 Task: Set up a customer satisfaction survey in Jira Service Management.
Action: Mouse moved to (336, 140)
Screenshot: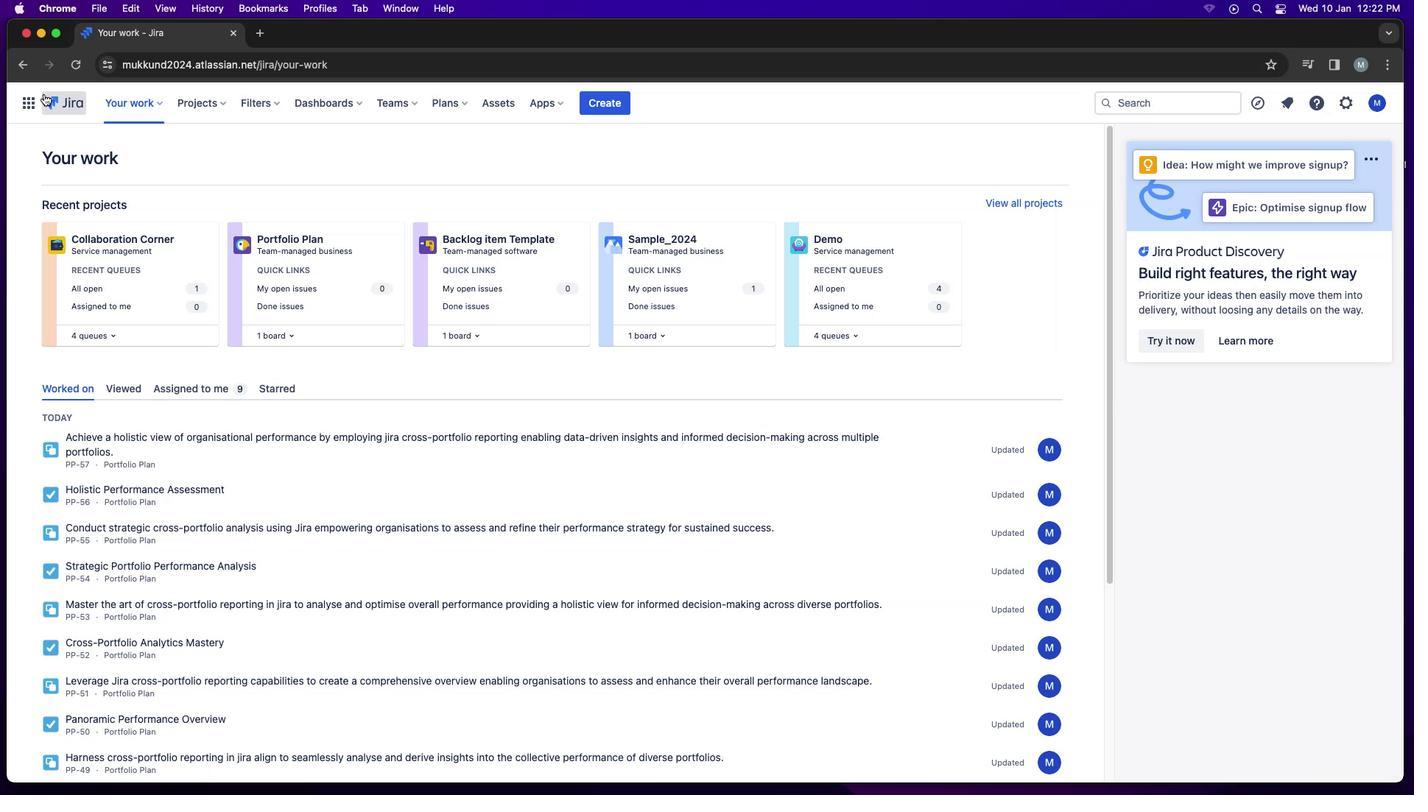
Action: Mouse pressed left at (336, 140)
Screenshot: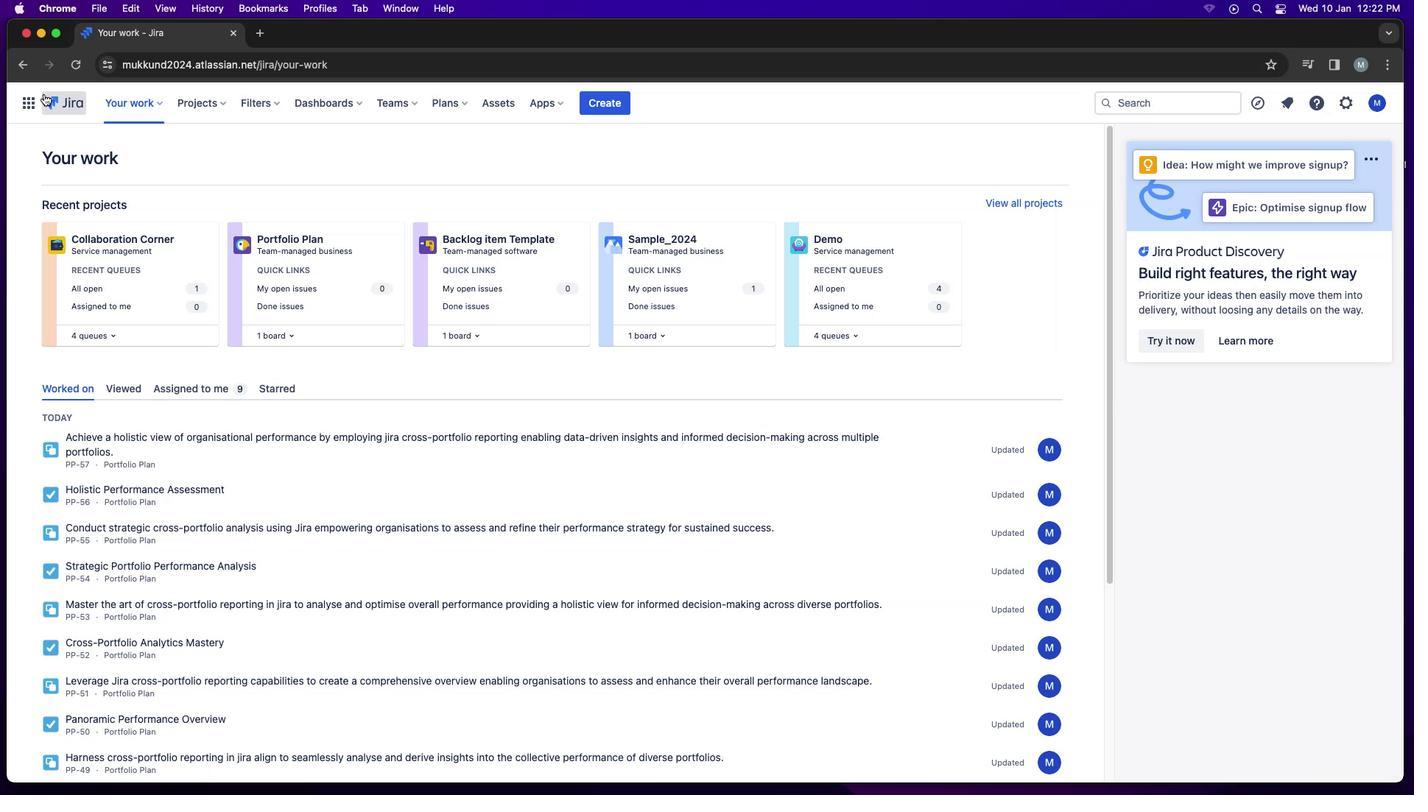 
Action: Mouse moved to (33, 101)
Screenshot: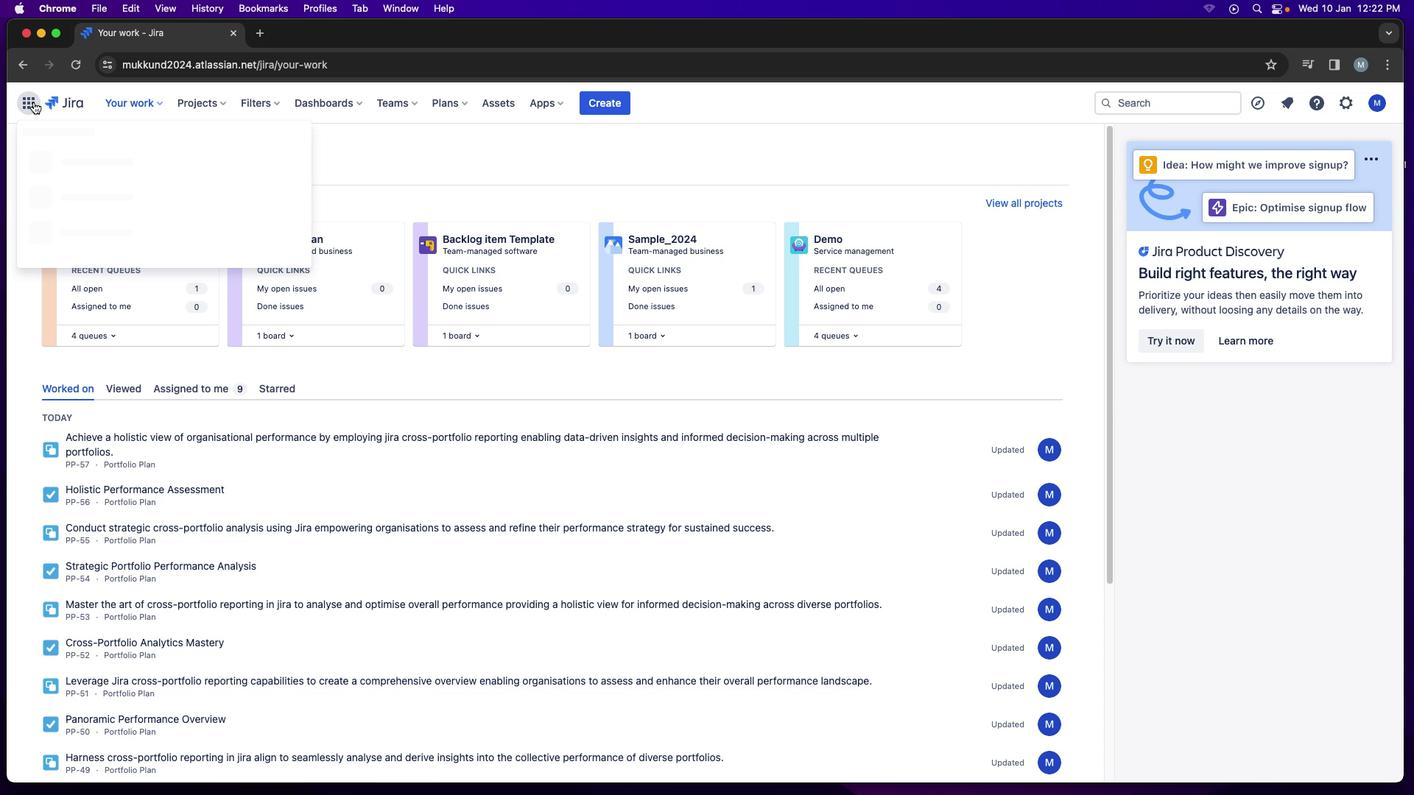 
Action: Mouse pressed left at (33, 101)
Screenshot: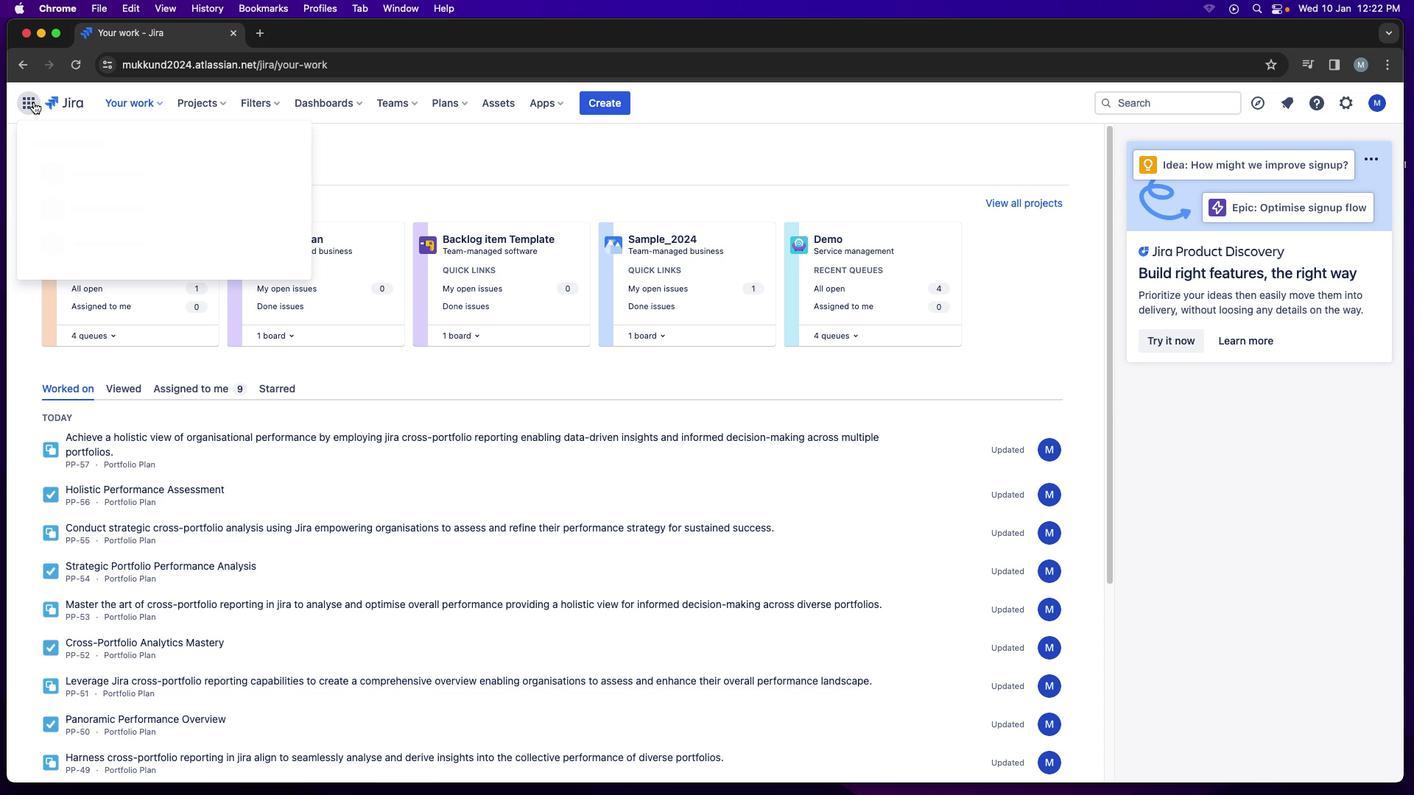 
Action: Mouse moved to (111, 221)
Screenshot: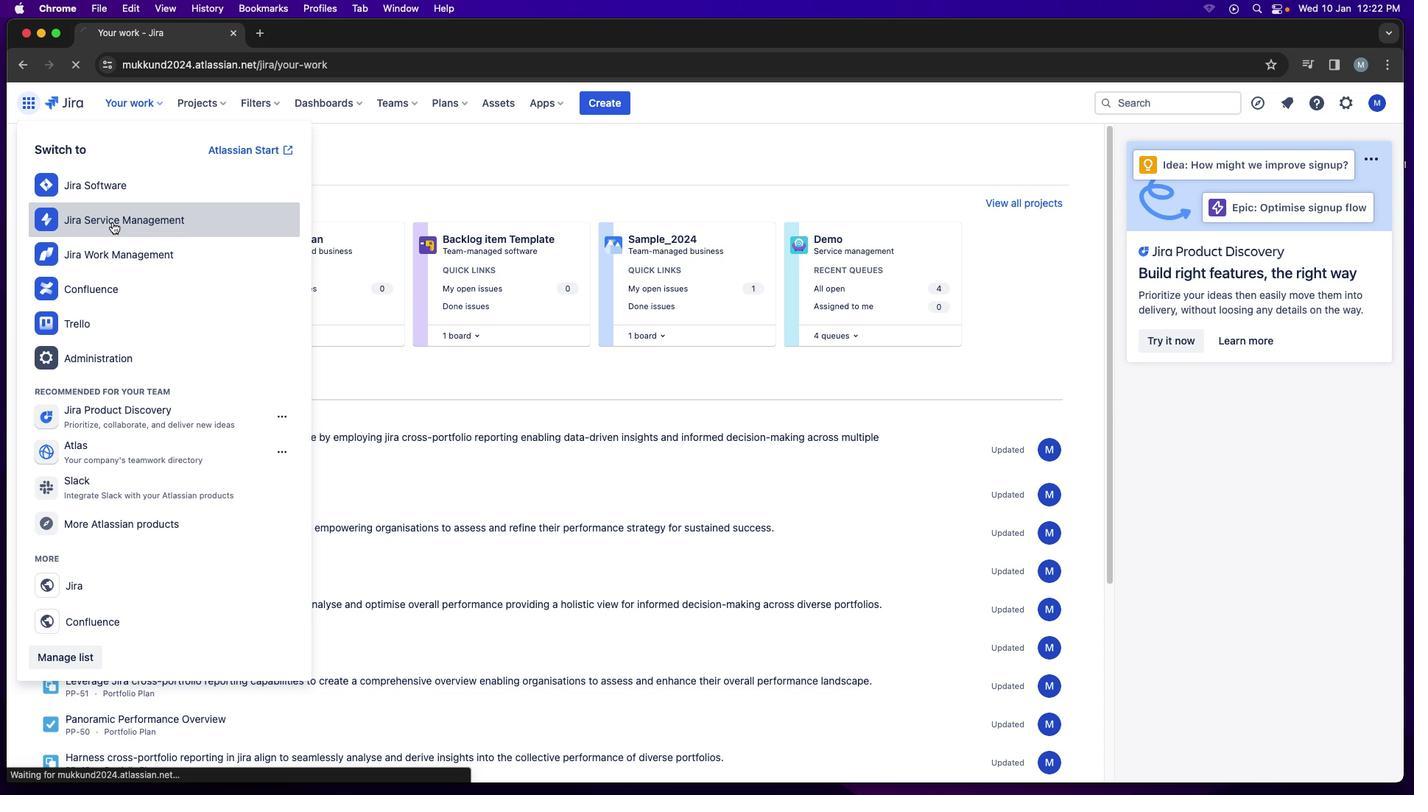 
Action: Mouse pressed left at (111, 221)
Screenshot: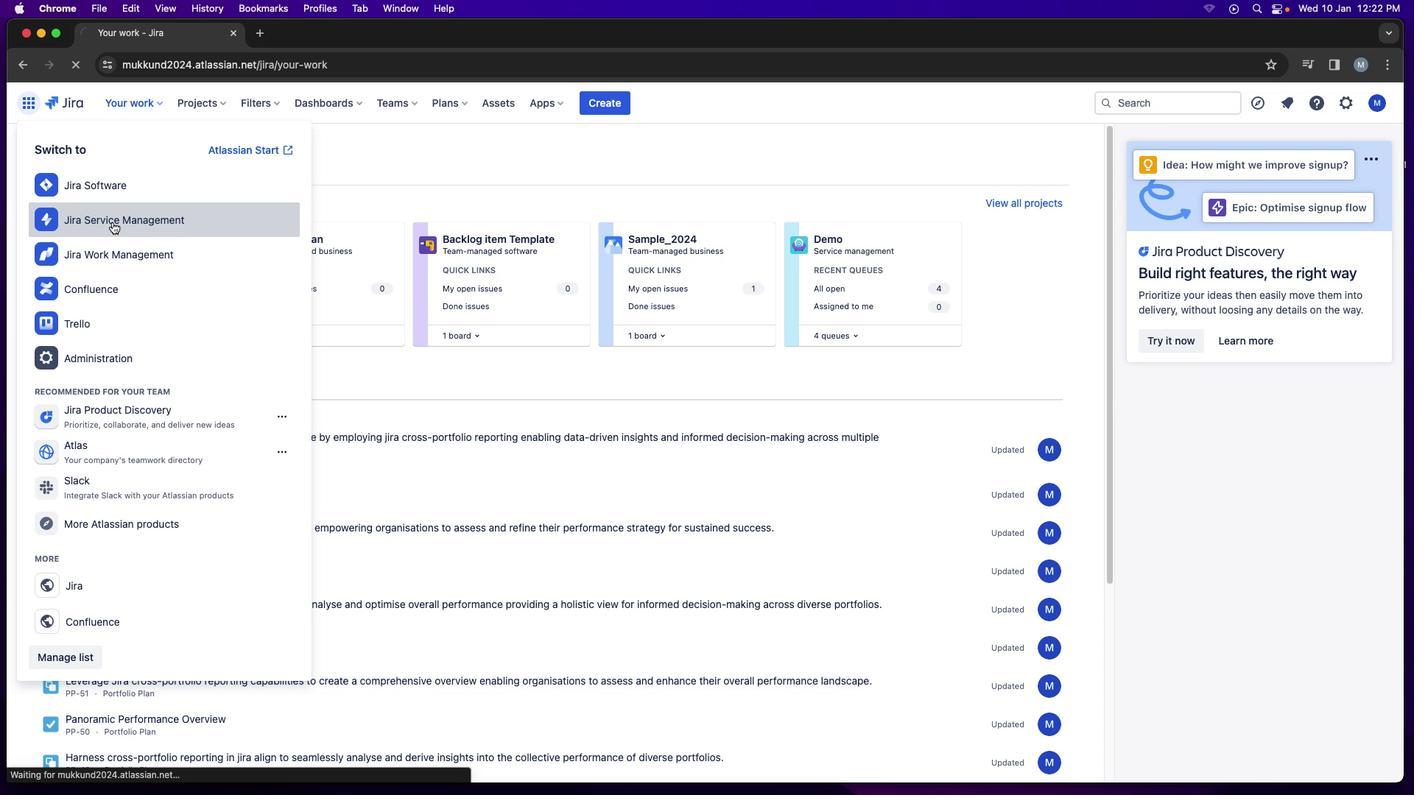 
Action: Mouse moved to (545, 166)
Screenshot: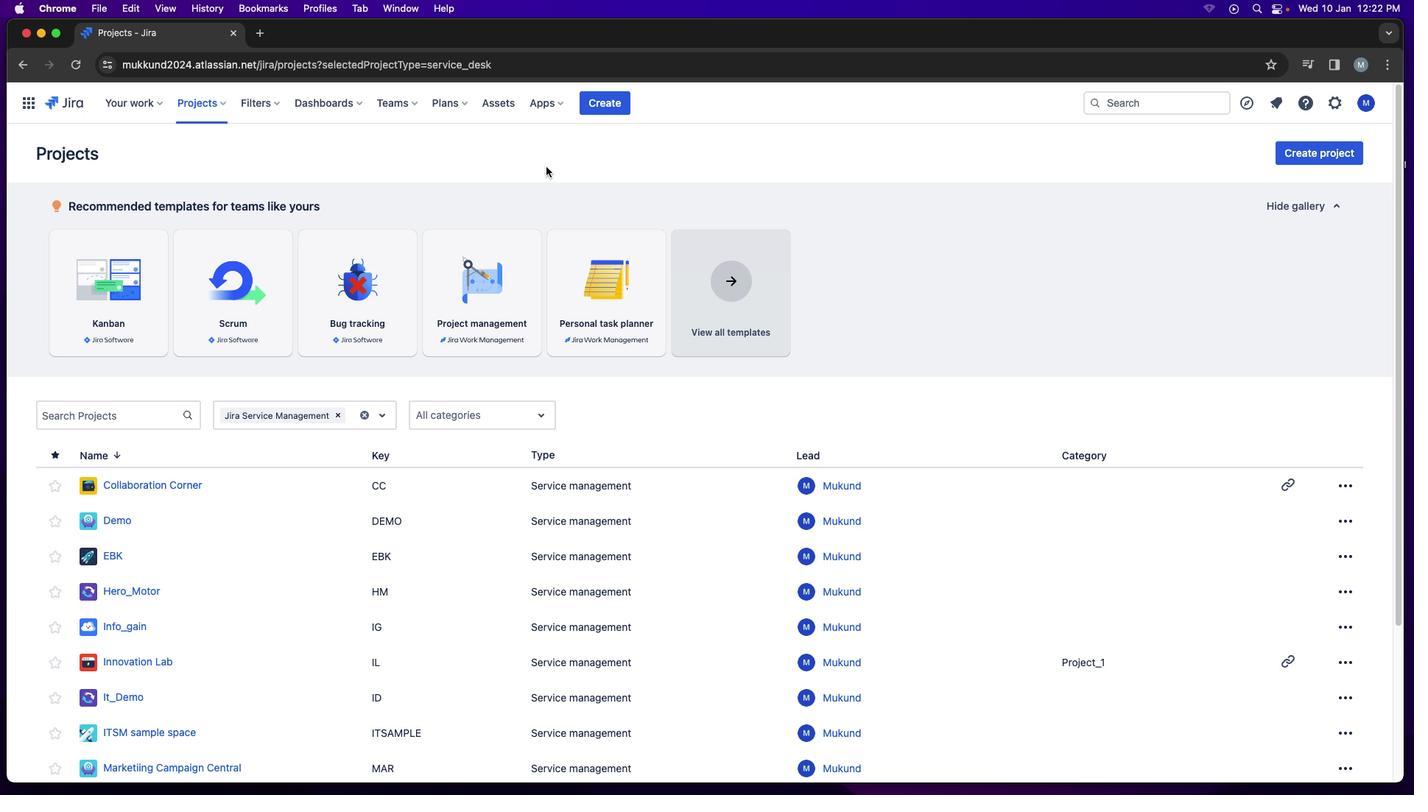 
Action: Mouse pressed left at (545, 166)
Screenshot: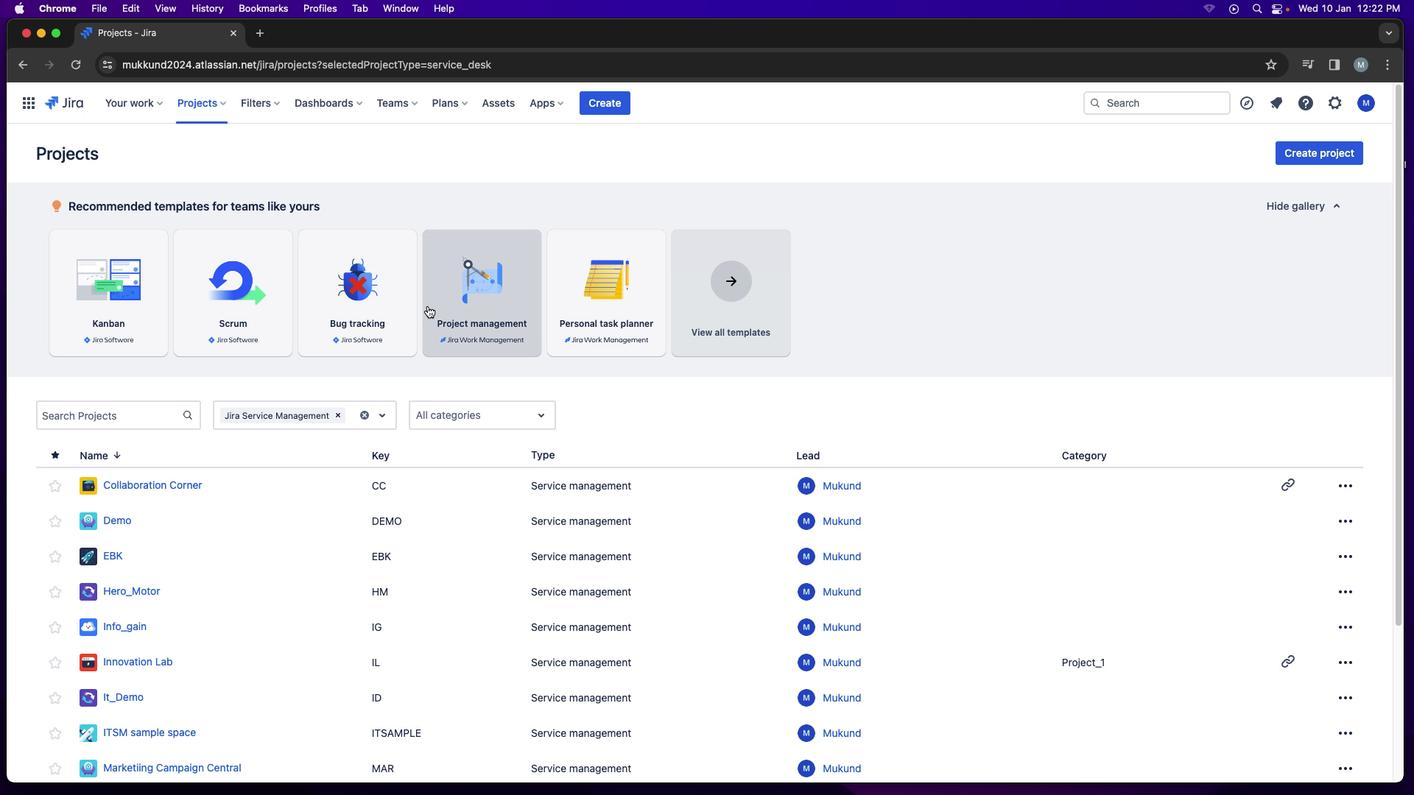 
Action: Mouse moved to (173, 487)
Screenshot: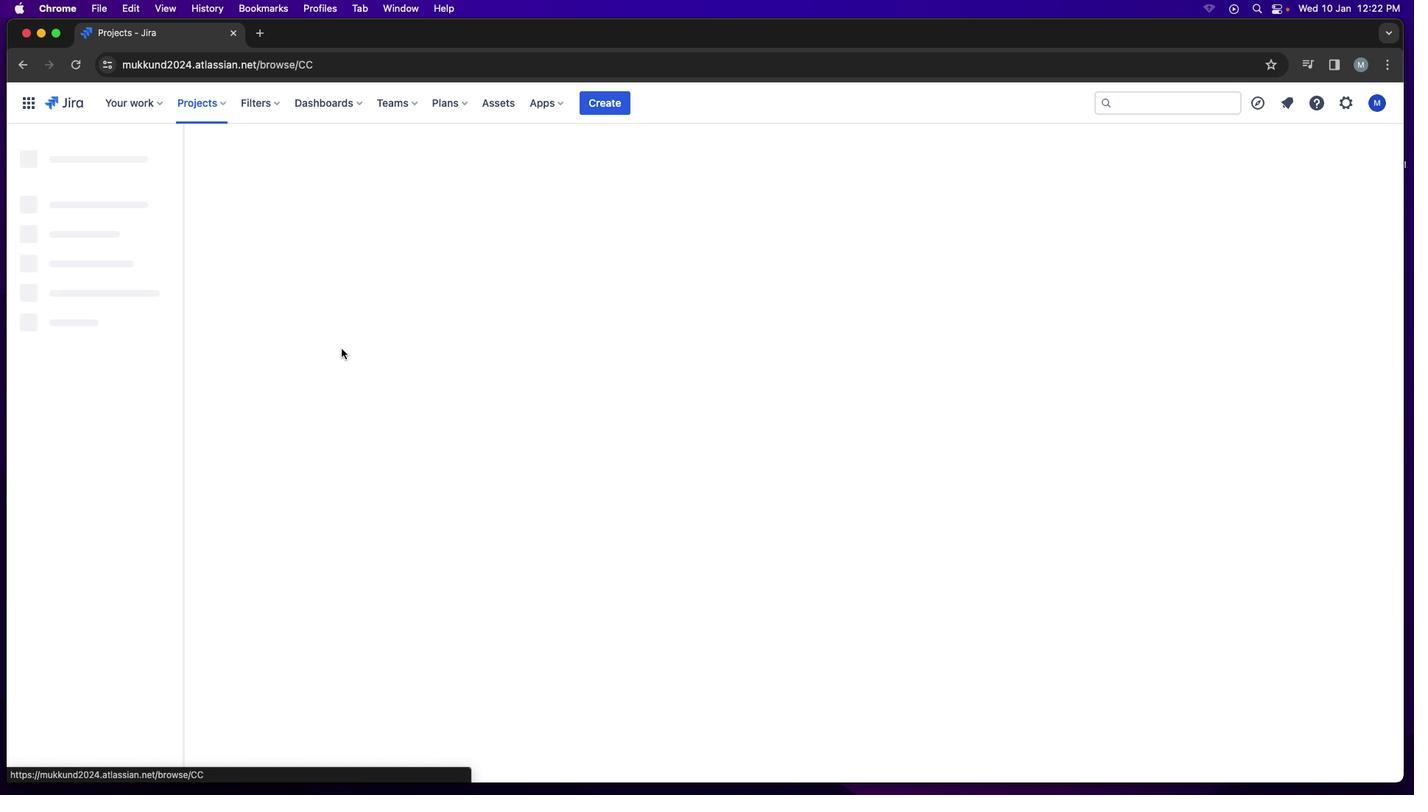 
Action: Mouse pressed left at (173, 487)
Screenshot: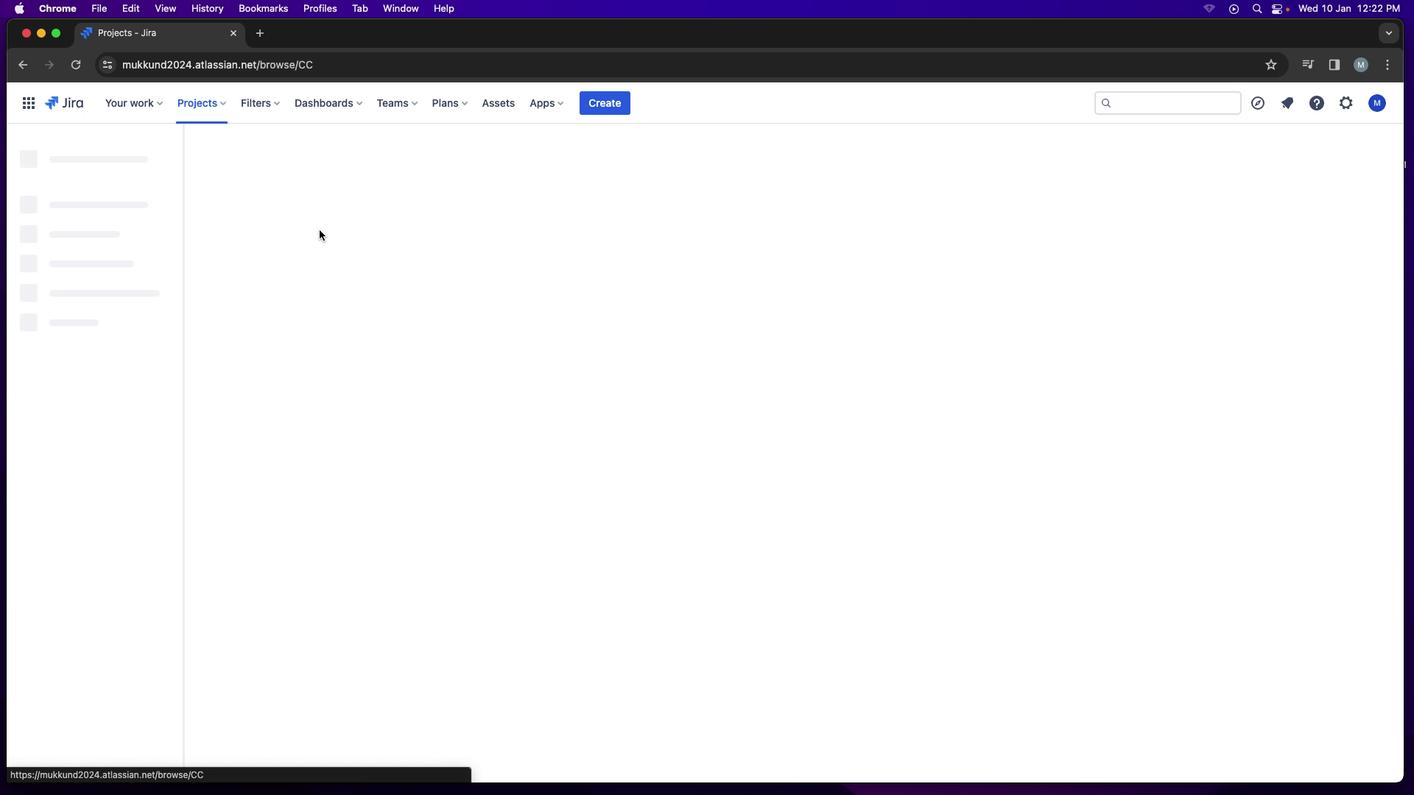 
Action: Mouse moved to (134, 468)
Screenshot: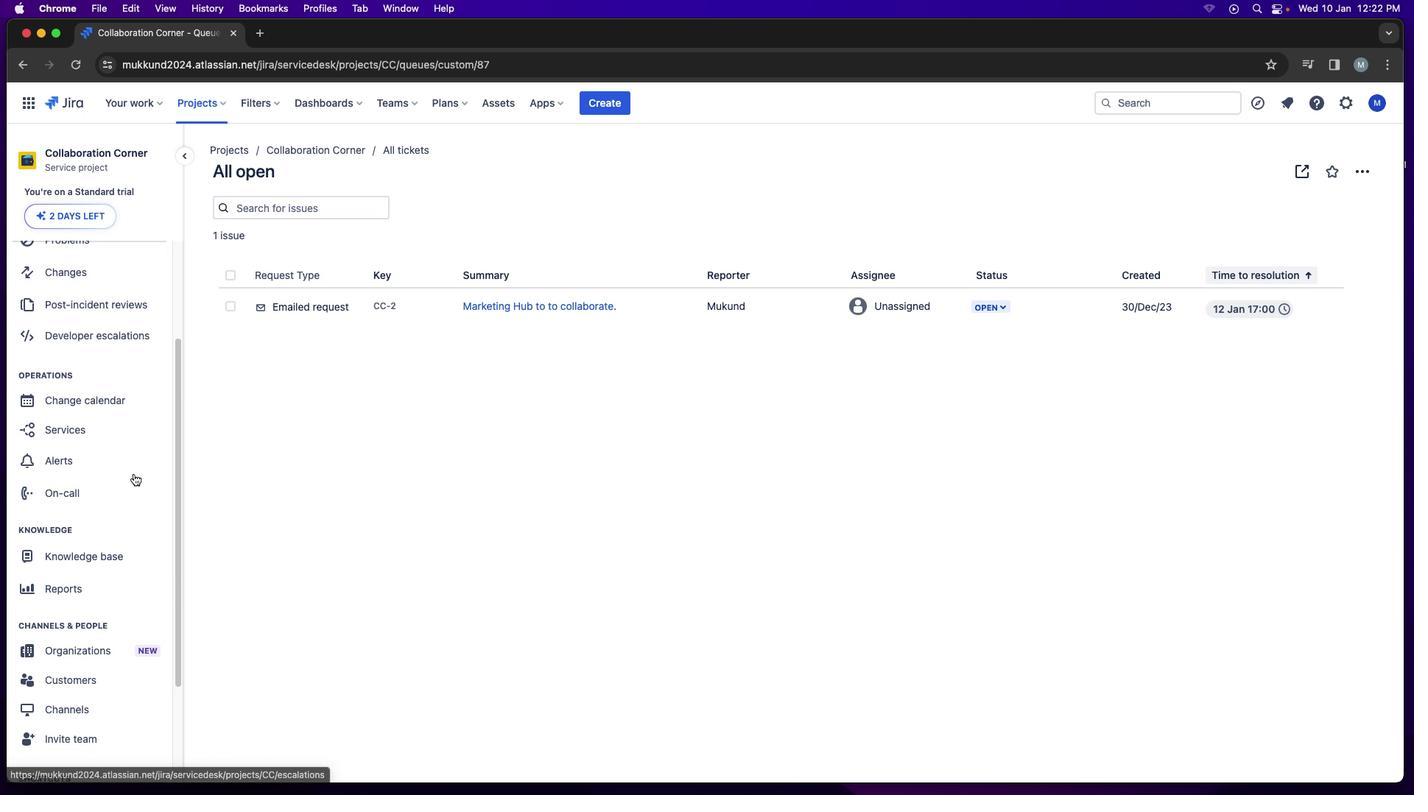 
Action: Mouse scrolled (134, 468) with delta (0, 0)
Screenshot: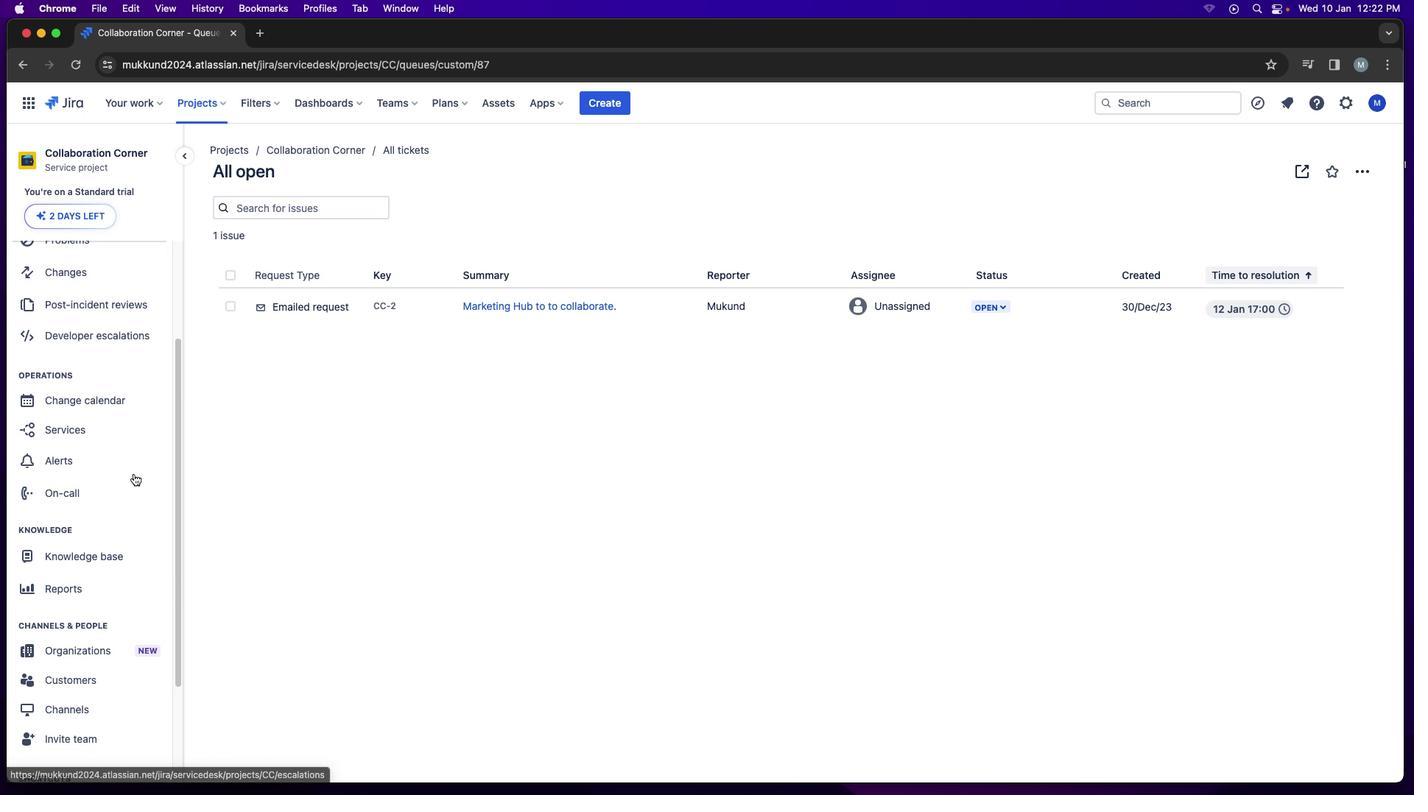 
Action: Mouse moved to (134, 470)
Screenshot: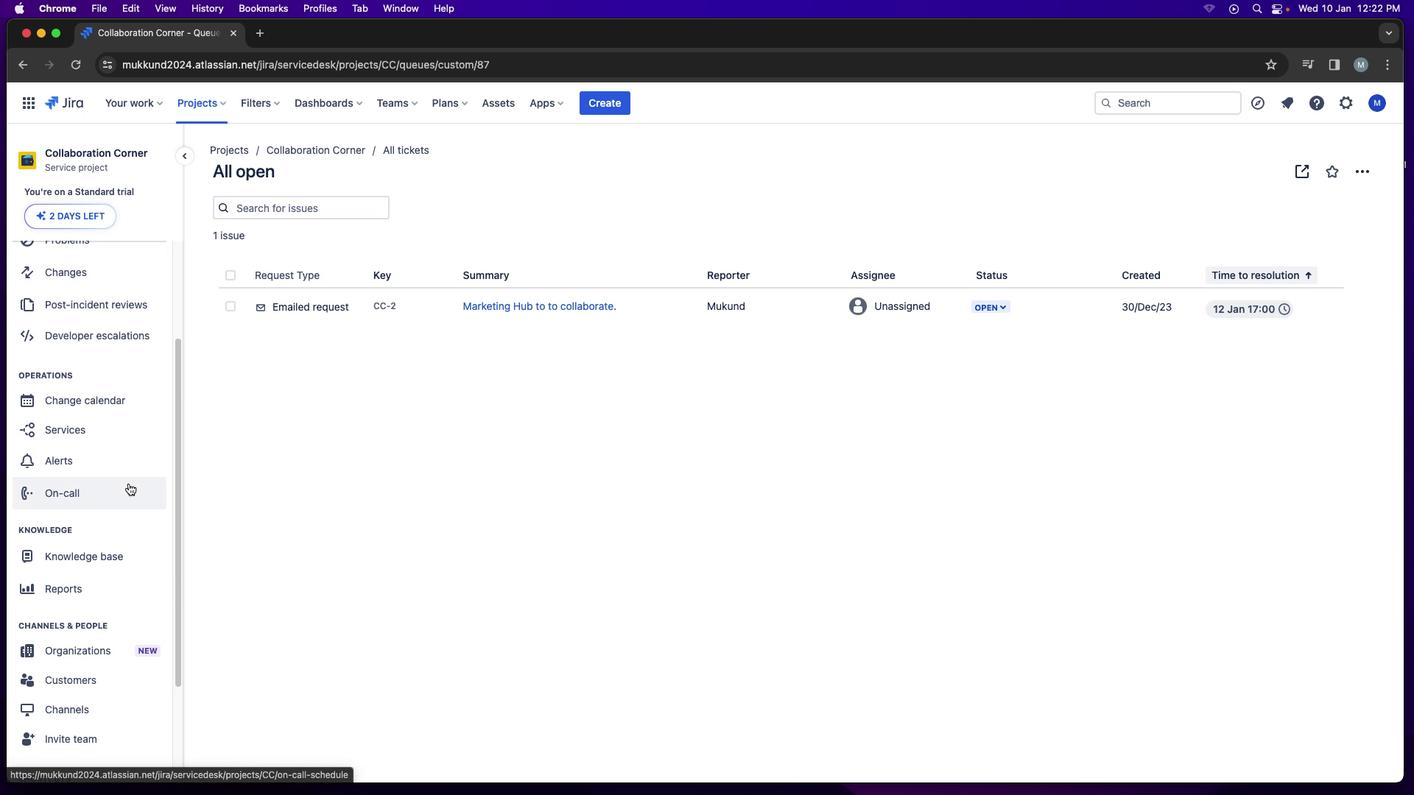 
Action: Mouse scrolled (134, 470) with delta (0, 0)
Screenshot: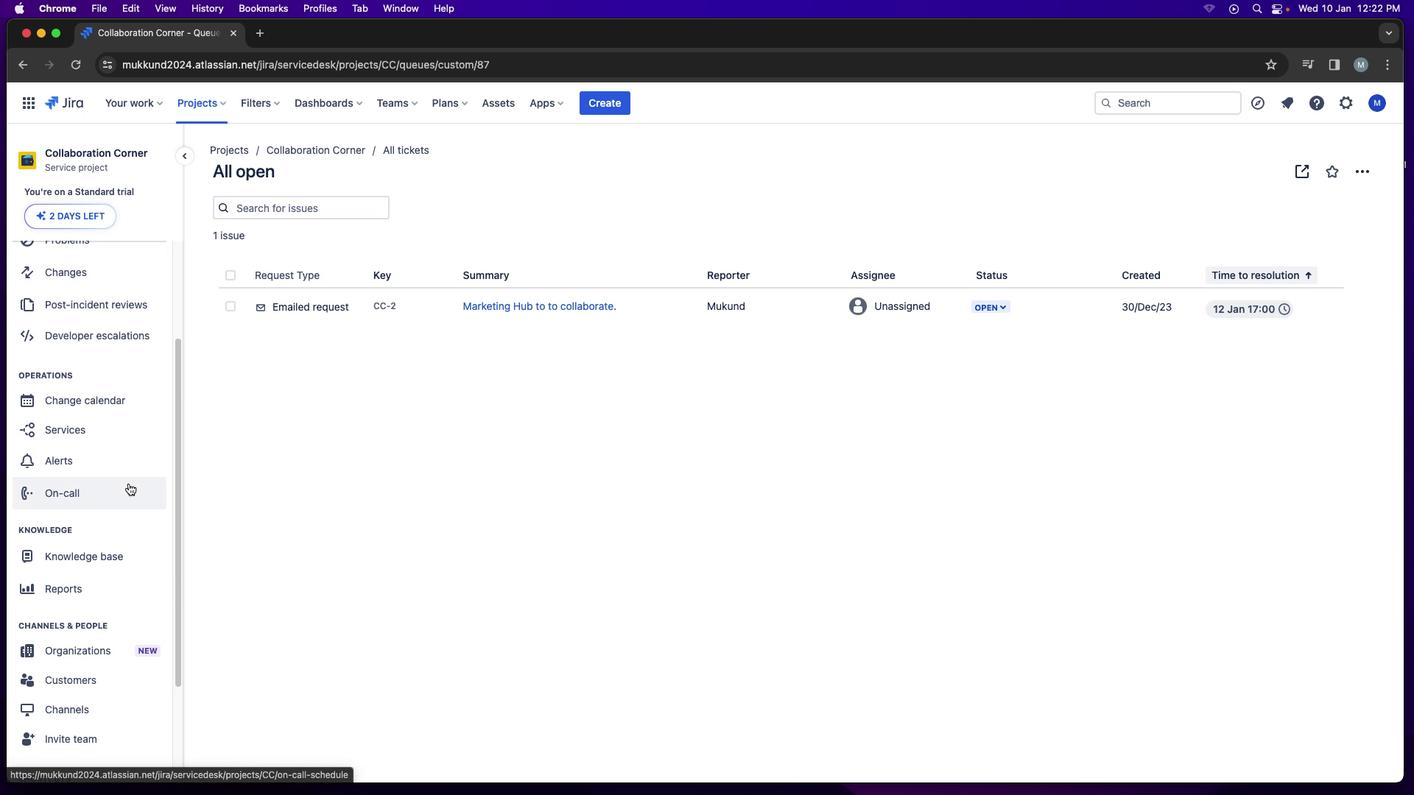
Action: Mouse scrolled (134, 470) with delta (0, 0)
Screenshot: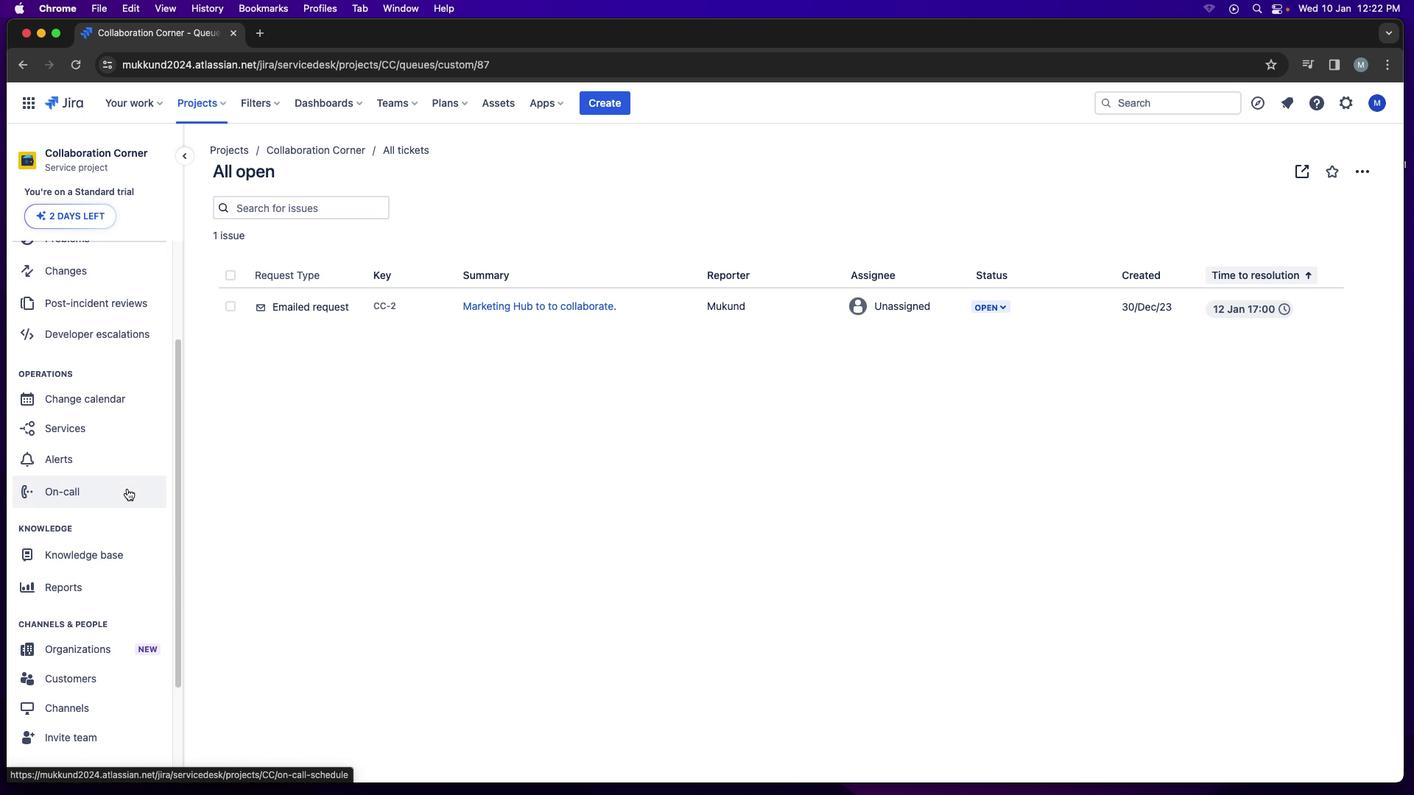 
Action: Mouse moved to (134, 471)
Screenshot: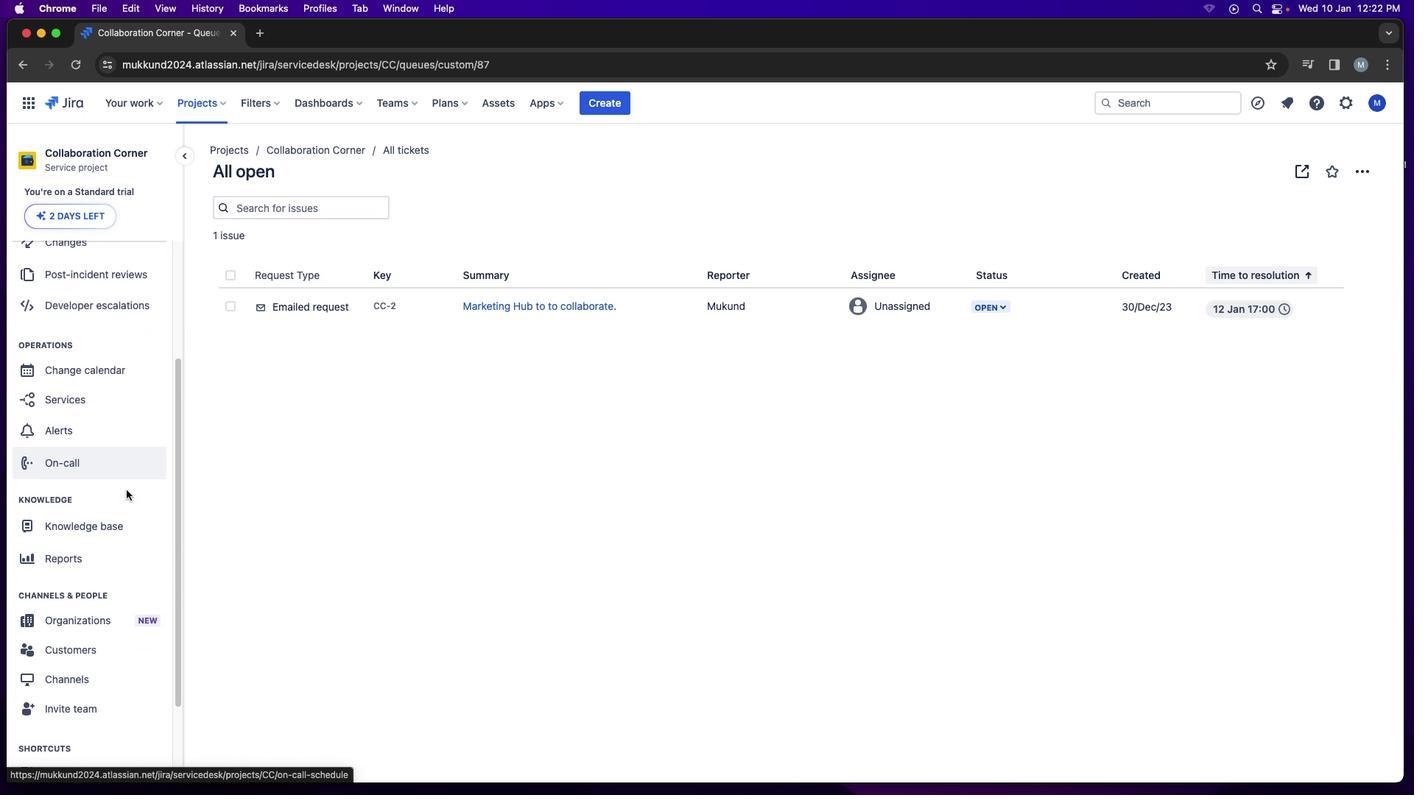 
Action: Mouse scrolled (134, 471) with delta (0, -1)
Screenshot: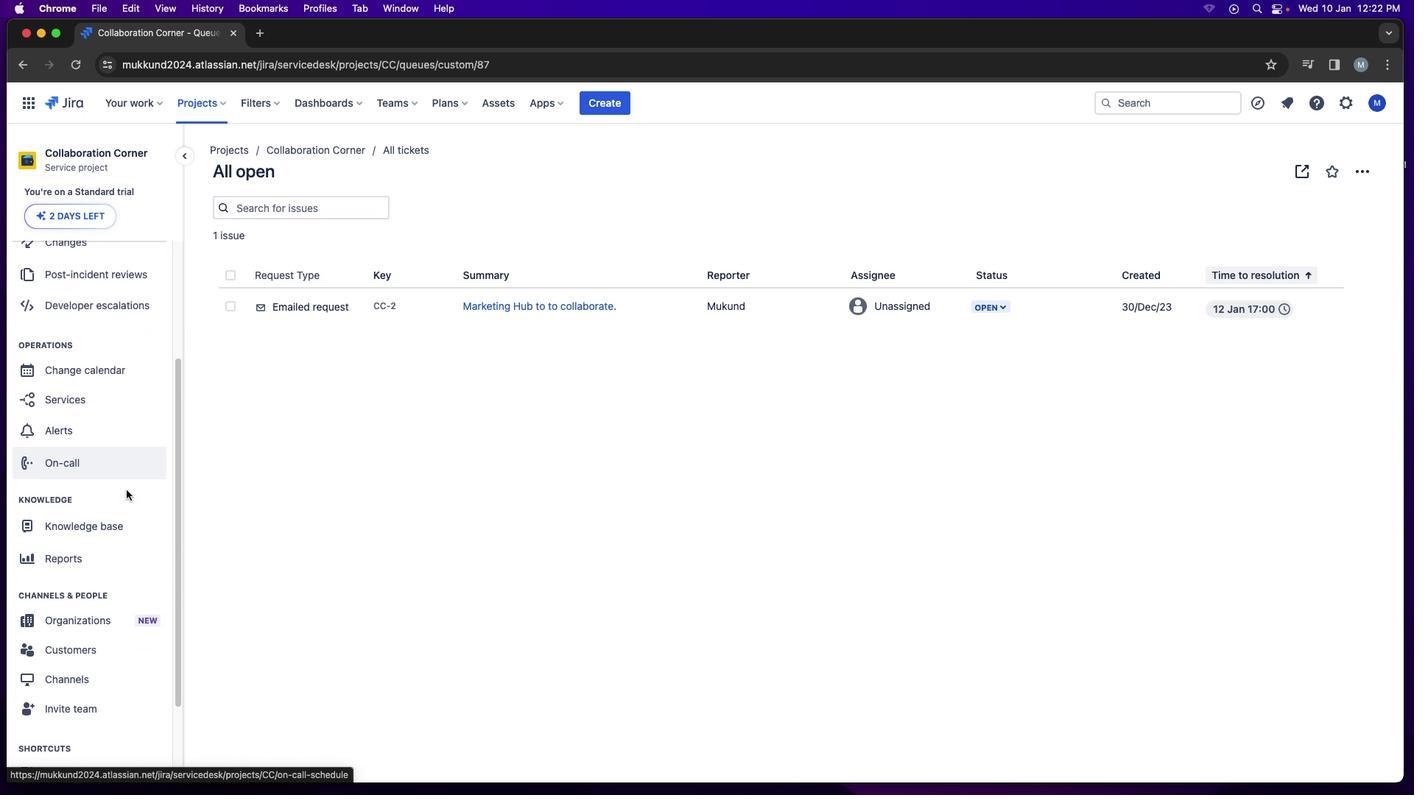 
Action: Mouse moved to (129, 481)
Screenshot: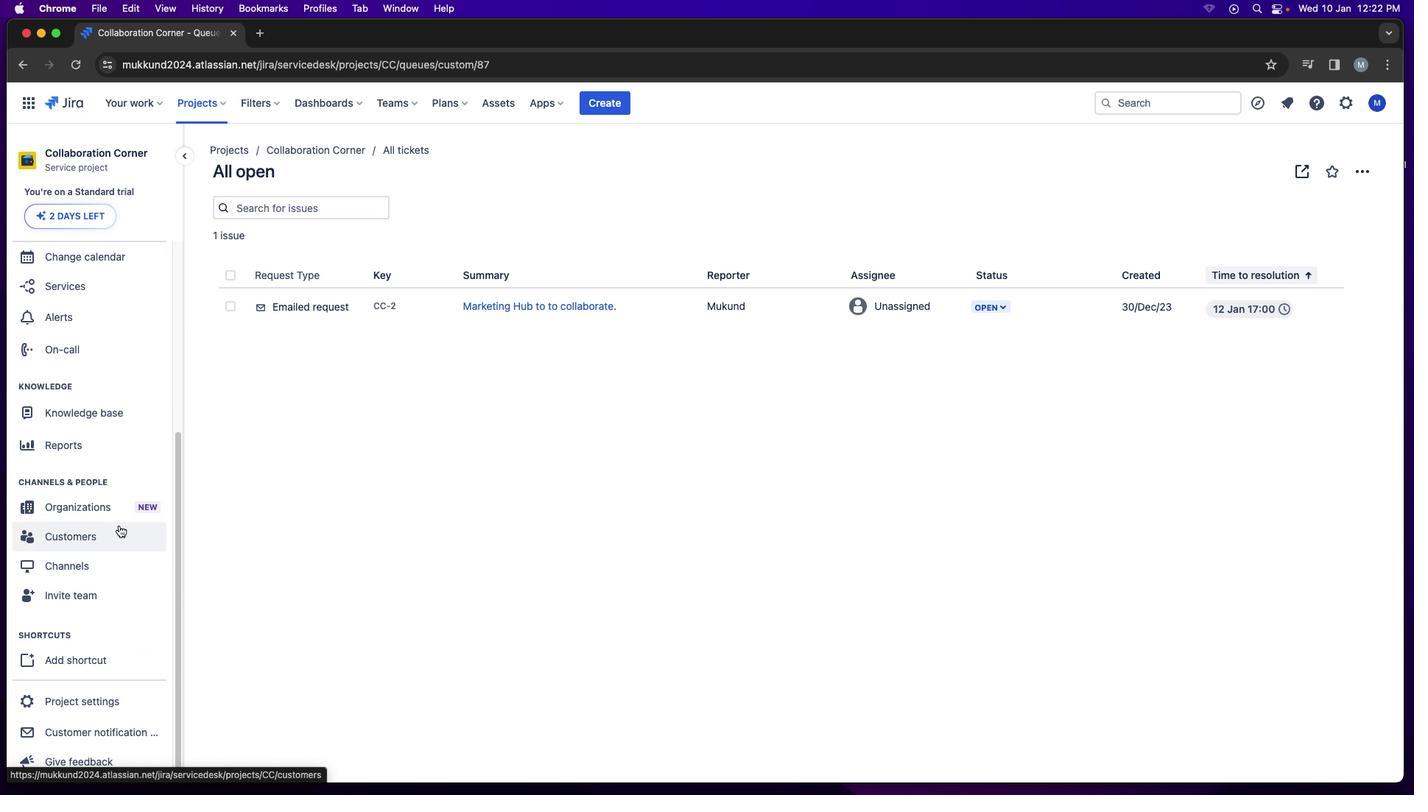 
Action: Mouse scrolled (129, 481) with delta (0, 0)
Screenshot: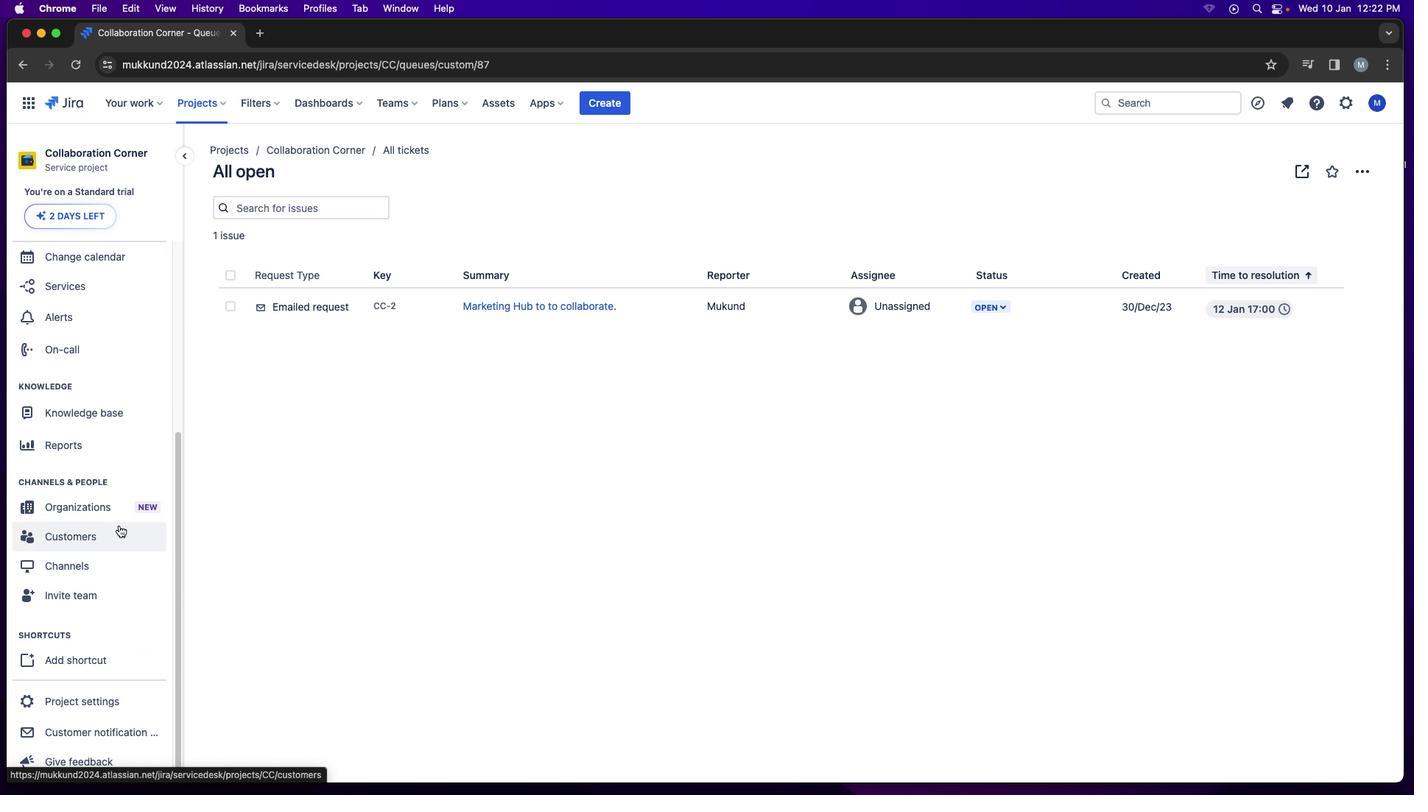 
Action: Mouse moved to (128, 486)
Screenshot: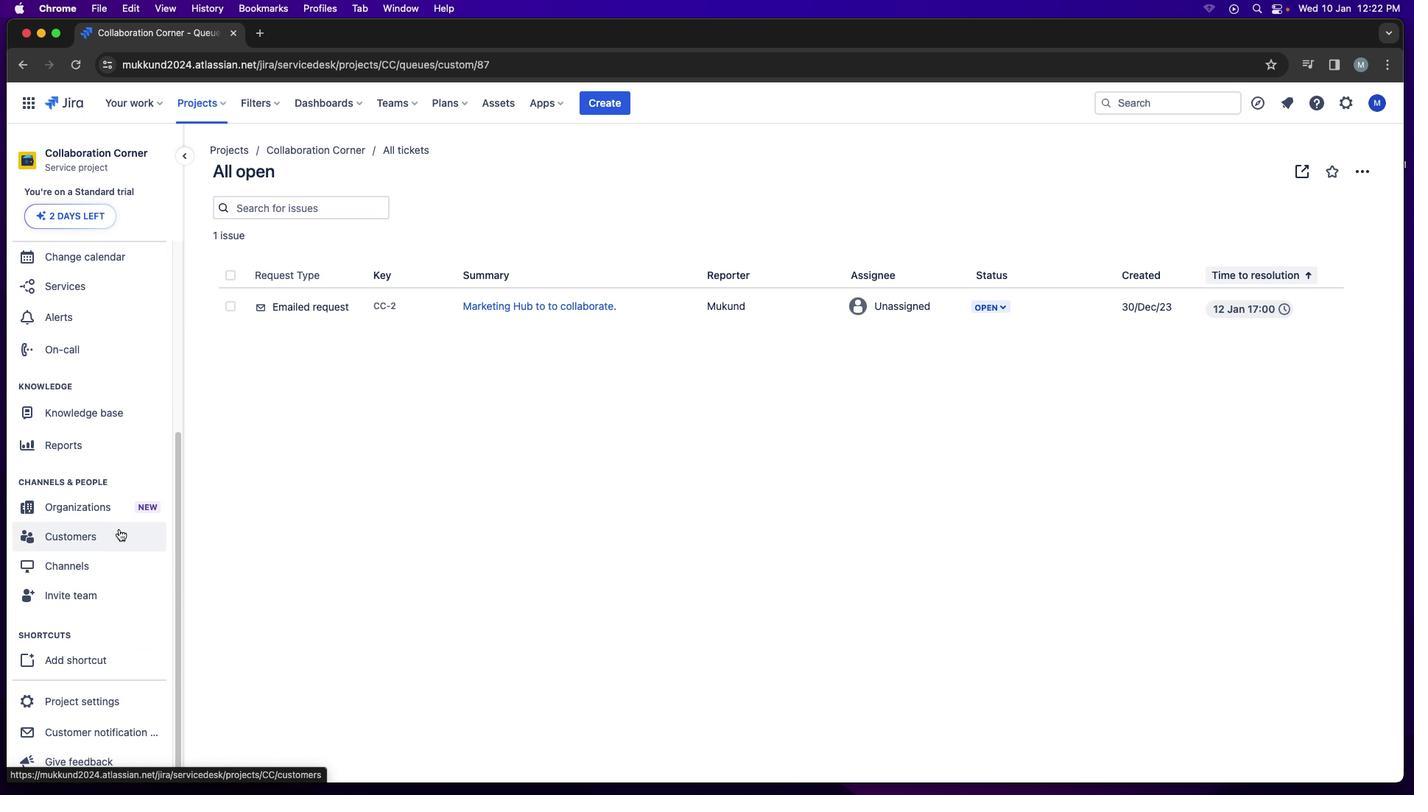 
Action: Mouse scrolled (128, 486) with delta (0, 0)
Screenshot: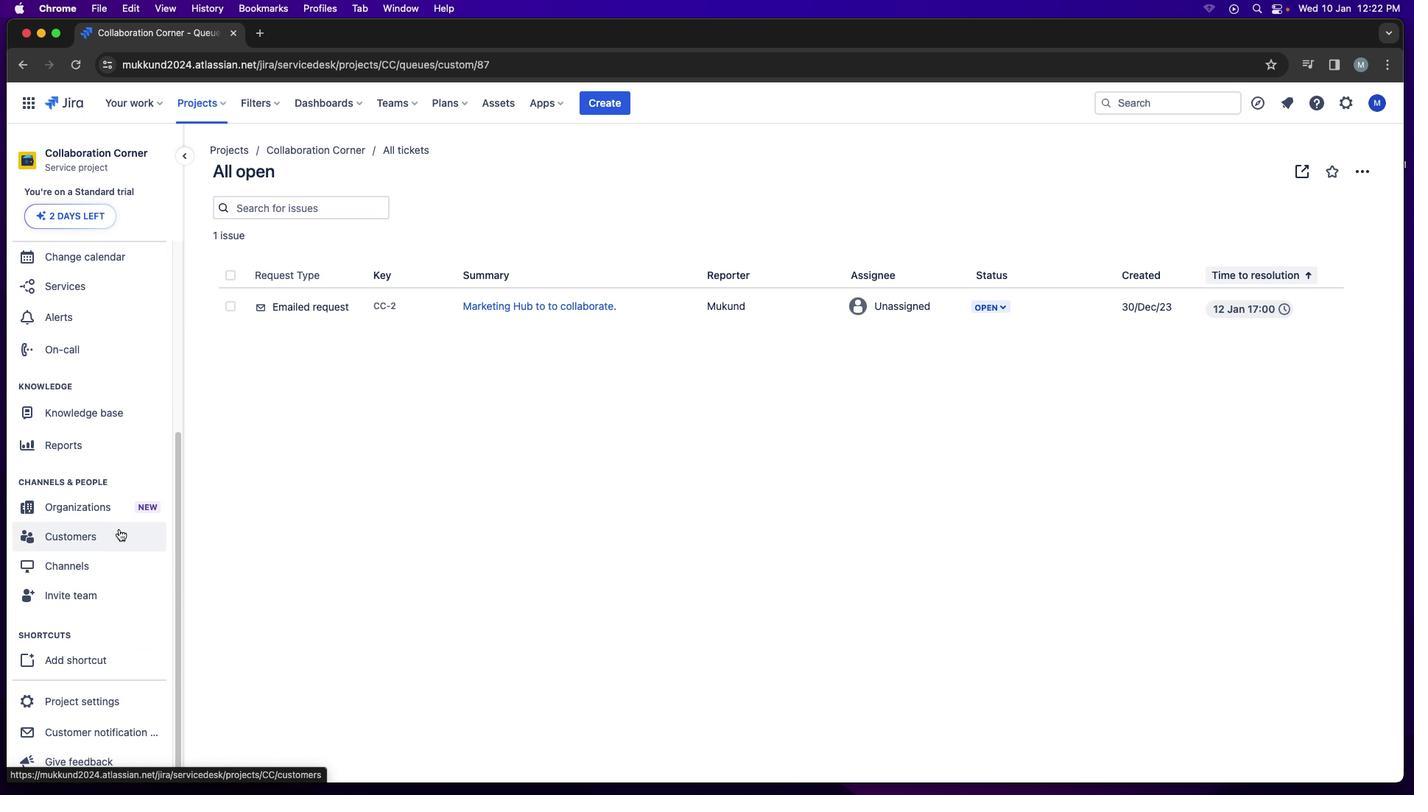 
Action: Mouse moved to (127, 488)
Screenshot: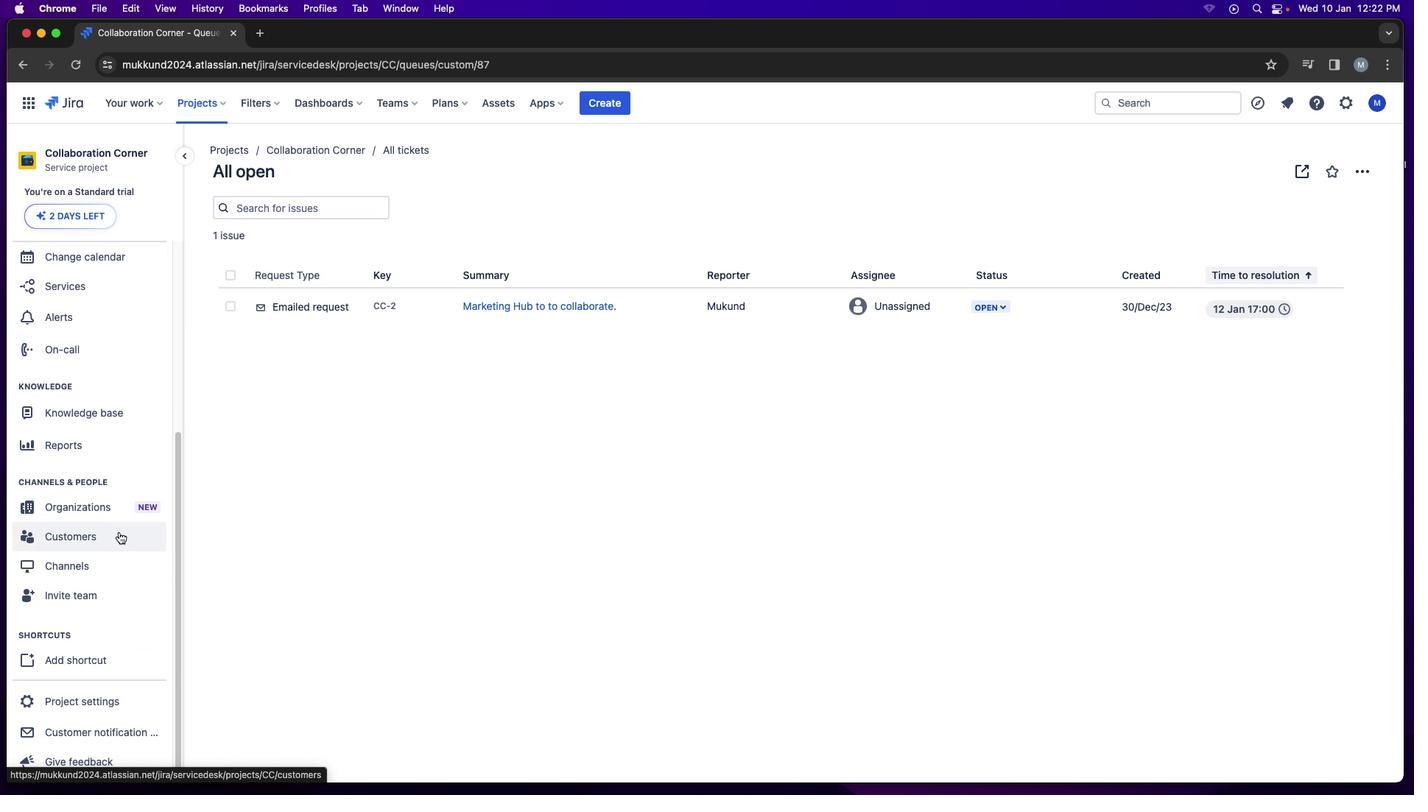 
Action: Mouse scrolled (127, 488) with delta (0, -2)
Screenshot: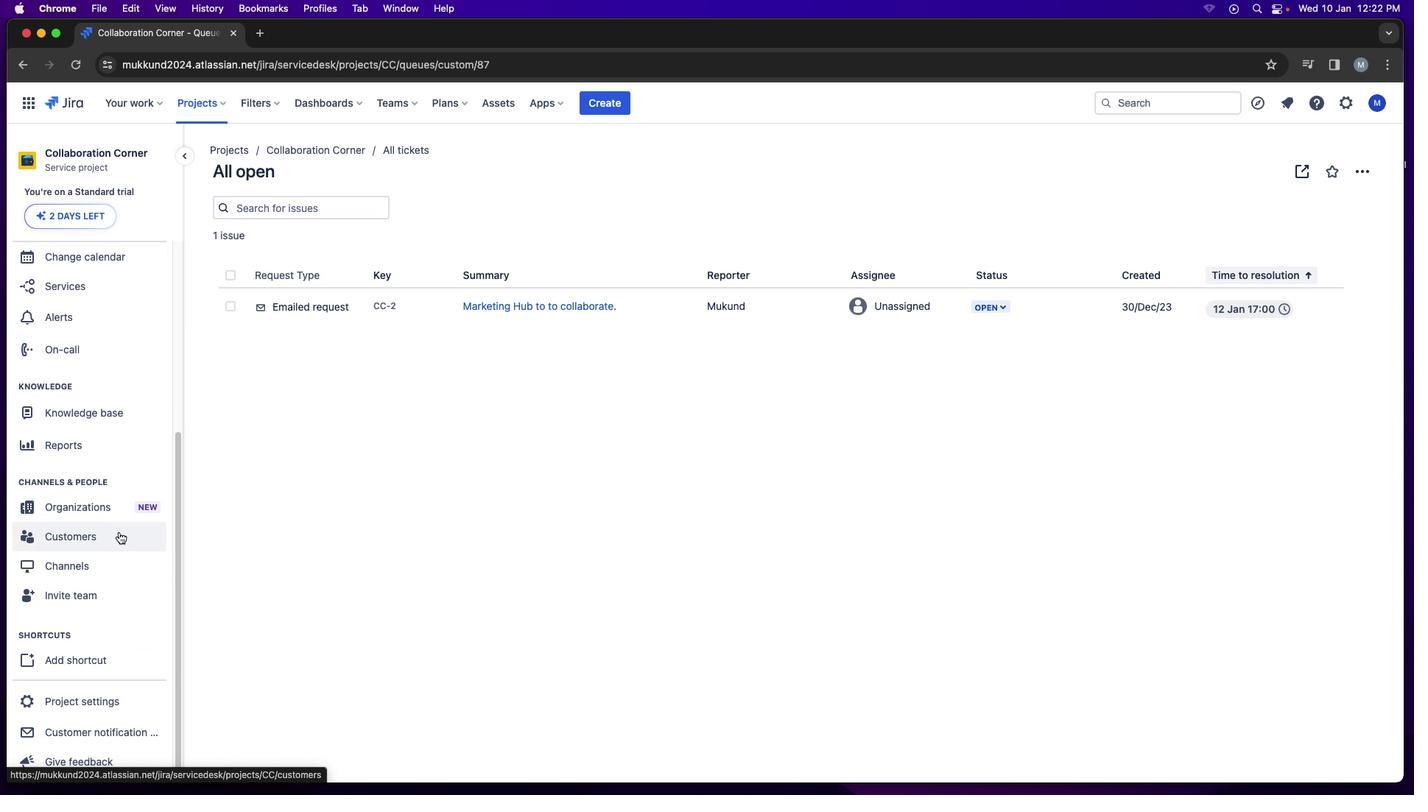 
Action: Mouse moved to (126, 489)
Screenshot: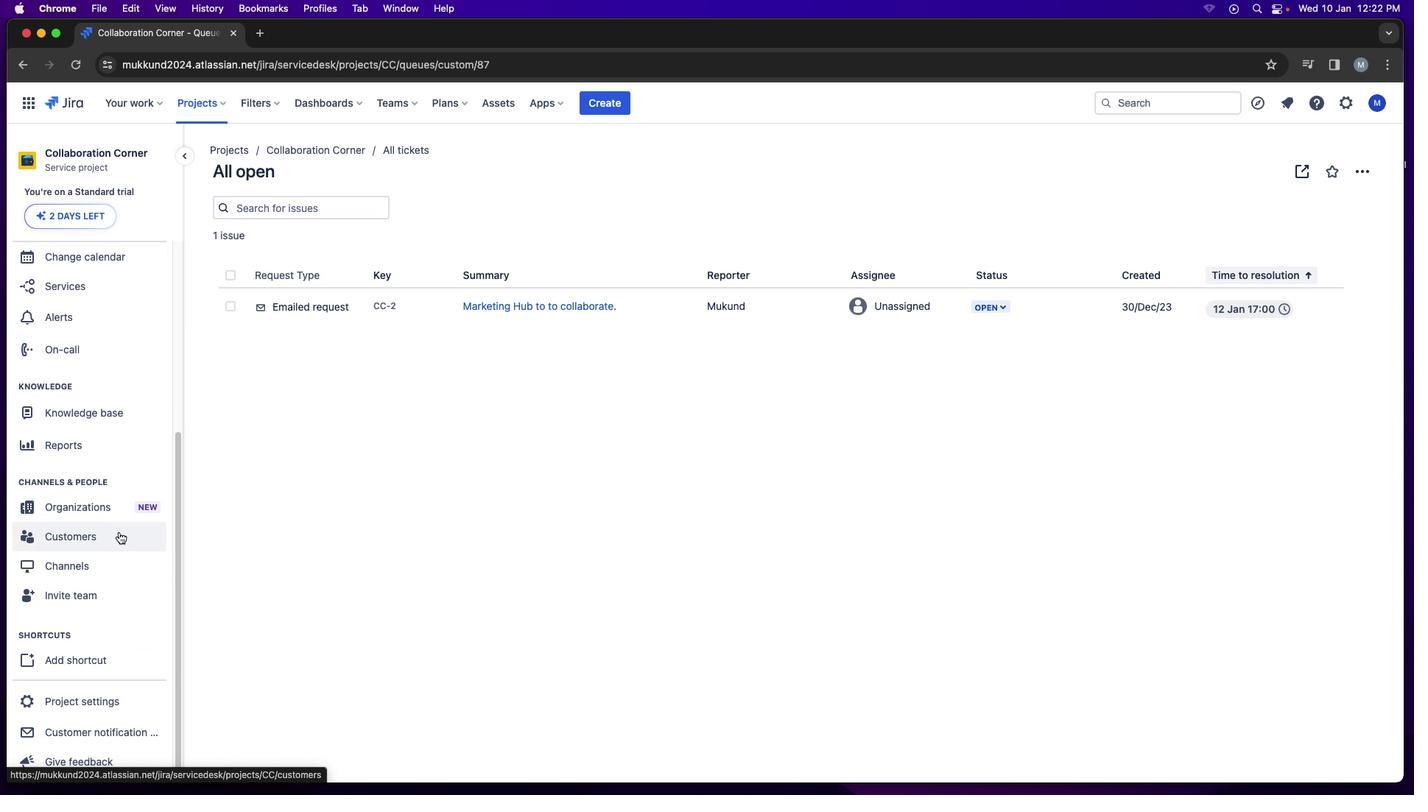 
Action: Mouse scrolled (126, 489) with delta (0, -2)
Screenshot: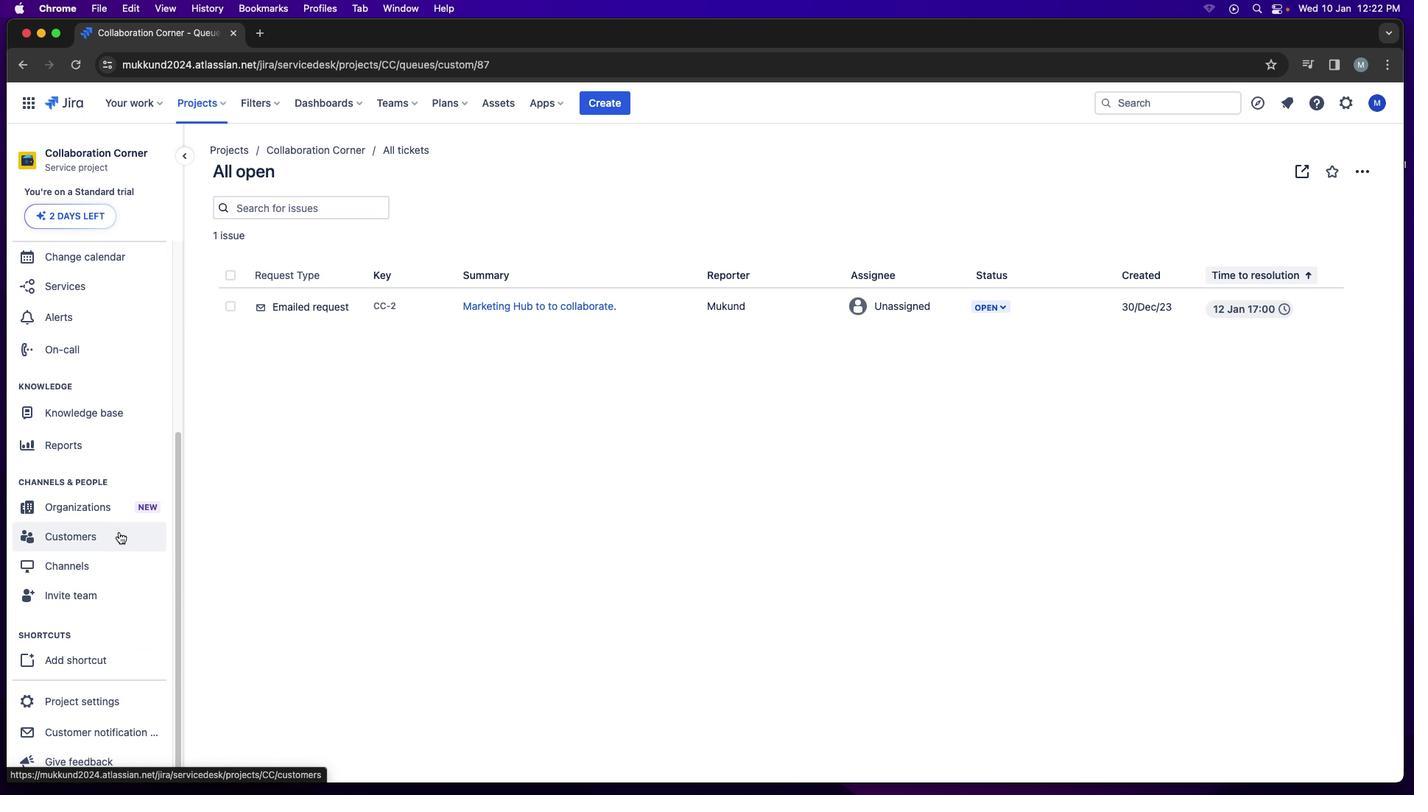 
Action: Mouse moved to (119, 515)
Screenshot: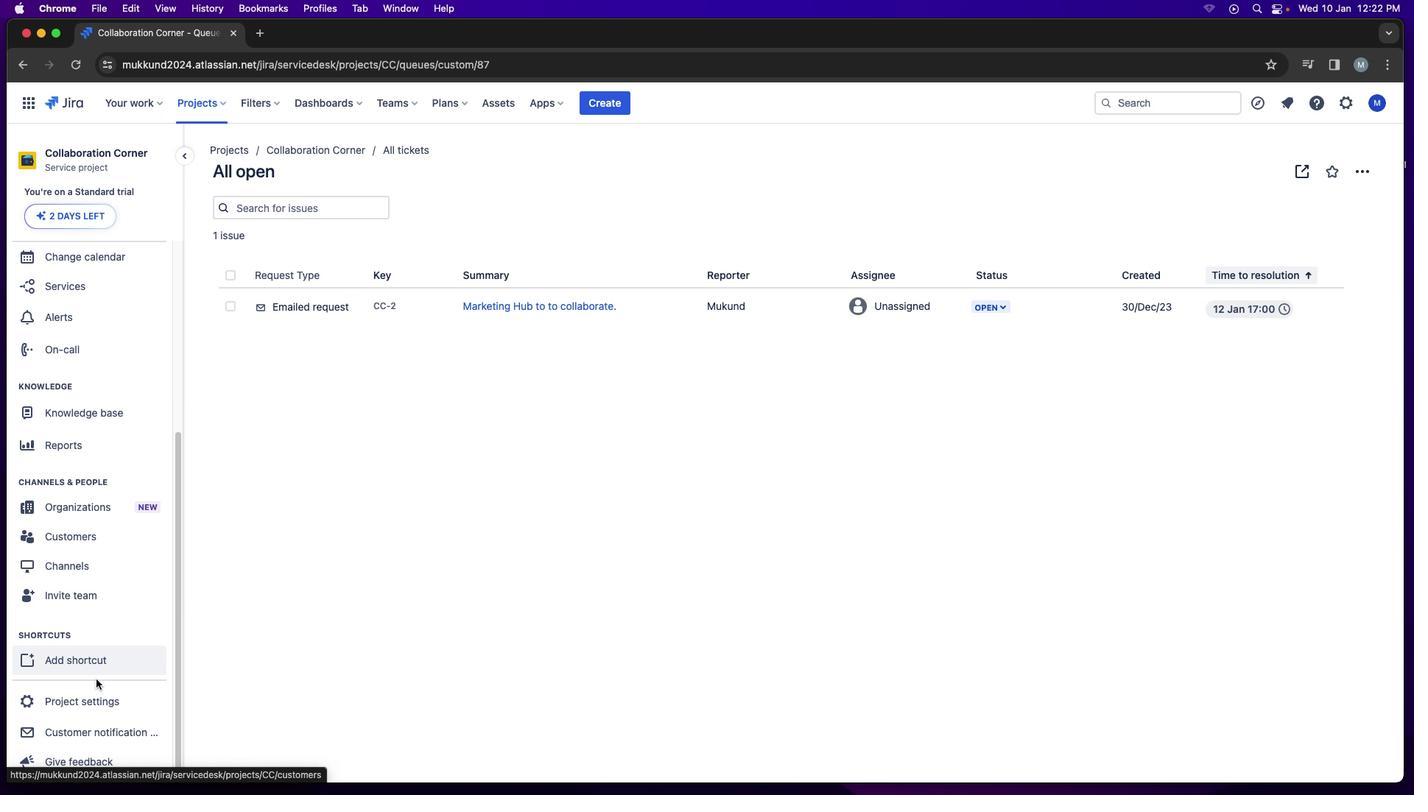 
Action: Mouse scrolled (119, 515) with delta (0, 0)
Screenshot: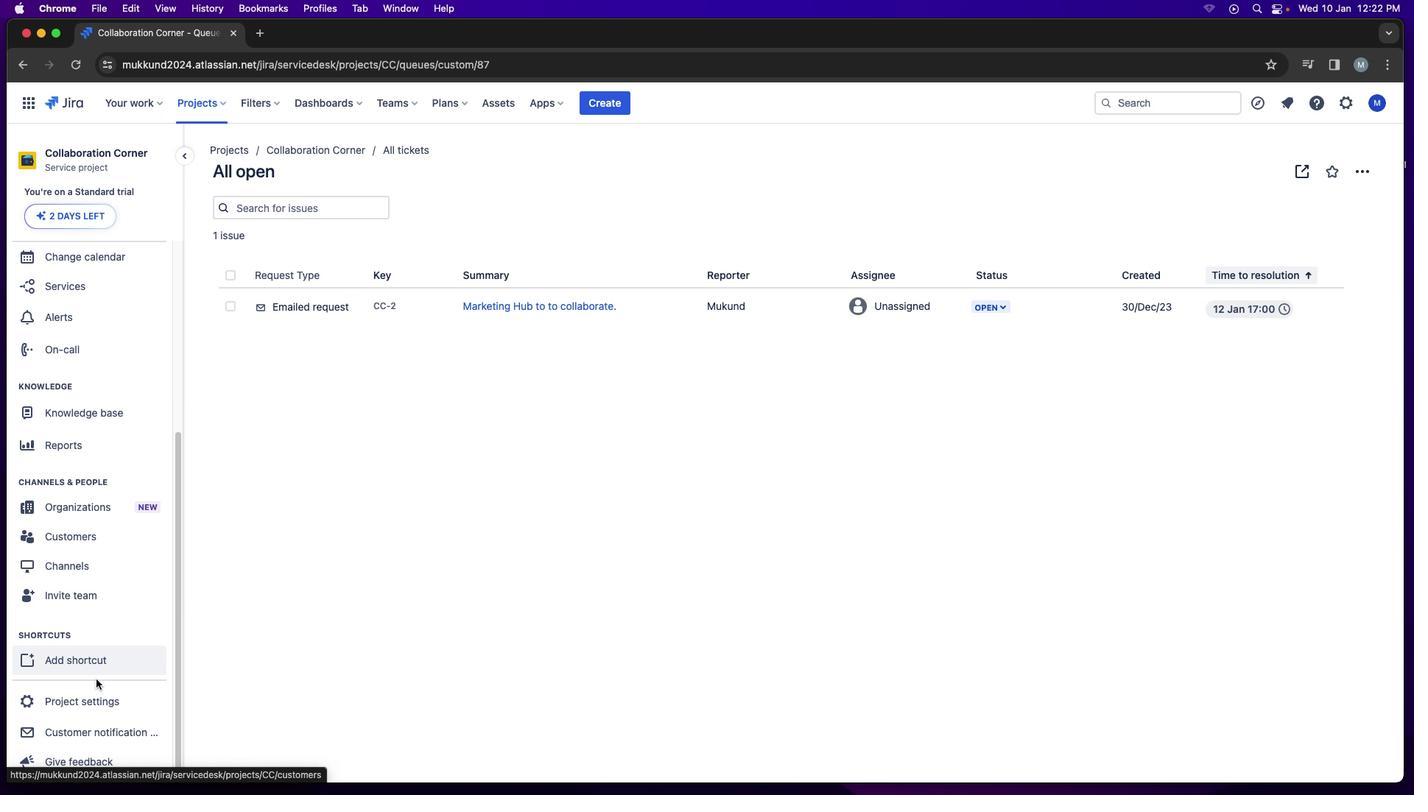 
Action: Mouse moved to (119, 520)
Screenshot: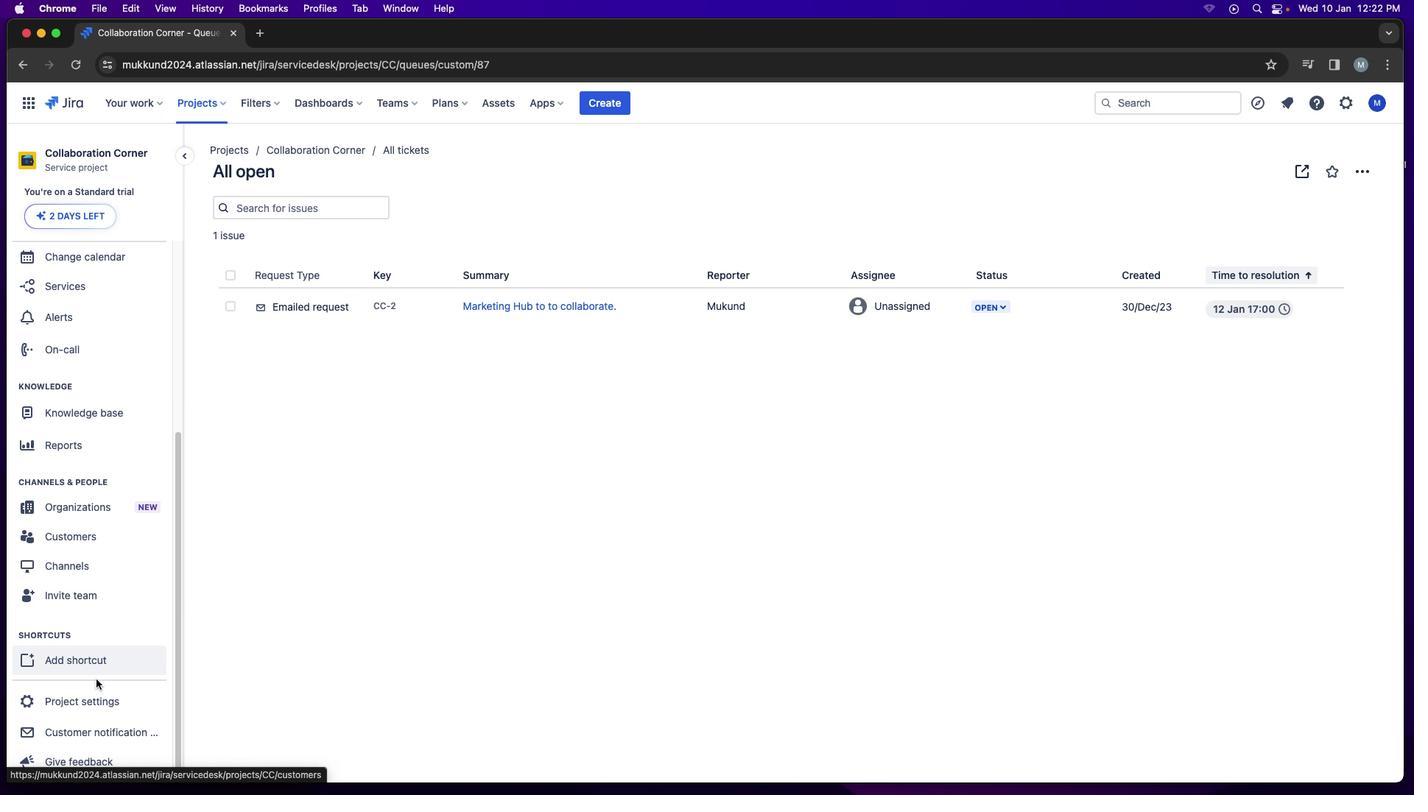 
Action: Mouse scrolled (119, 520) with delta (0, 0)
Screenshot: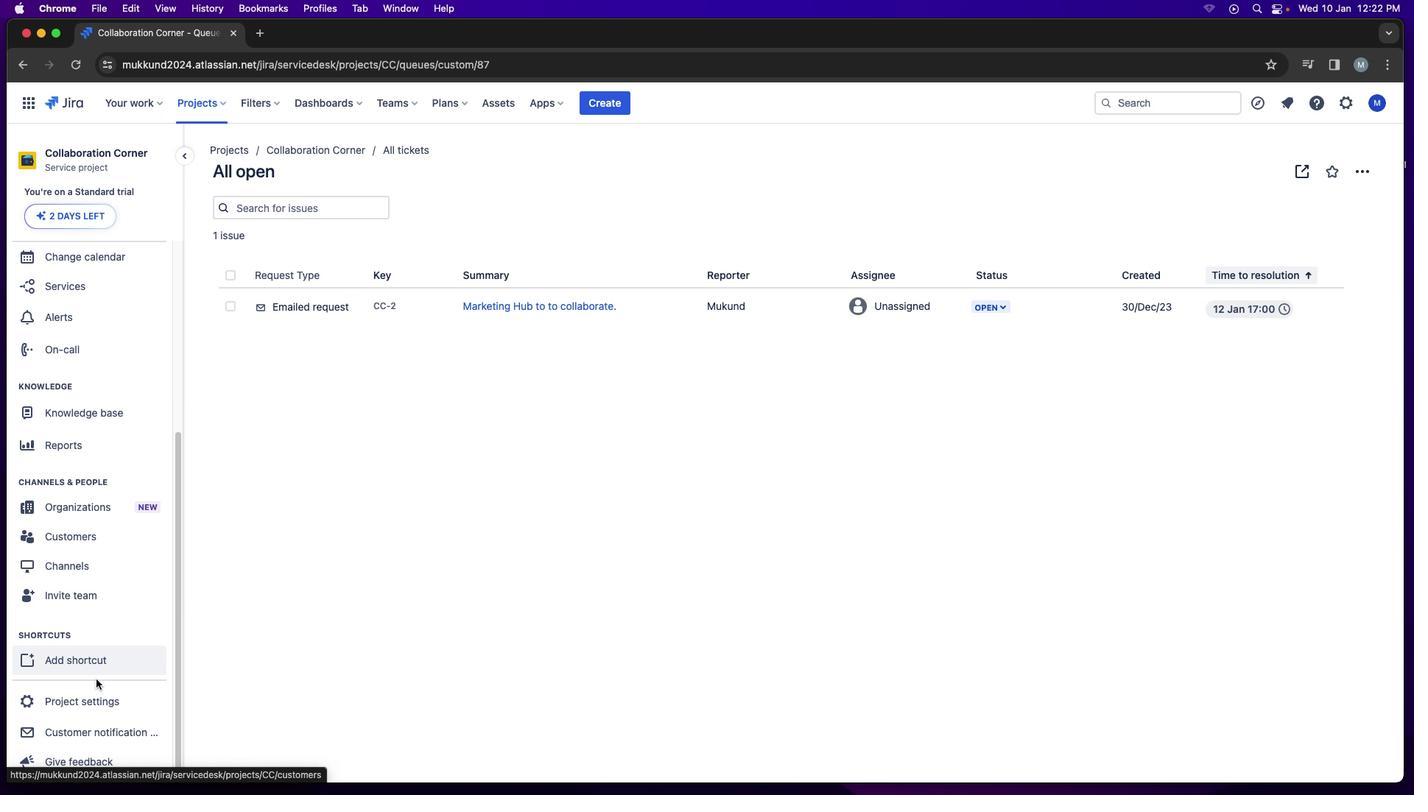 
Action: Mouse moved to (119, 524)
Screenshot: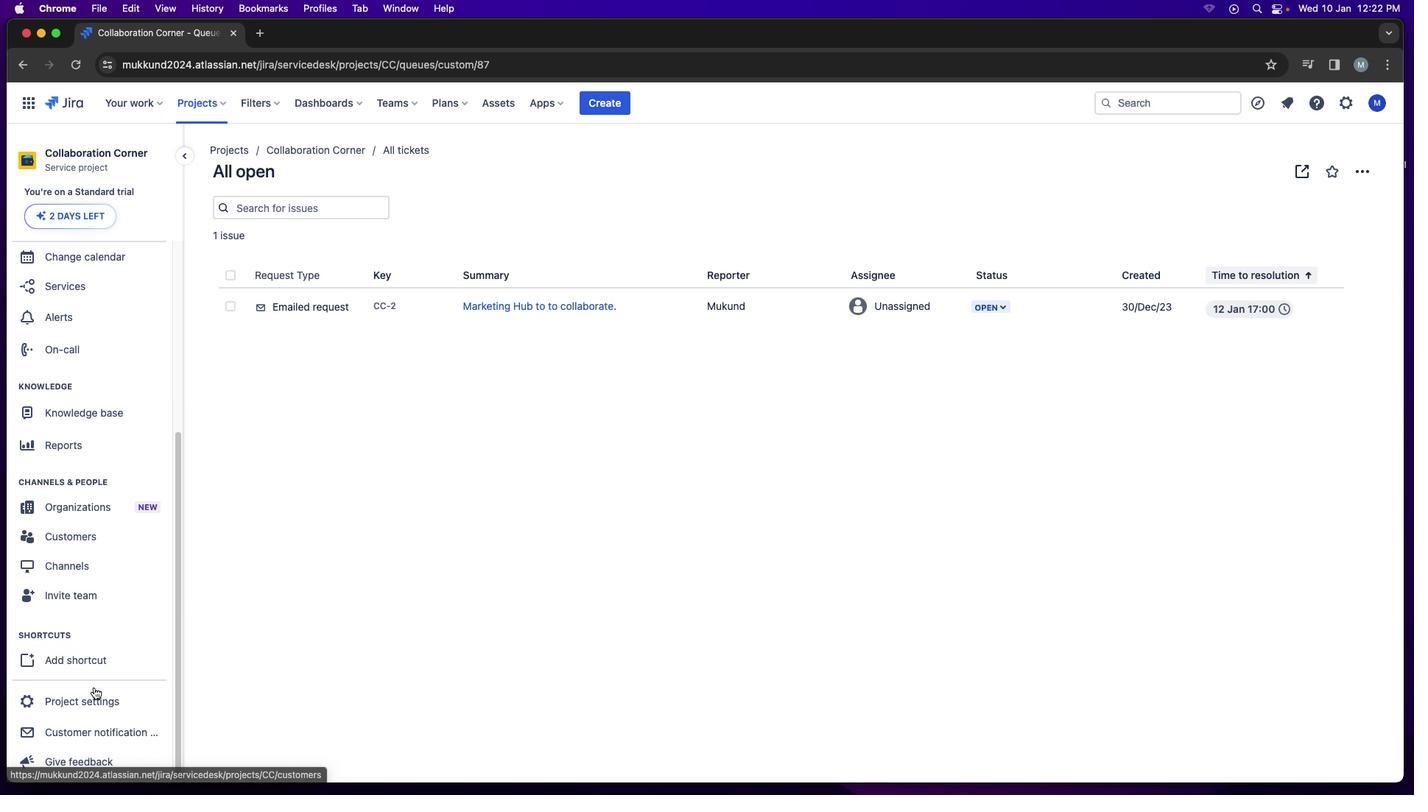 
Action: Mouse scrolled (119, 524) with delta (0, -2)
Screenshot: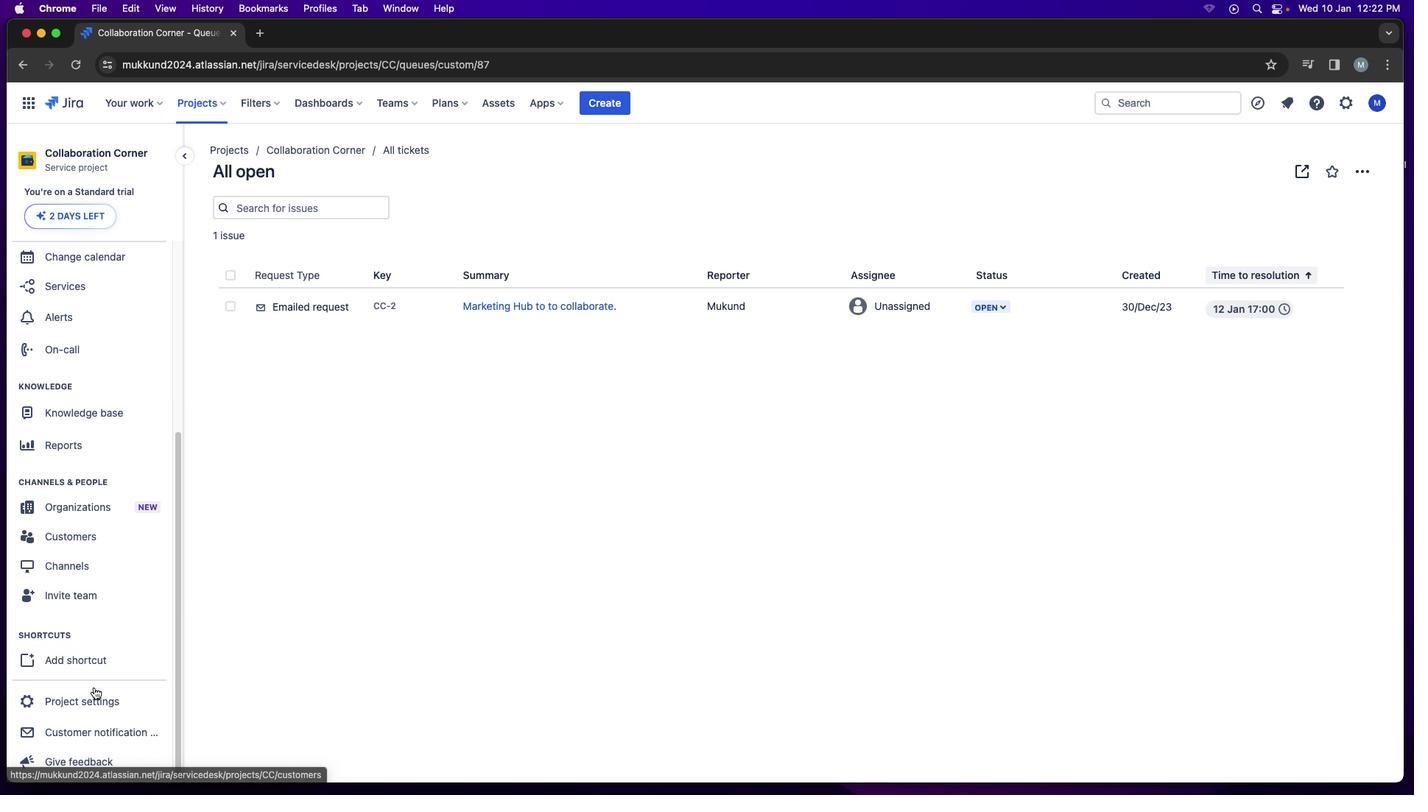 
Action: Mouse moved to (119, 529)
Screenshot: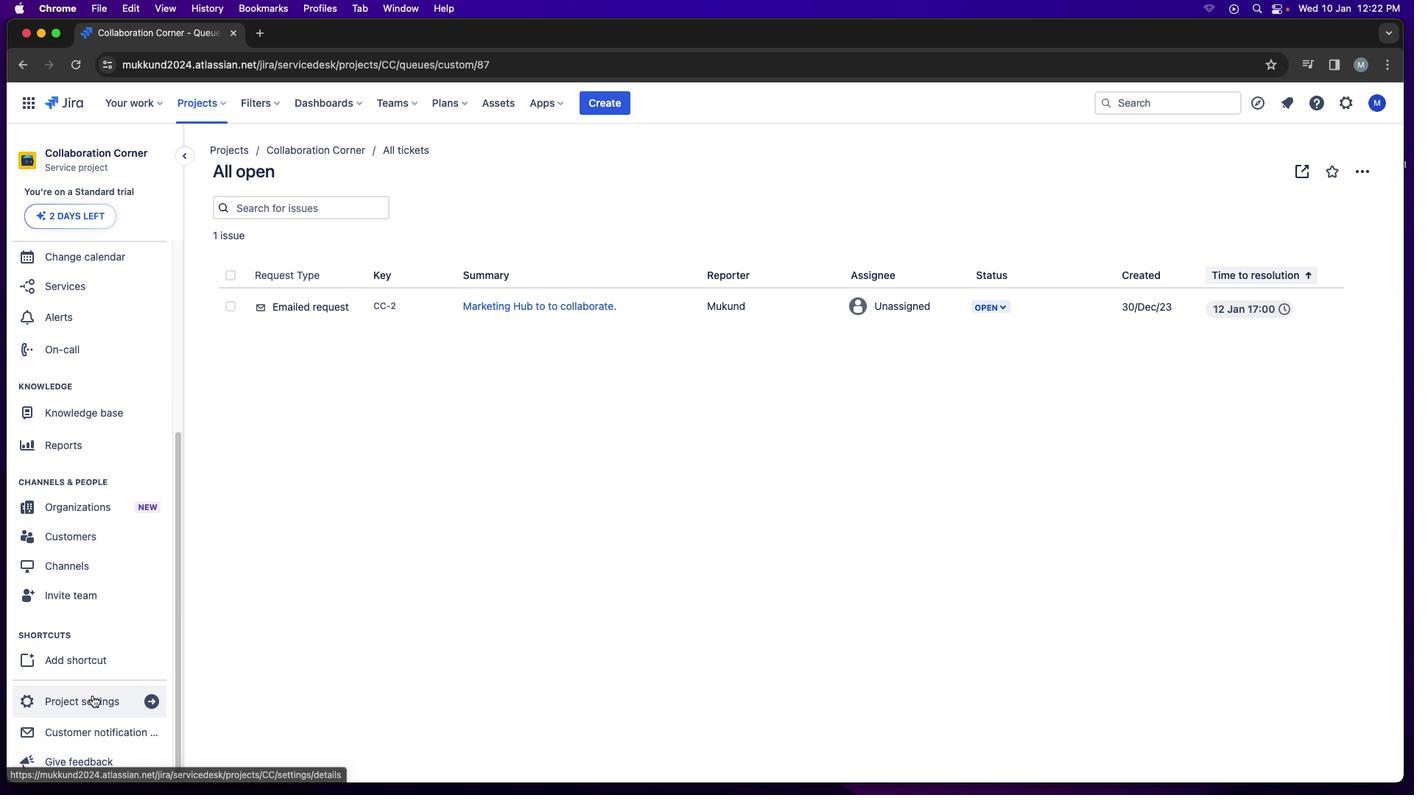 
Action: Mouse scrolled (119, 529) with delta (0, -2)
Screenshot: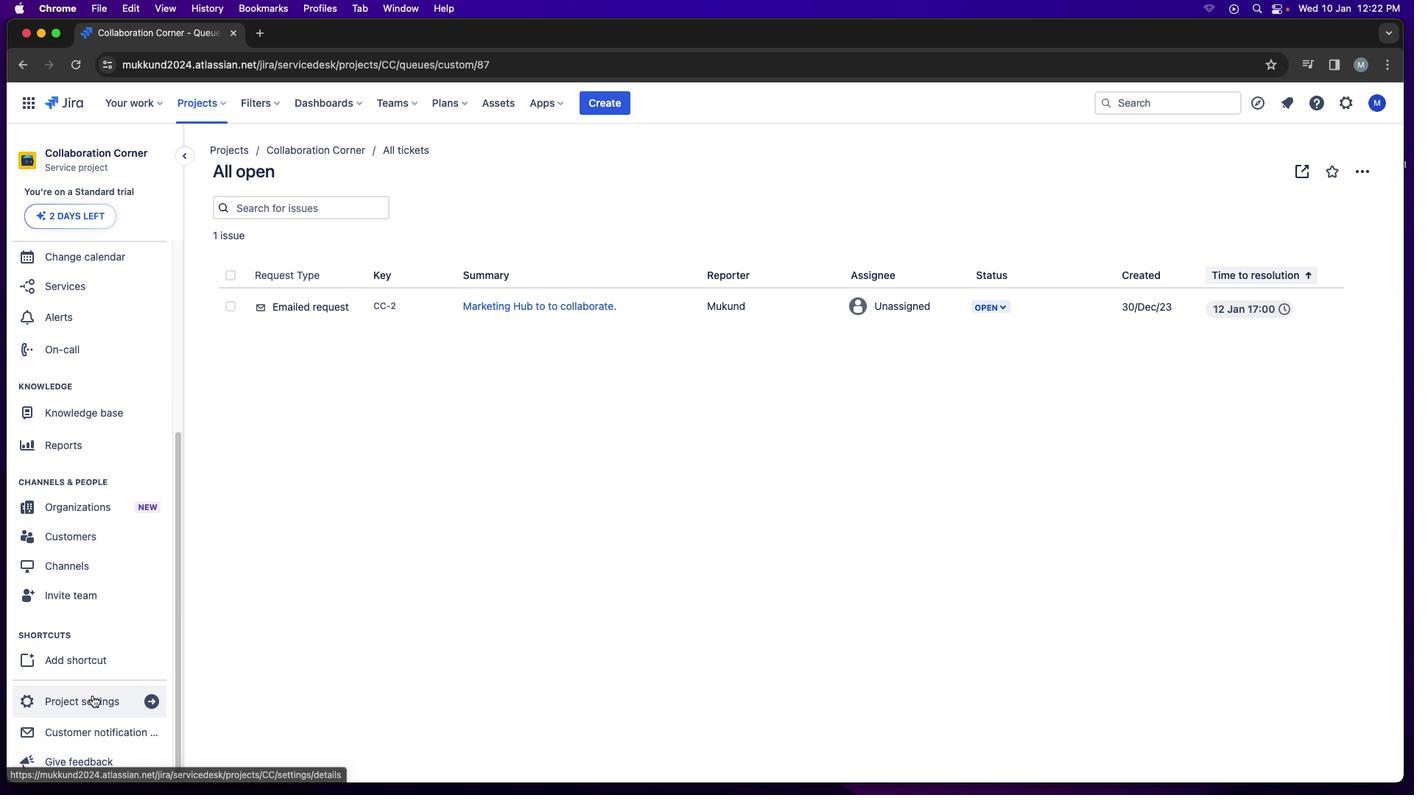 
Action: Mouse moved to (95, 699)
Screenshot: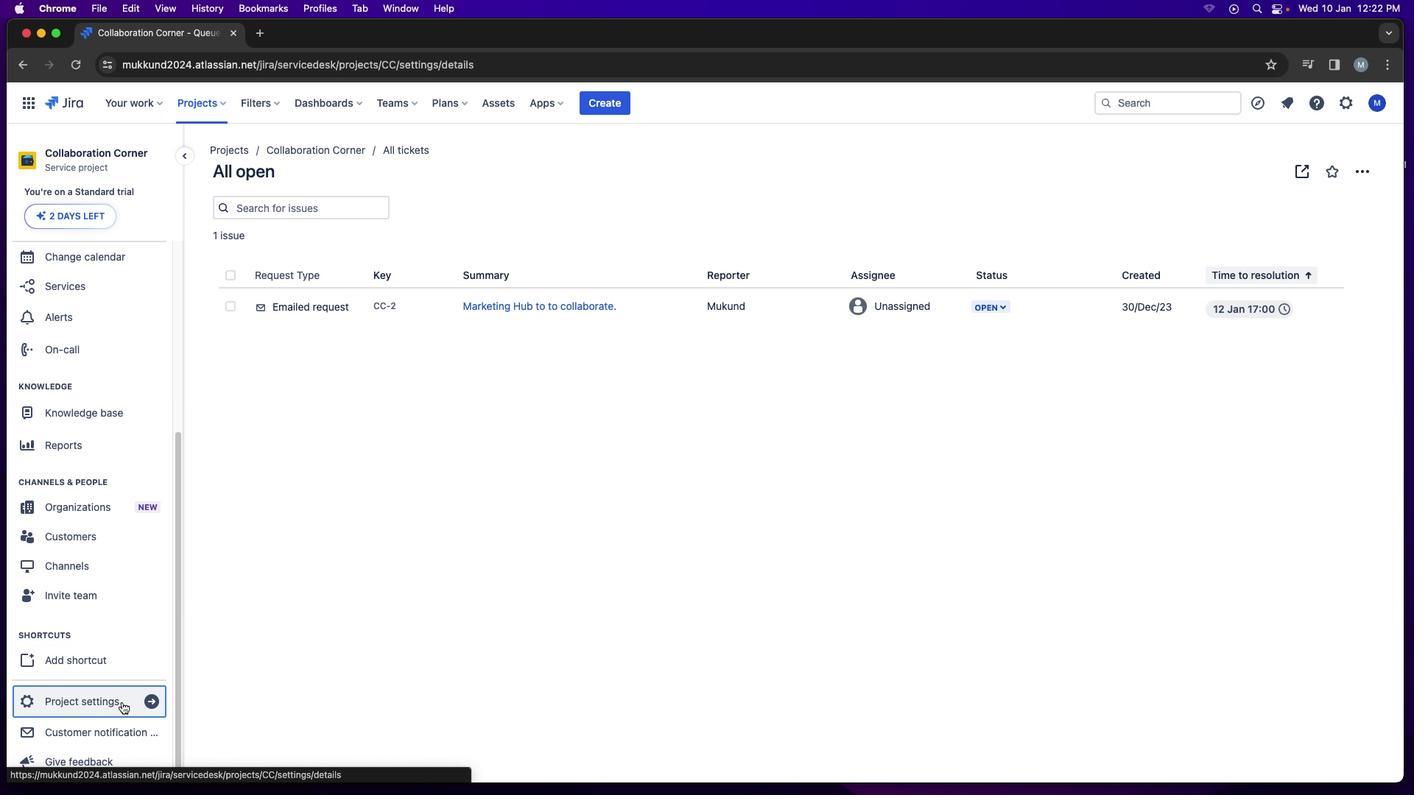 
Action: Mouse pressed left at (95, 699)
Screenshot: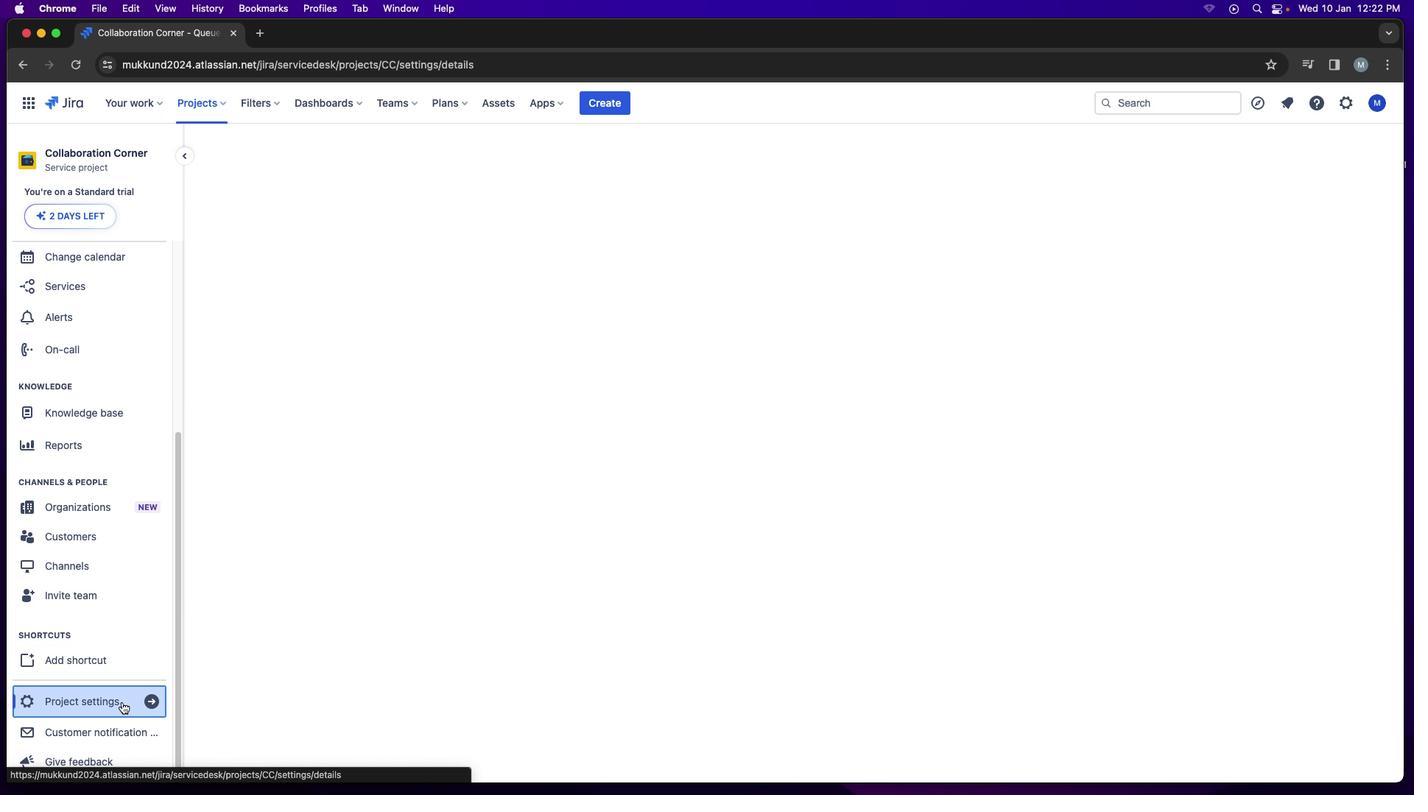
Action: Mouse moved to (153, 604)
Screenshot: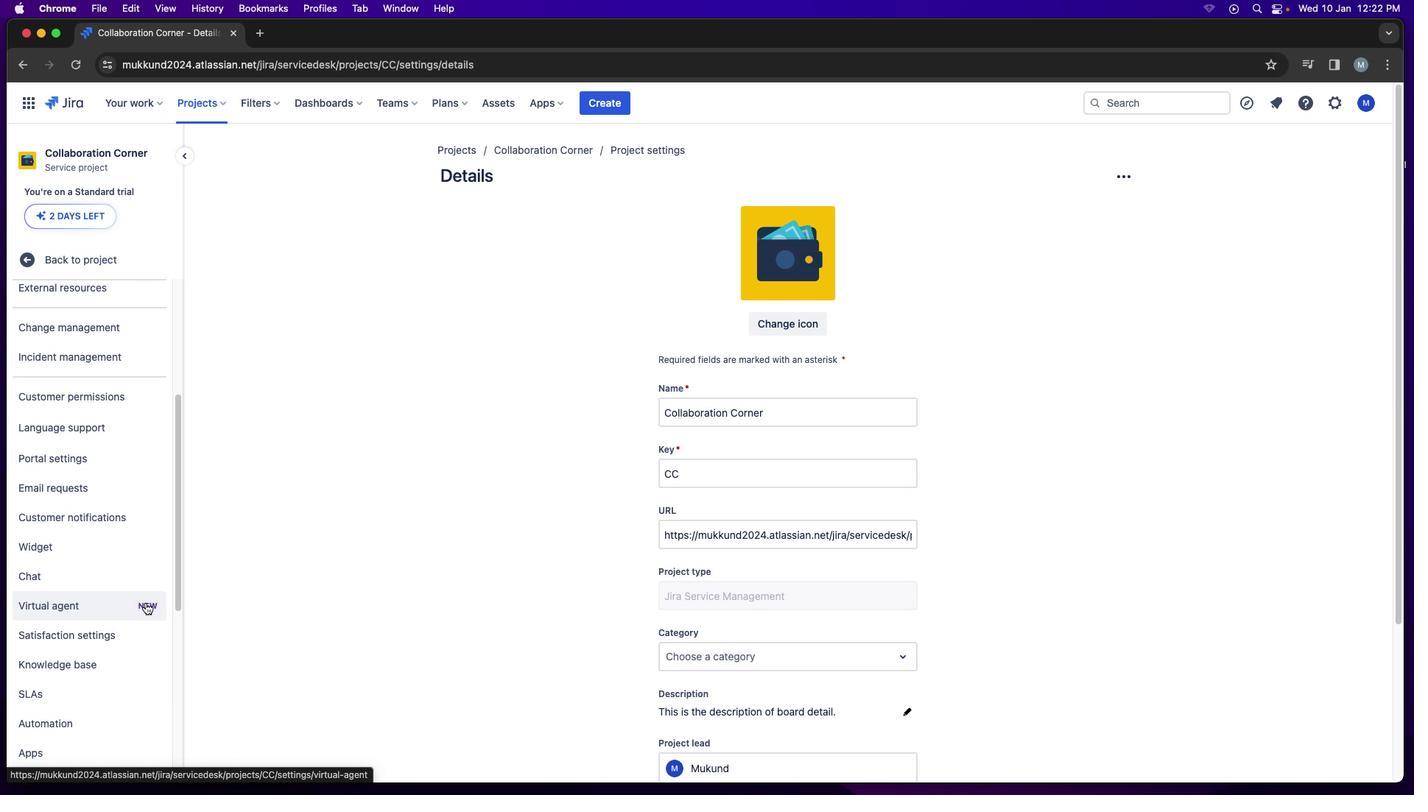 
Action: Mouse scrolled (153, 604) with delta (0, 0)
Screenshot: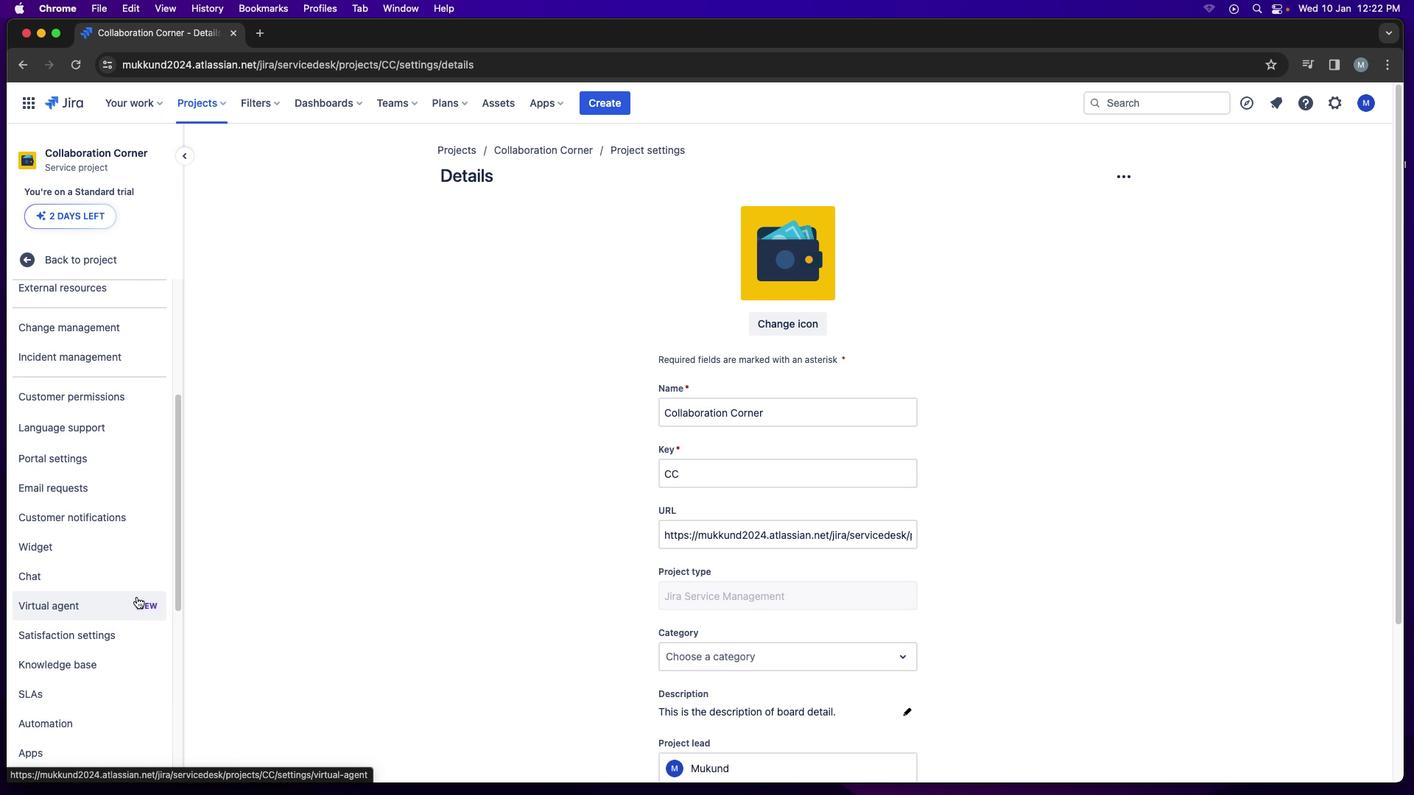 
Action: Mouse moved to (153, 604)
Screenshot: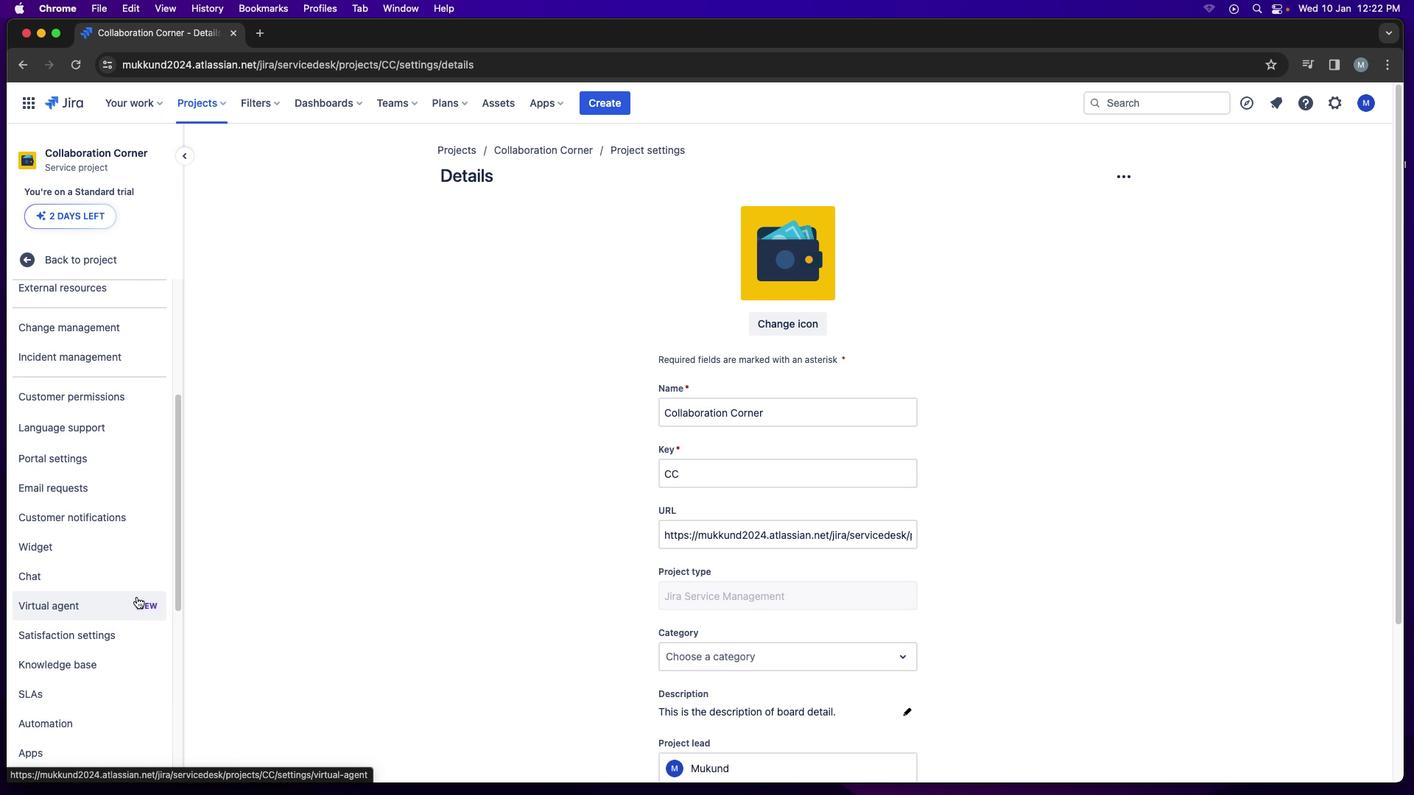 
Action: Mouse scrolled (153, 604) with delta (0, 0)
Screenshot: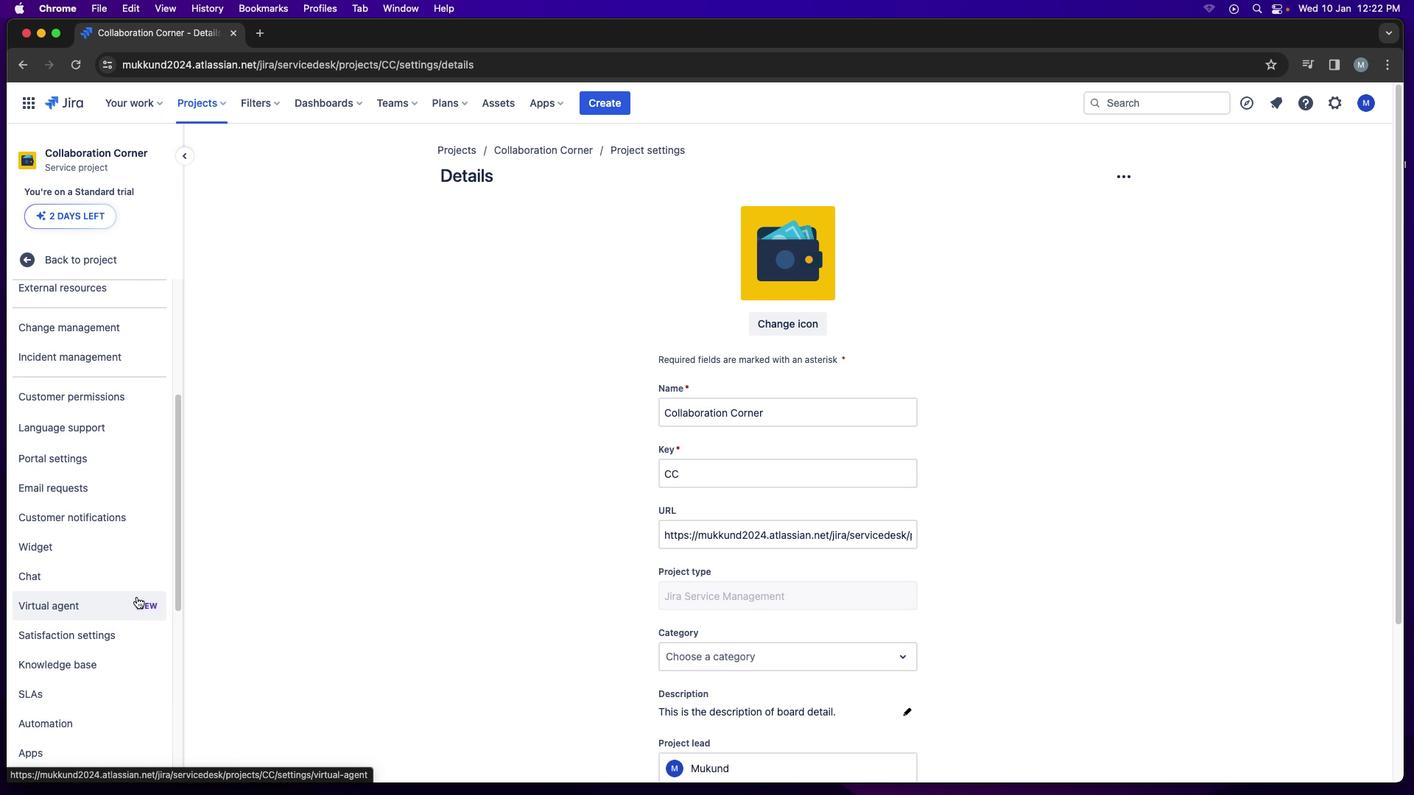 
Action: Mouse scrolled (153, 604) with delta (0, -2)
Screenshot: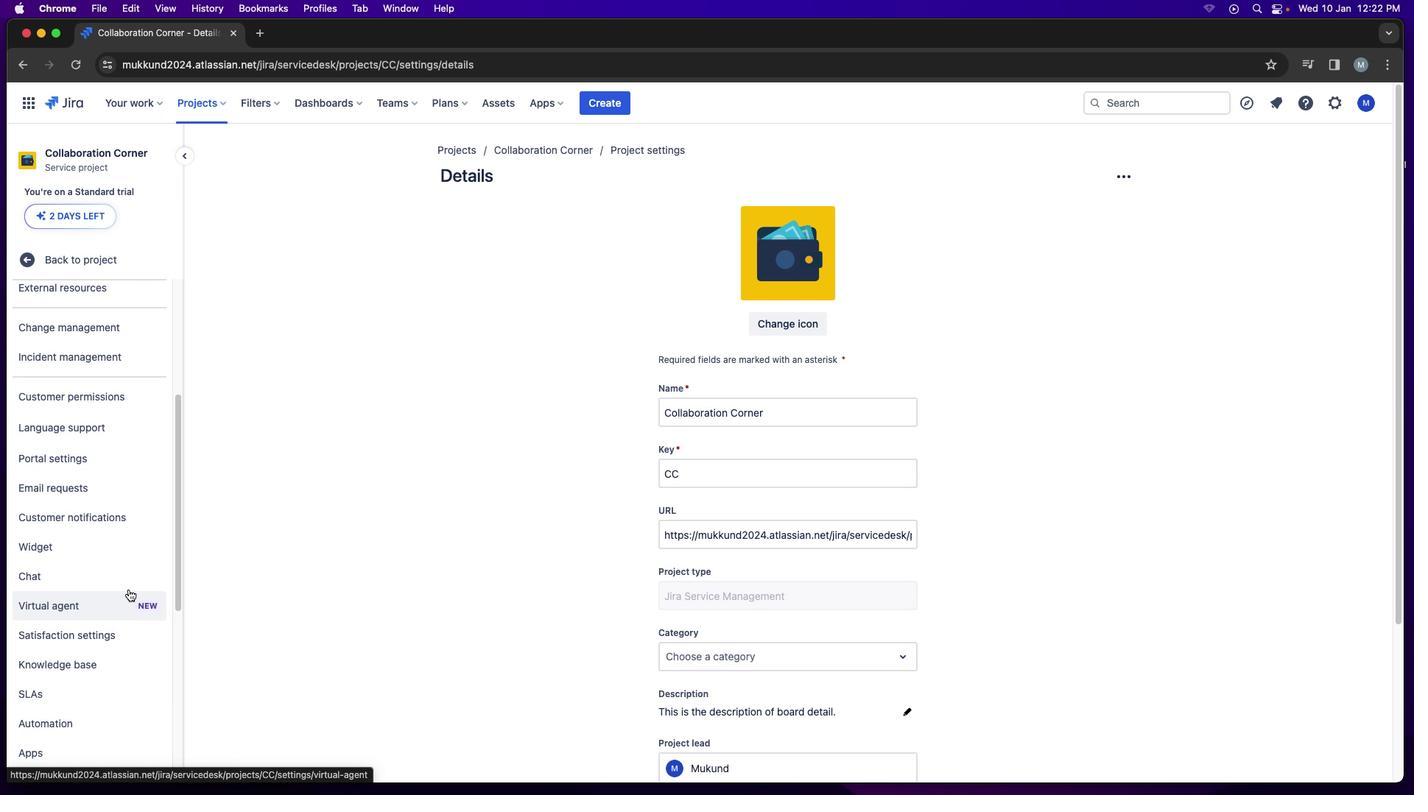 
Action: Mouse scrolled (153, 604) with delta (0, -2)
Screenshot: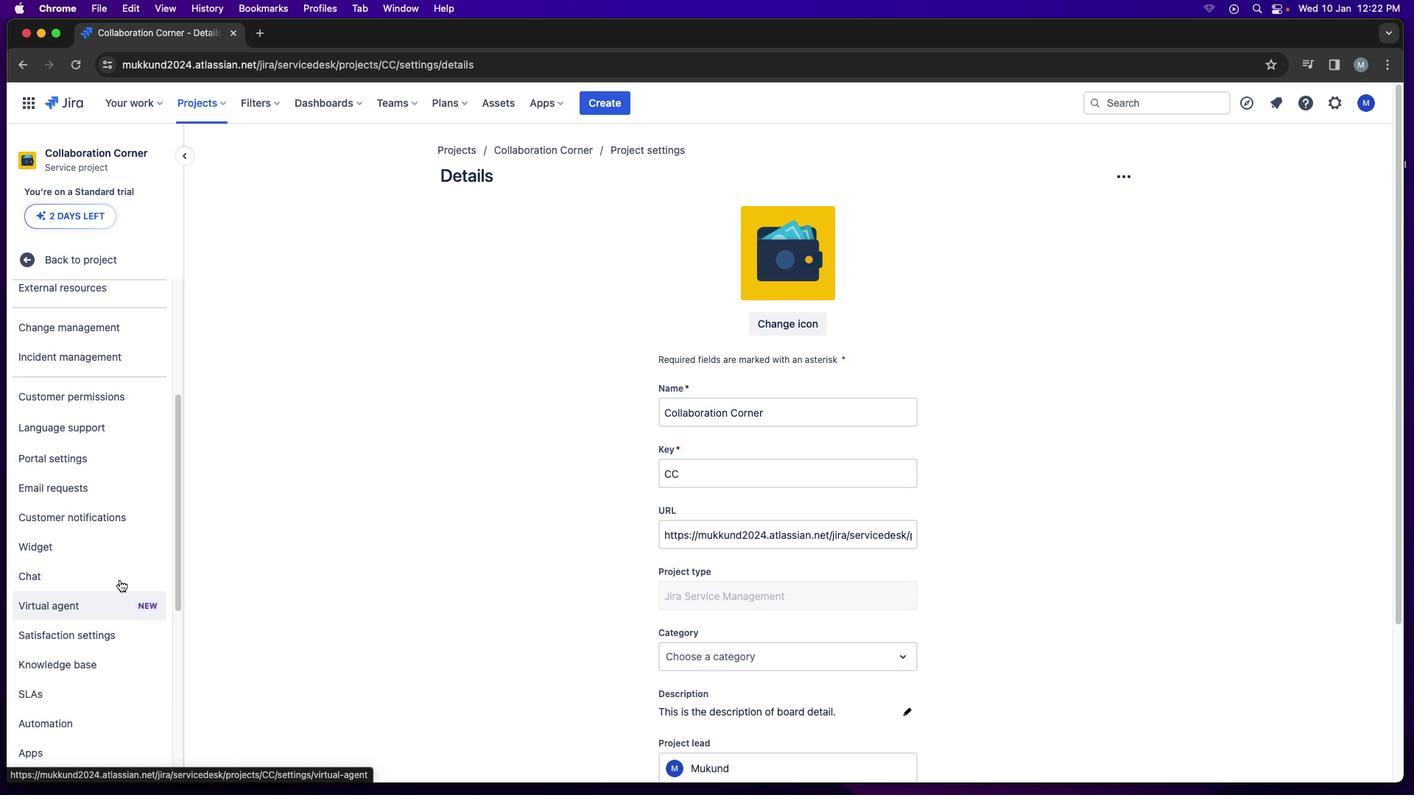 
Action: Mouse moved to (108, 557)
Screenshot: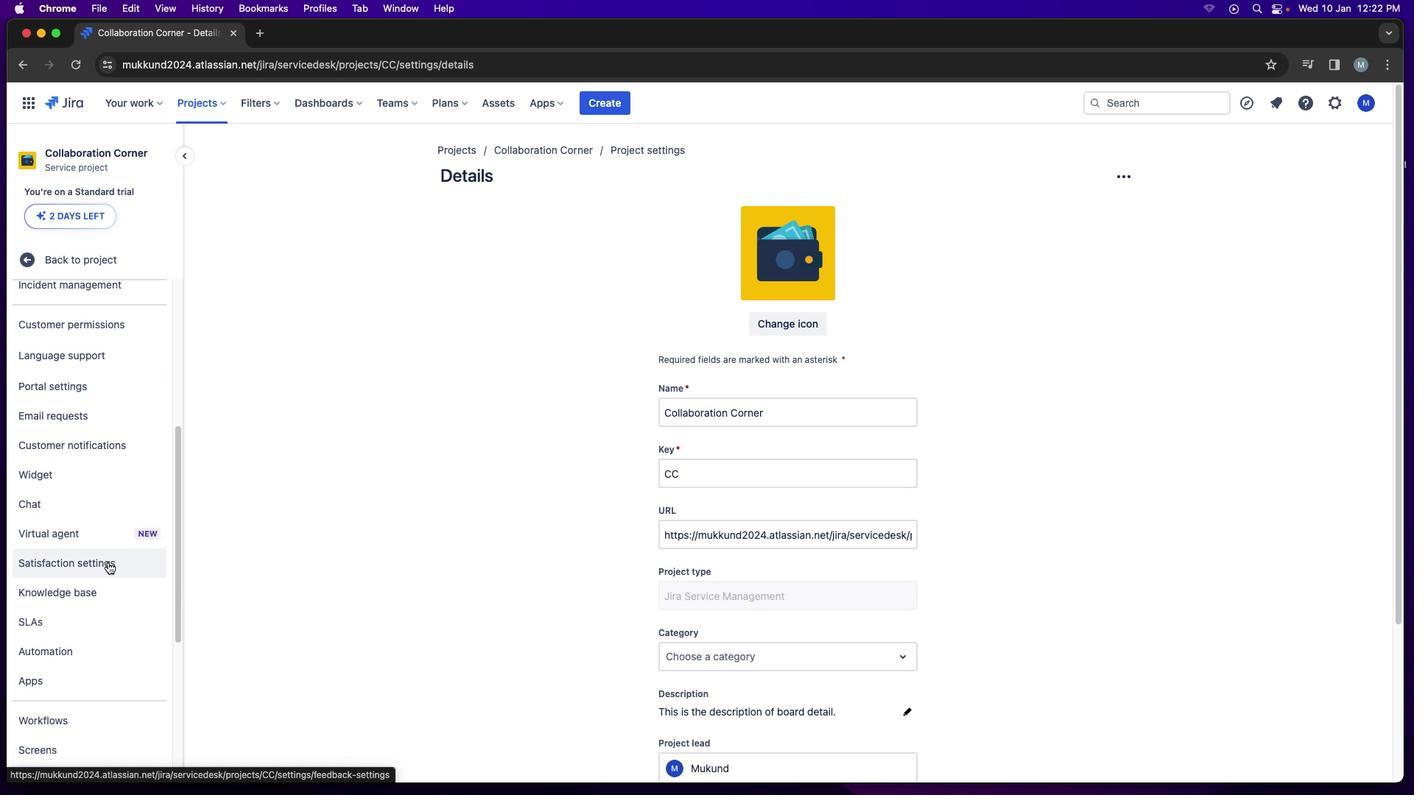 
Action: Mouse scrolled (108, 557) with delta (0, 0)
Screenshot: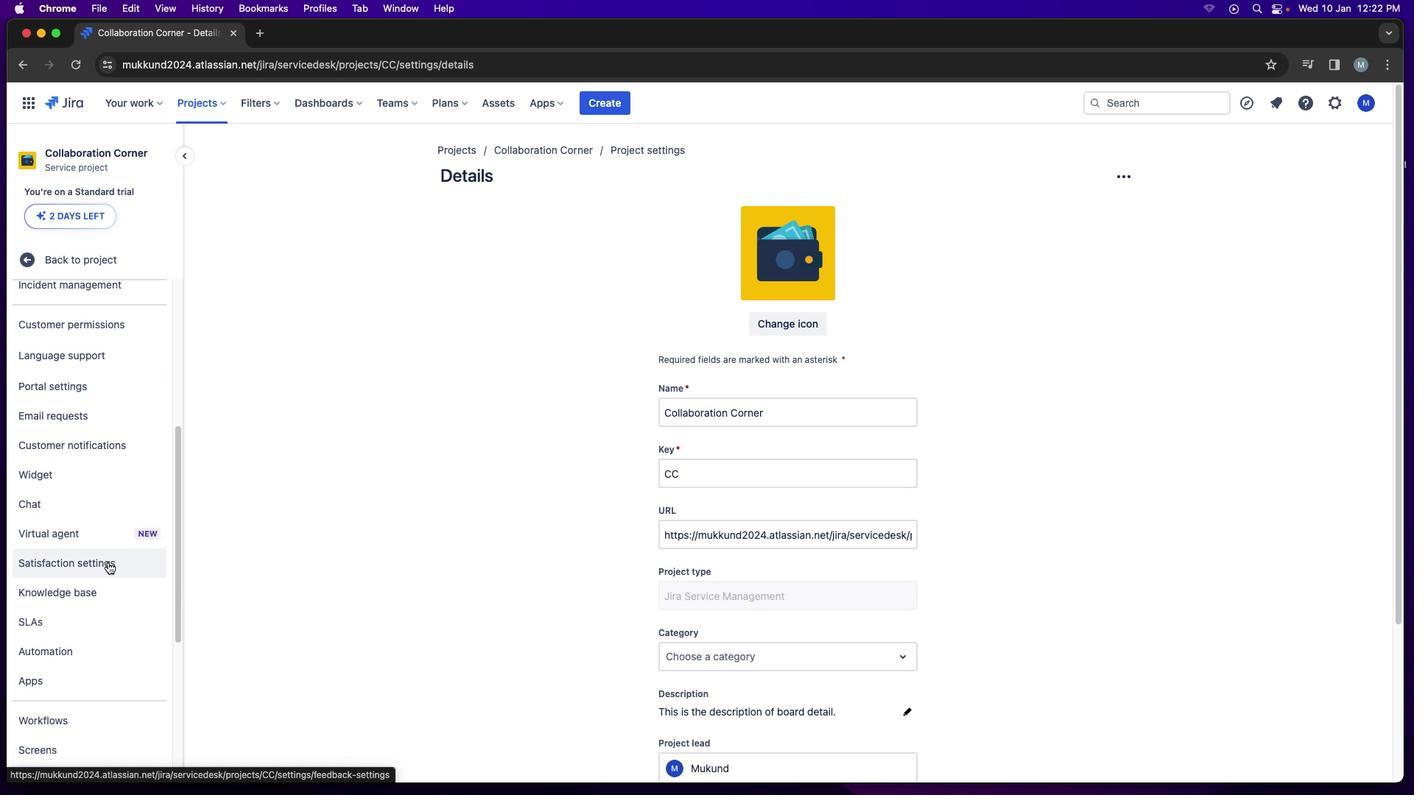 
Action: Mouse moved to (109, 560)
Screenshot: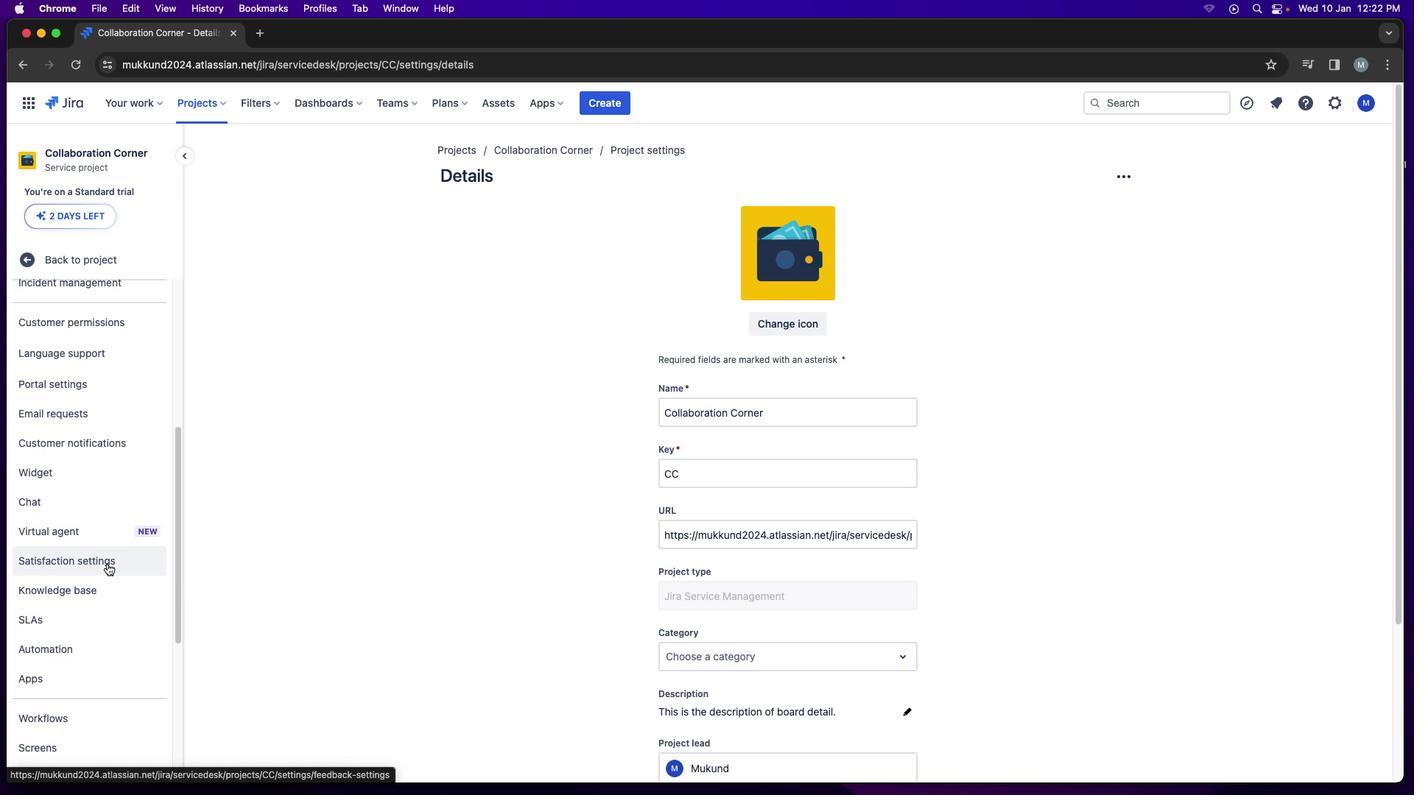 
Action: Mouse scrolled (109, 560) with delta (0, 0)
Screenshot: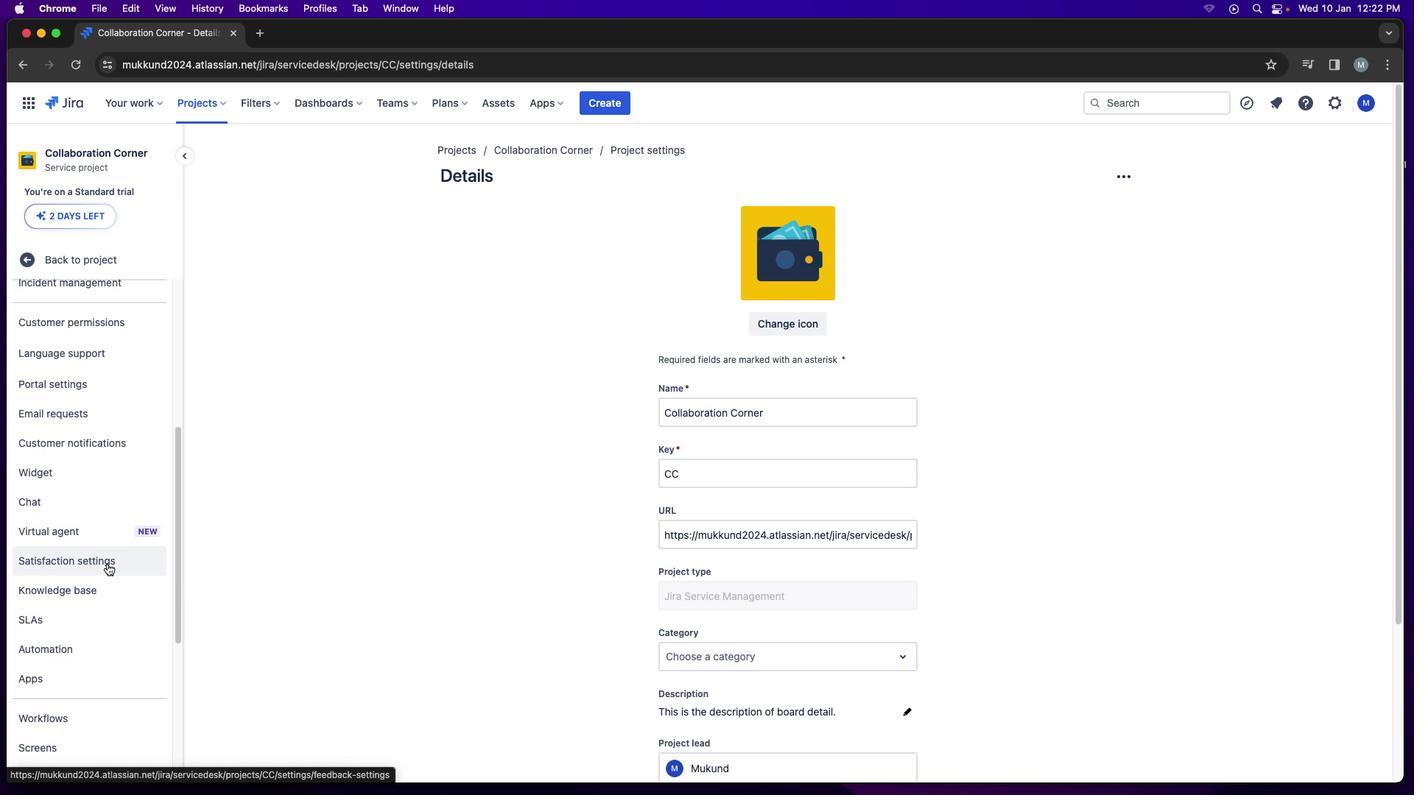 
Action: Mouse scrolled (109, 560) with delta (0, 0)
Screenshot: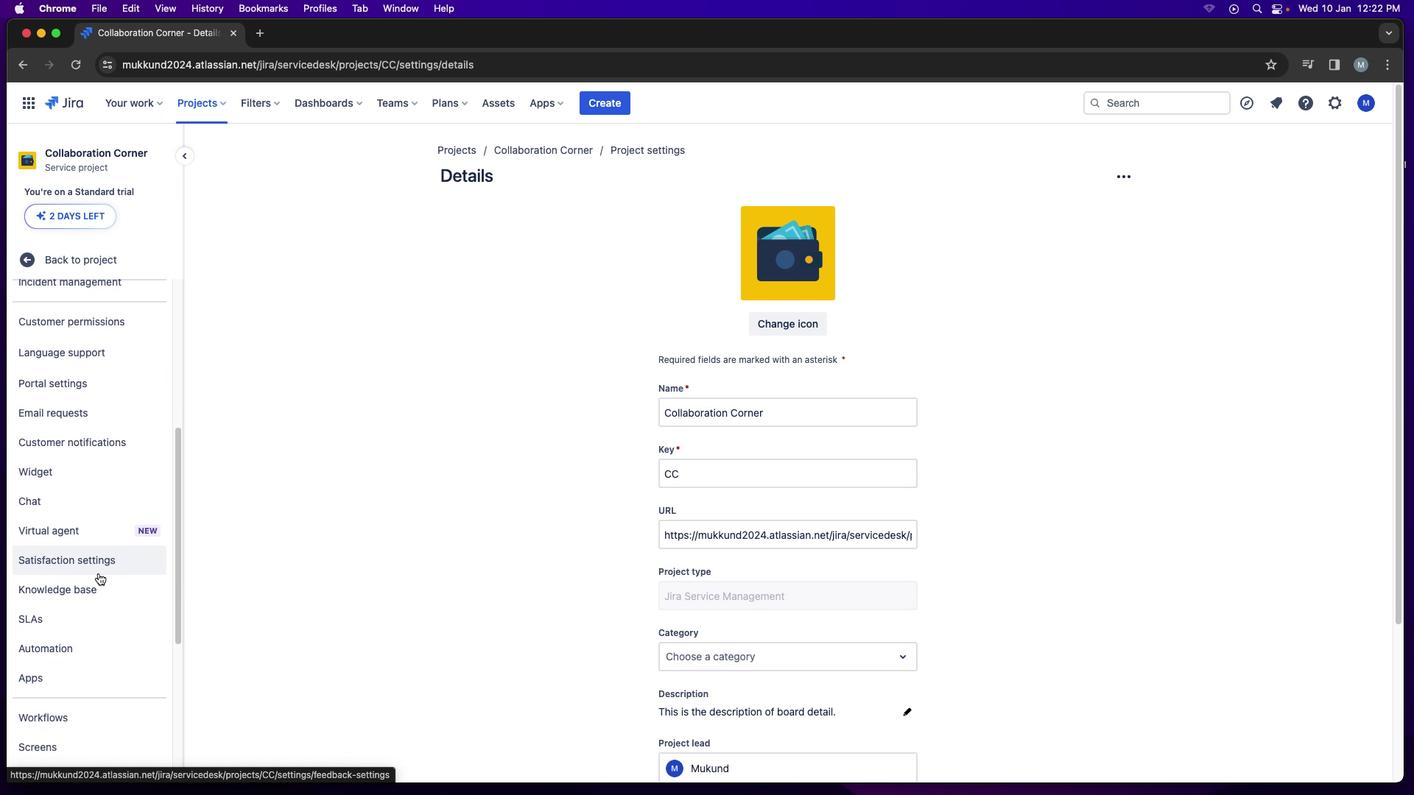 
Action: Mouse scrolled (109, 560) with delta (0, 0)
Screenshot: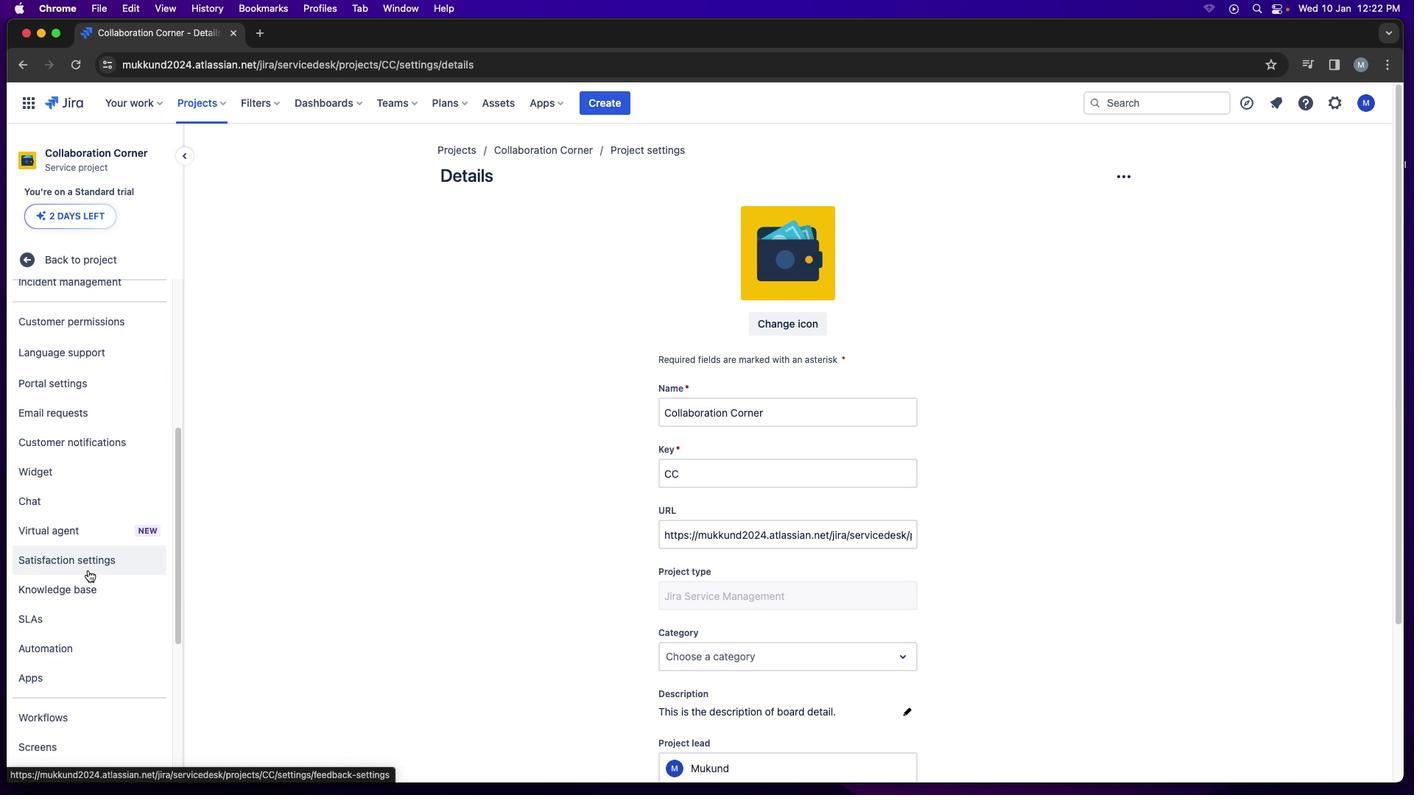 
Action: Mouse scrolled (109, 560) with delta (0, 0)
Screenshot: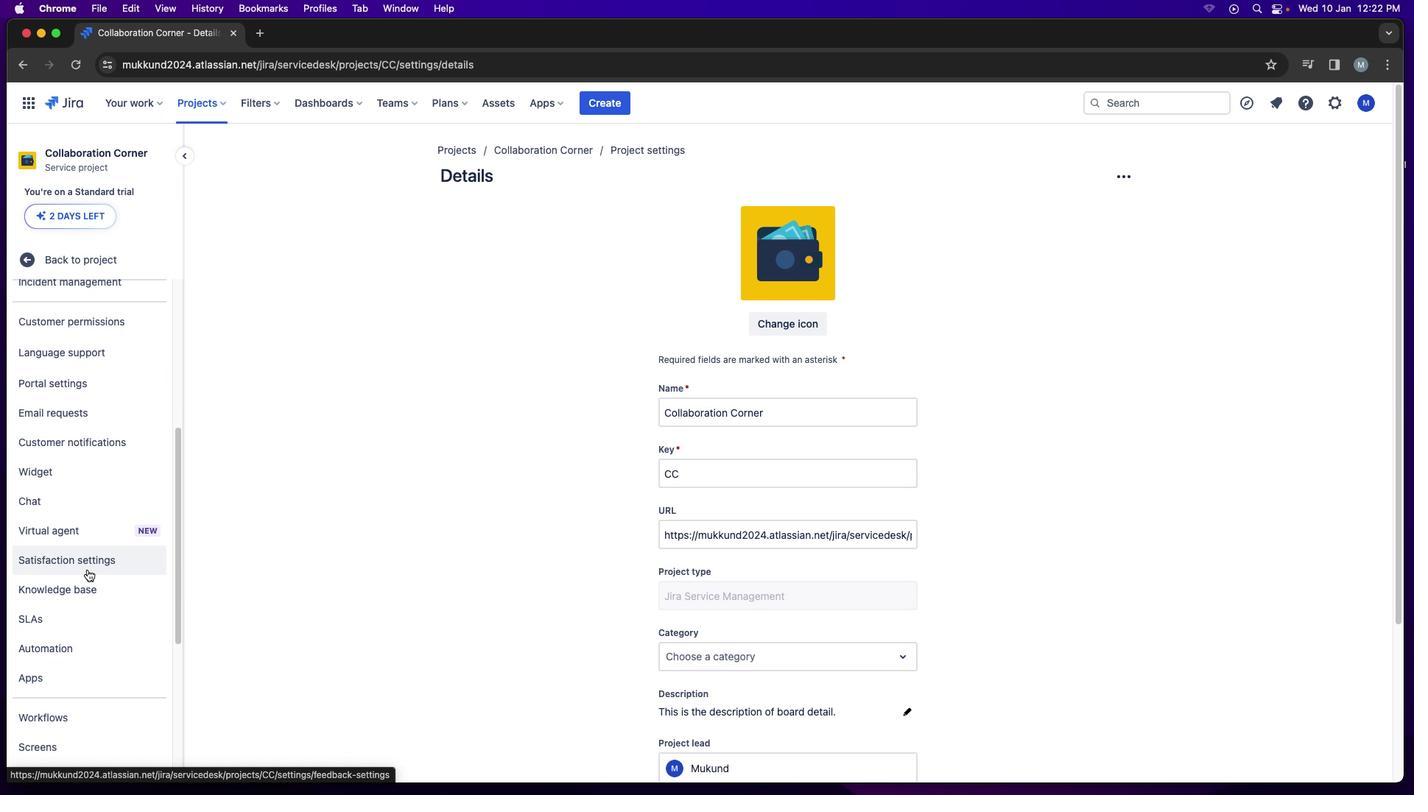 
Action: Mouse moved to (87, 567)
Screenshot: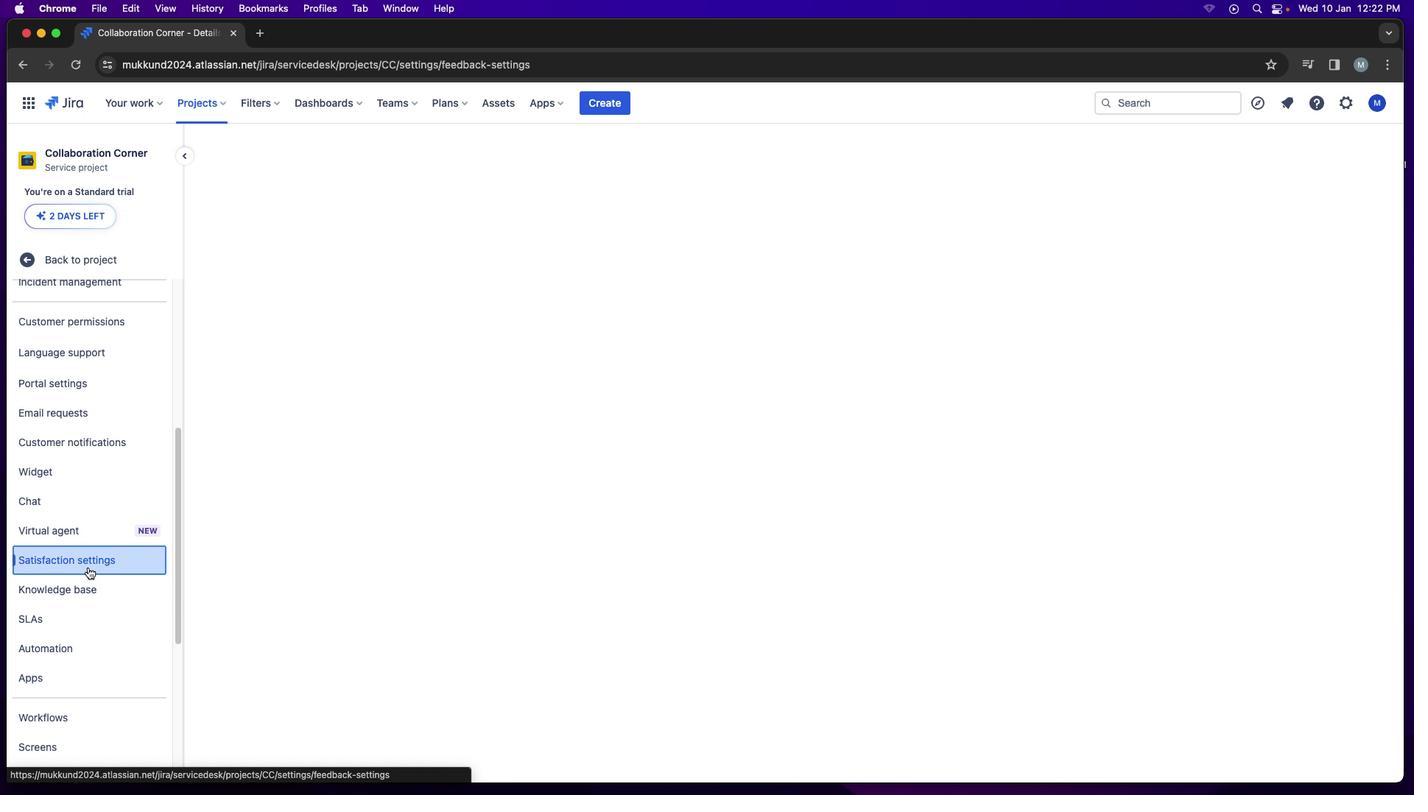 
Action: Mouse pressed left at (87, 567)
Screenshot: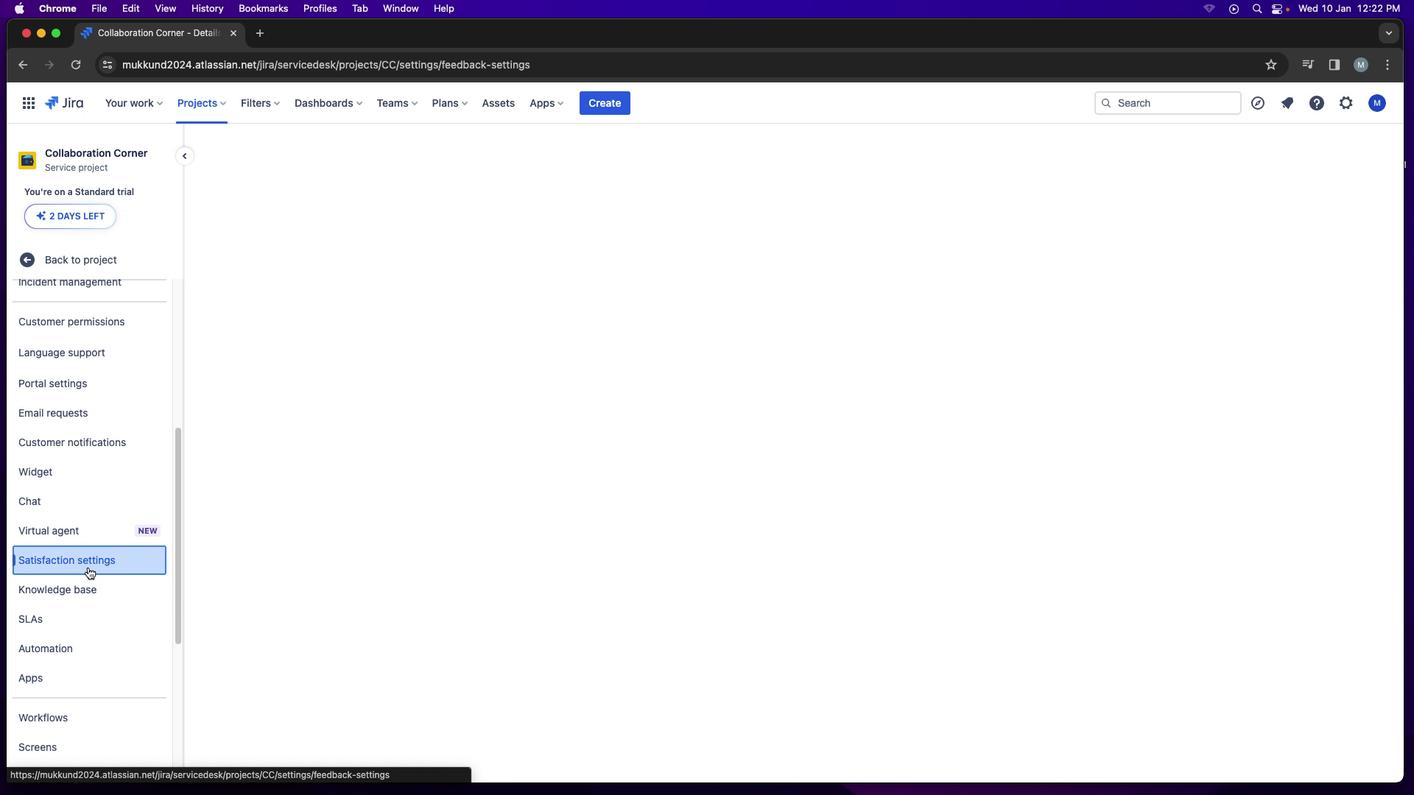 
Action: Mouse moved to (648, 262)
Screenshot: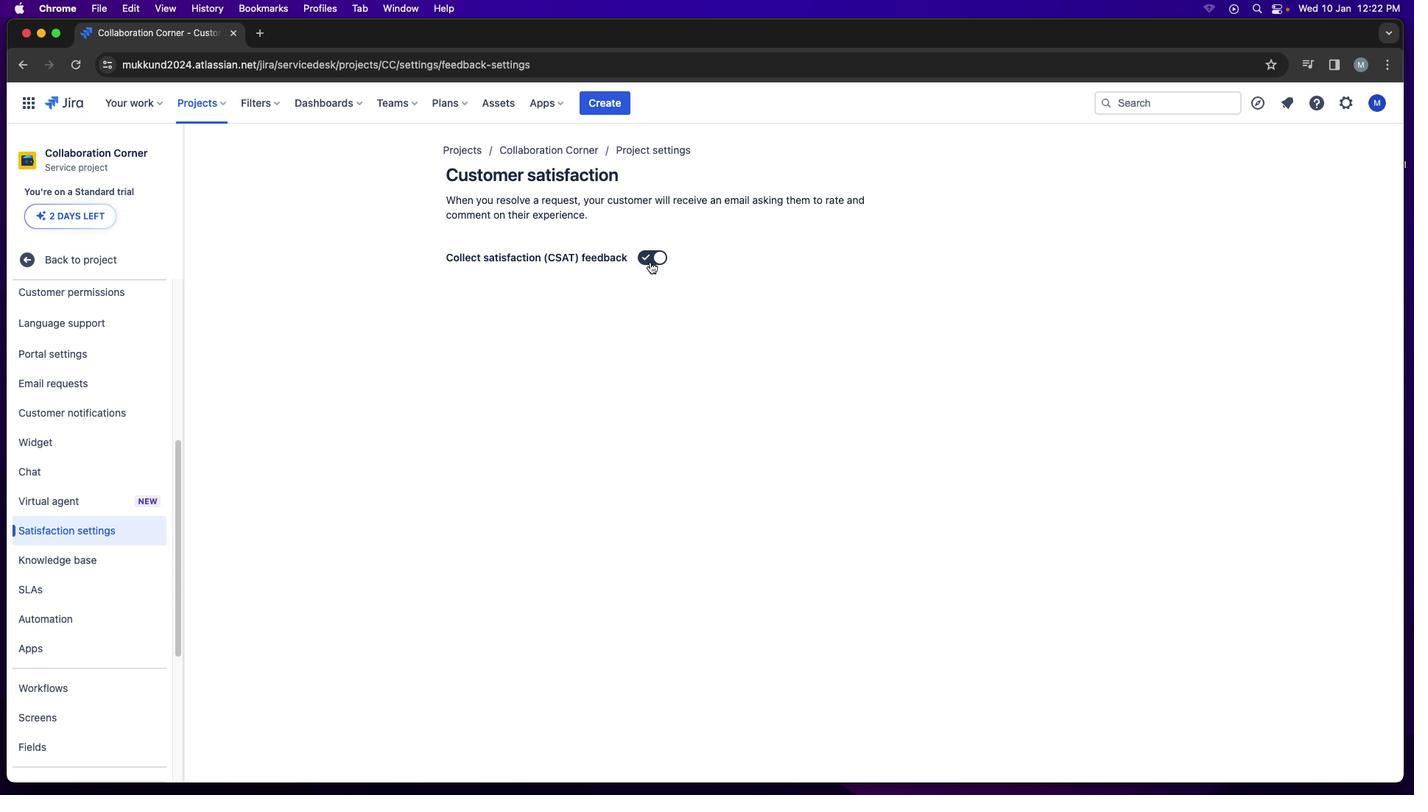 
Action: Mouse pressed left at (648, 262)
Screenshot: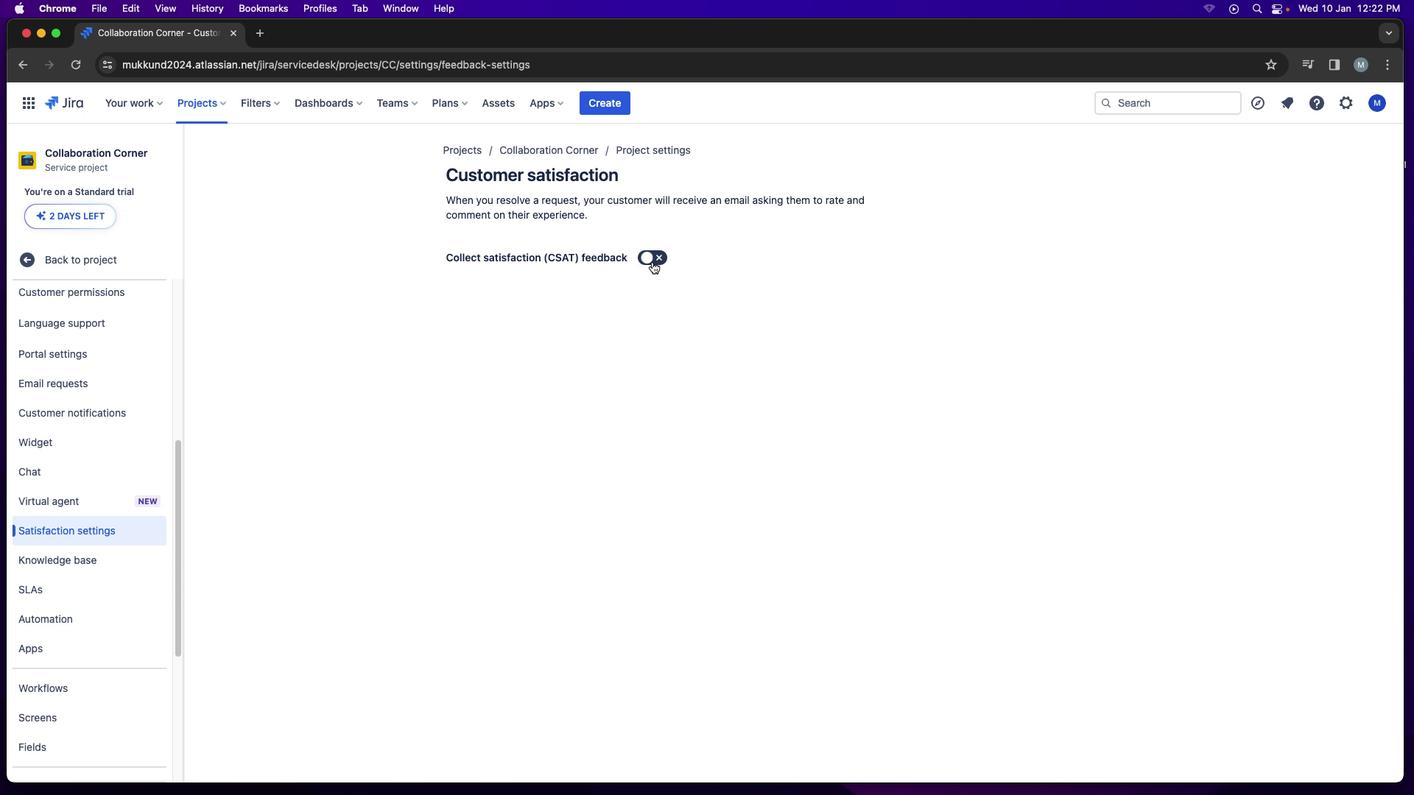 
Action: Mouse moved to (655, 260)
Screenshot: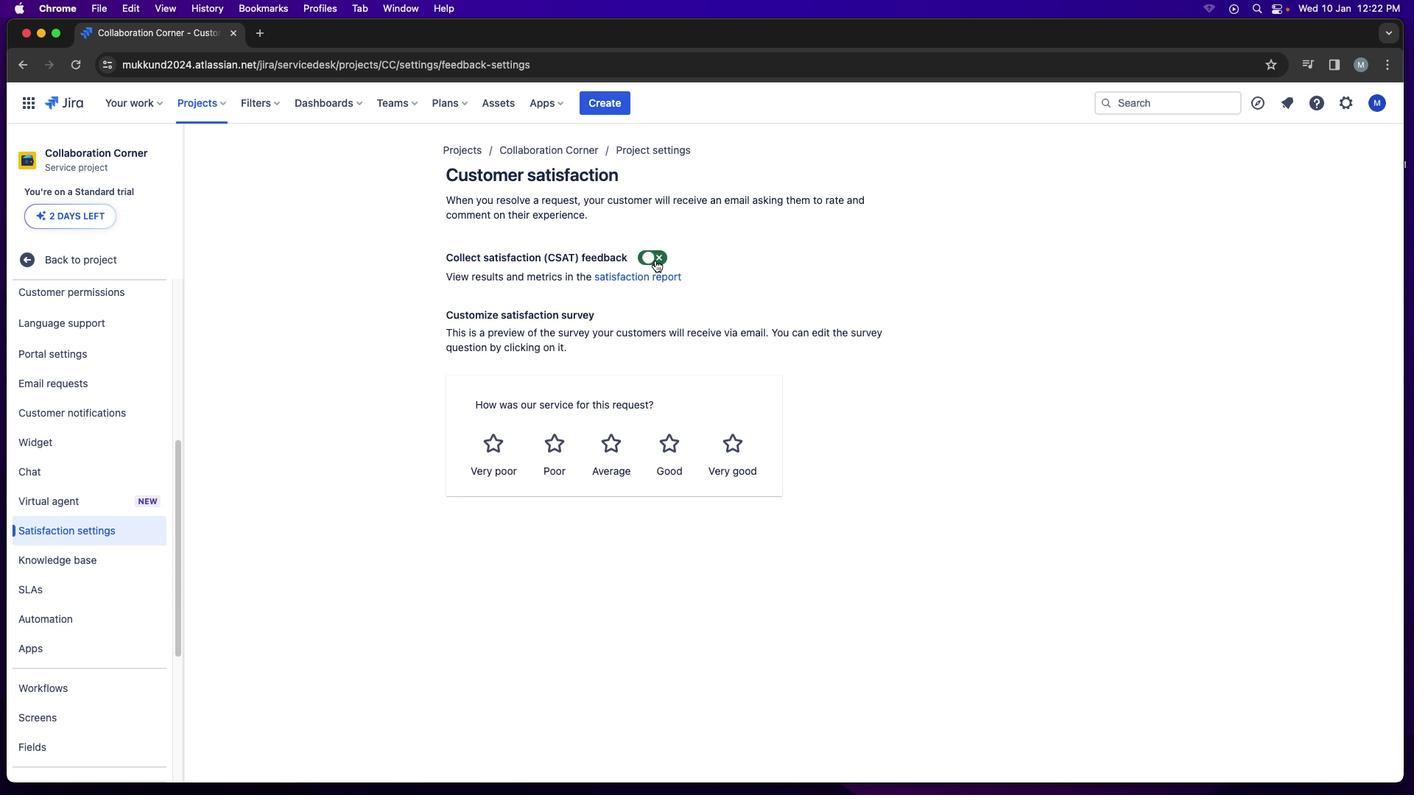 
Action: Mouse pressed left at (655, 260)
Screenshot: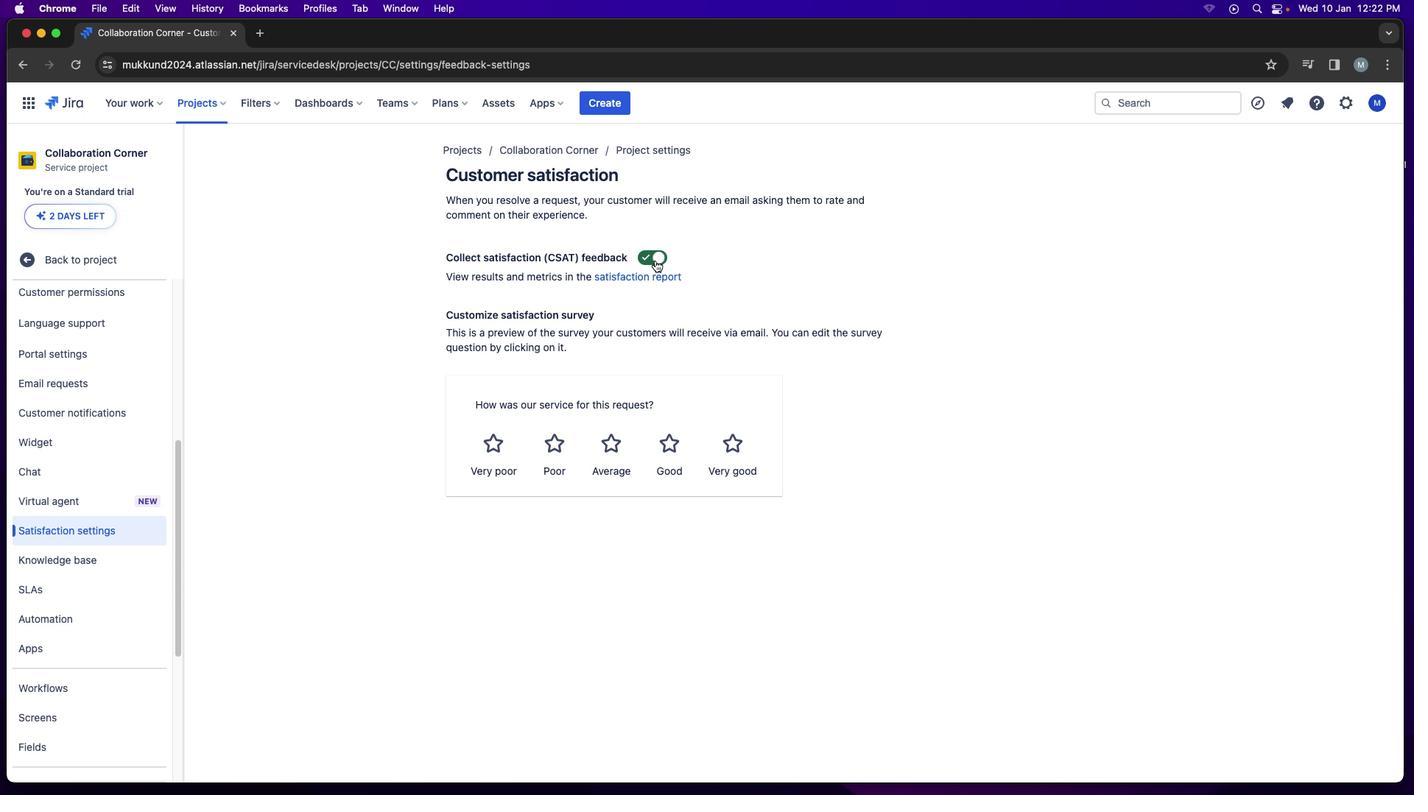 
Action: Mouse moved to (679, 325)
Screenshot: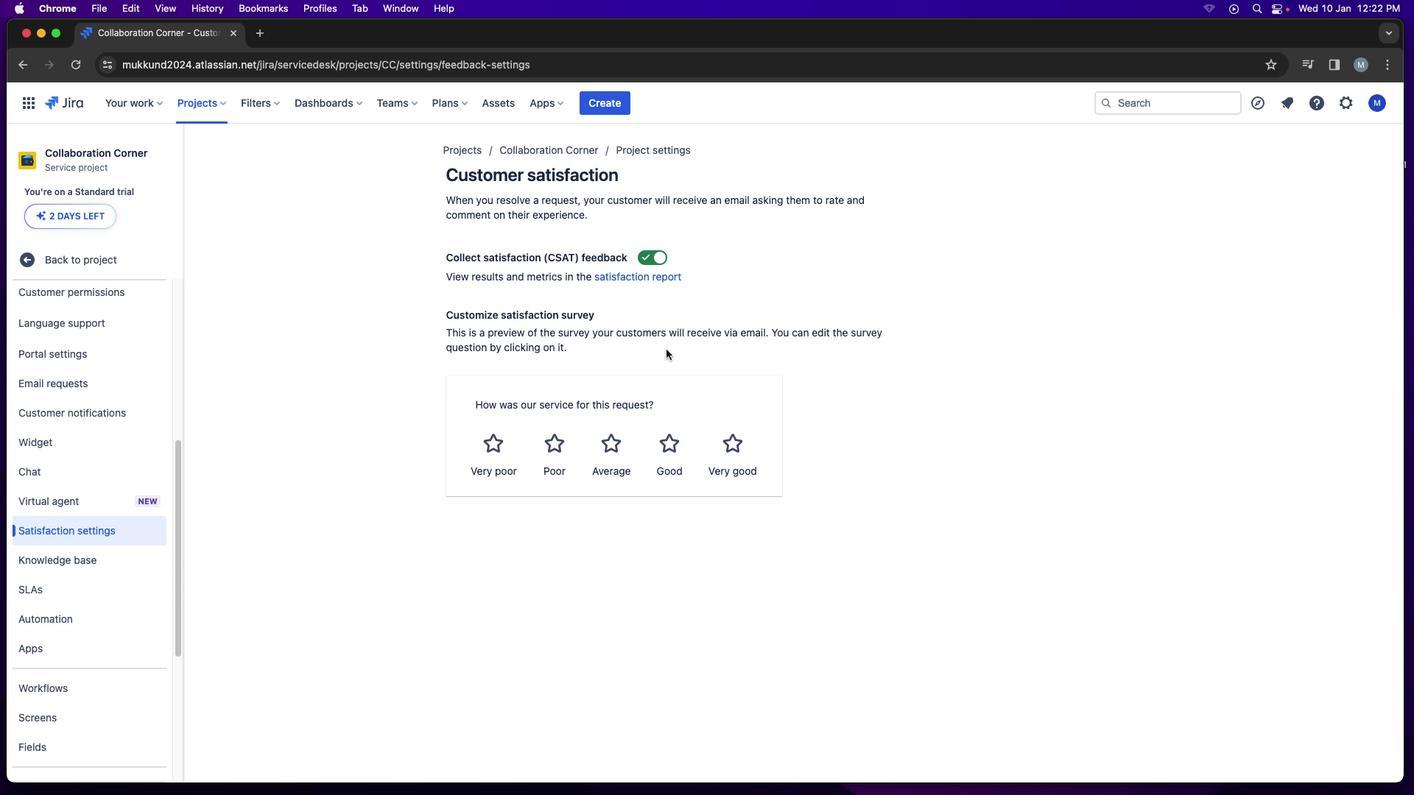 
Action: Mouse pressed left at (679, 325)
Screenshot: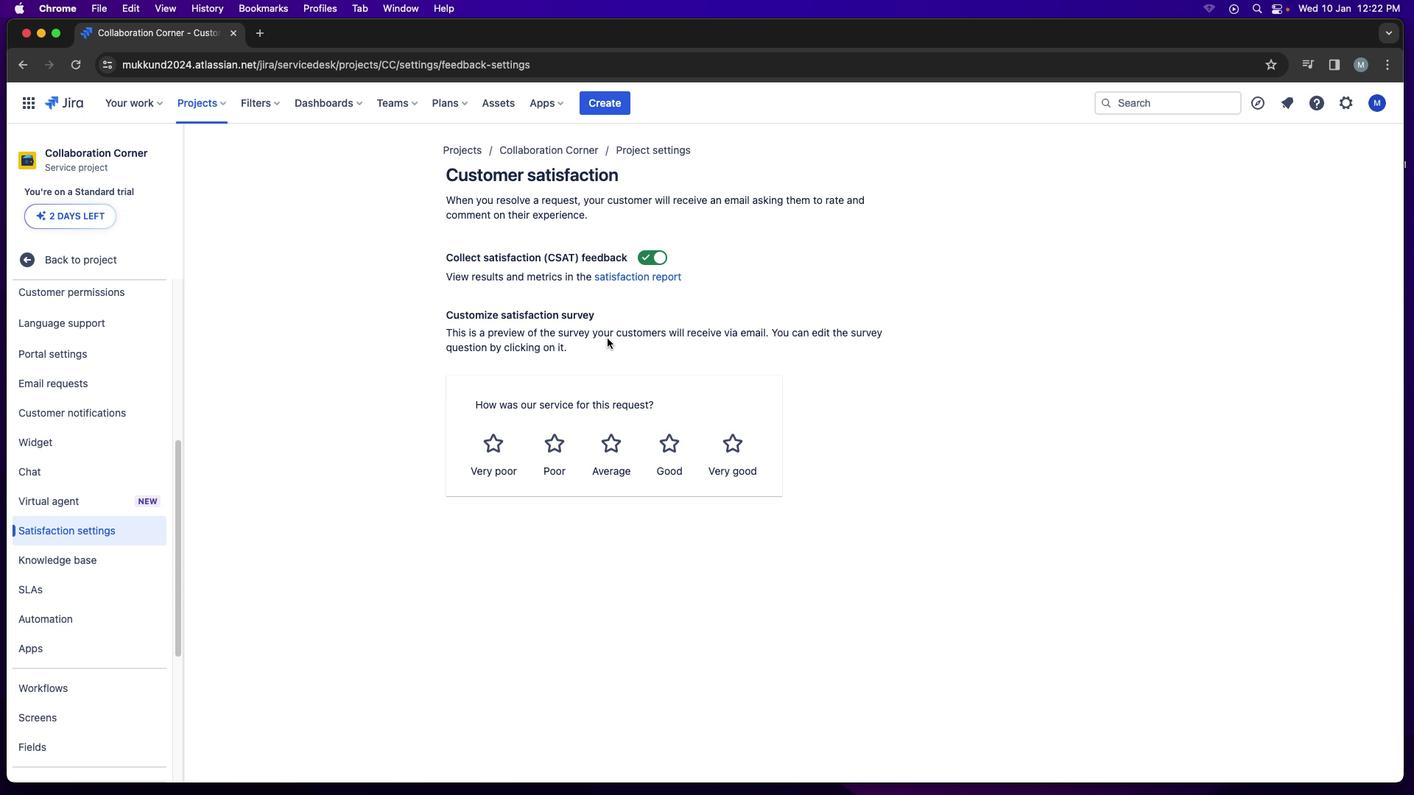 
Action: Mouse moved to (656, 279)
Screenshot: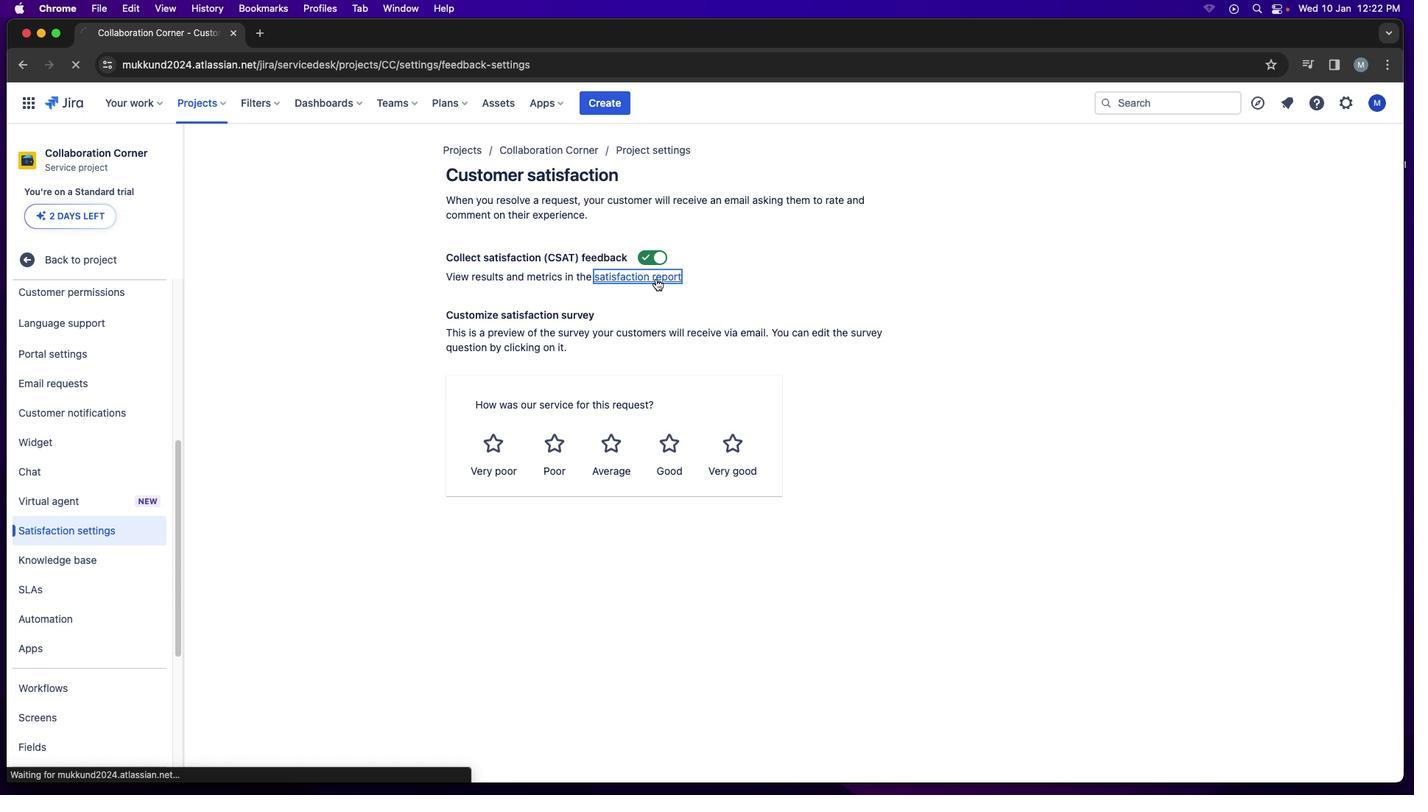 
Action: Mouse pressed left at (656, 279)
Screenshot: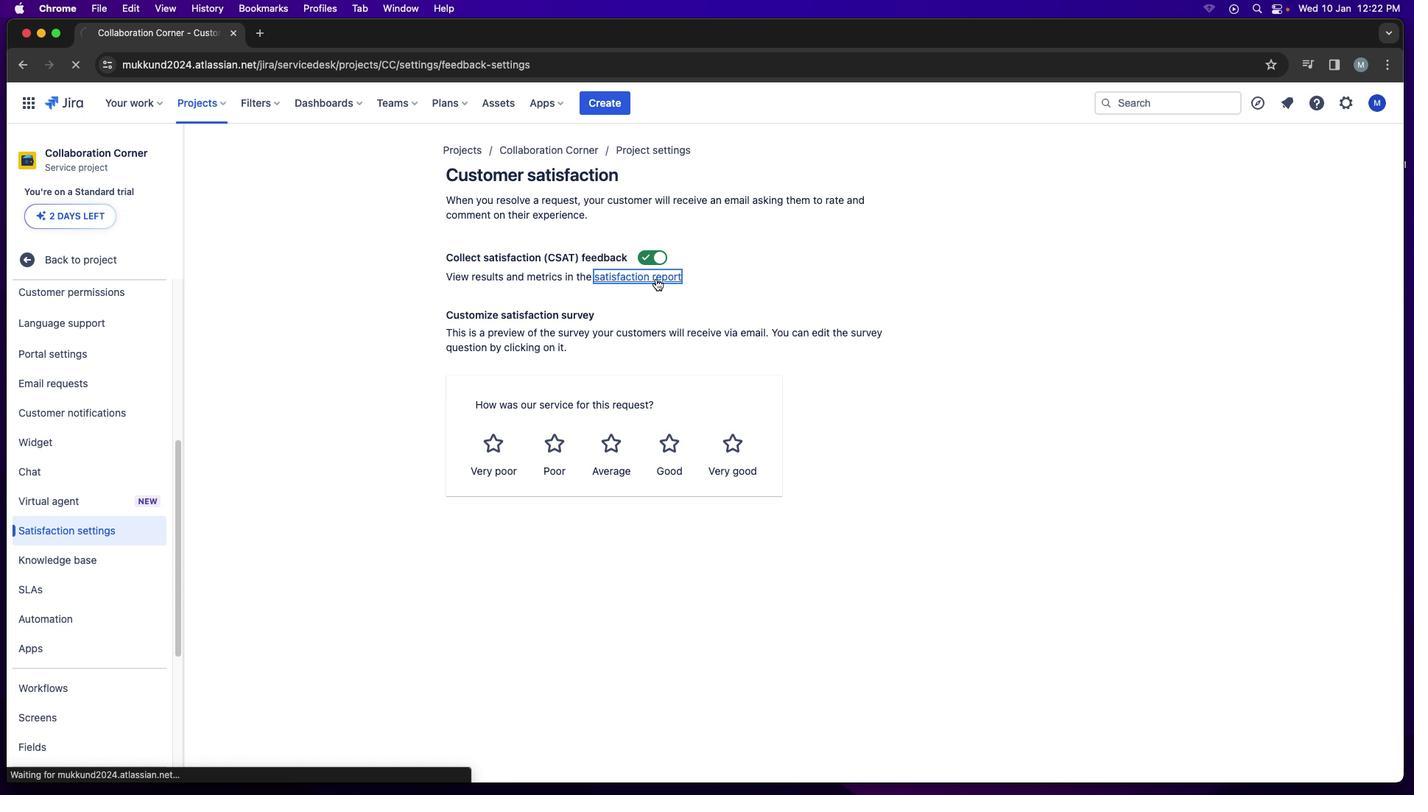 
Action: Mouse moved to (293, 233)
Screenshot: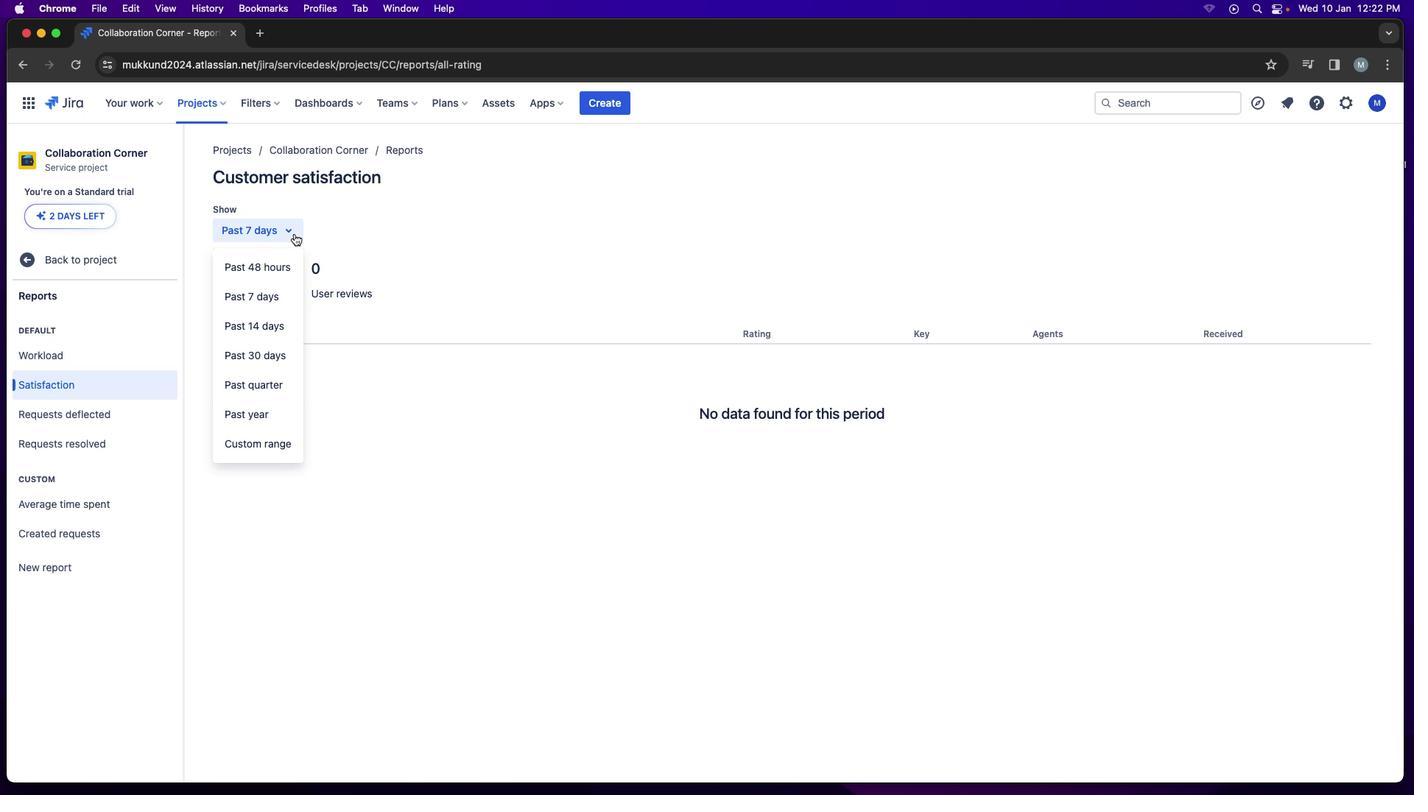 
Action: Mouse pressed left at (293, 233)
Screenshot: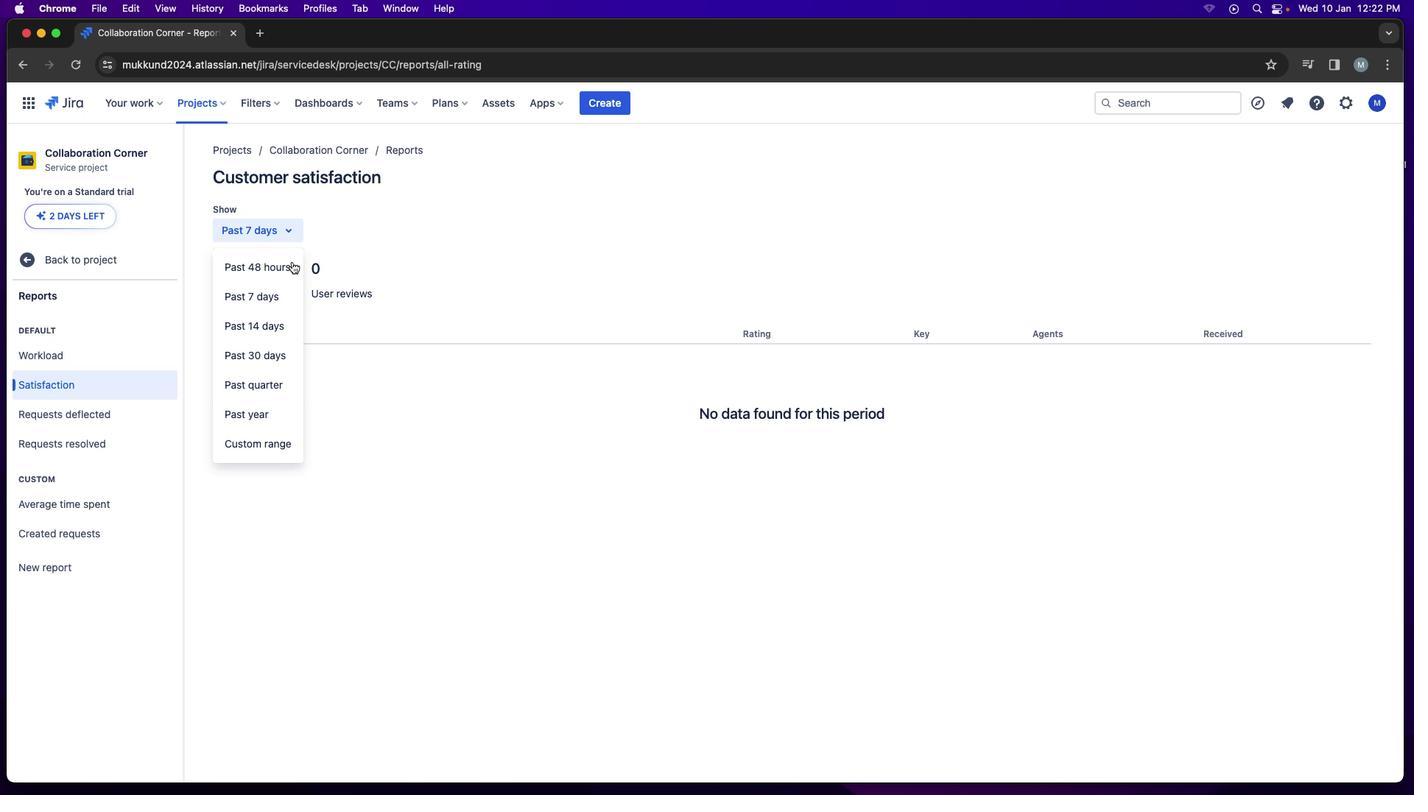 
Action: Mouse moved to (276, 441)
Screenshot: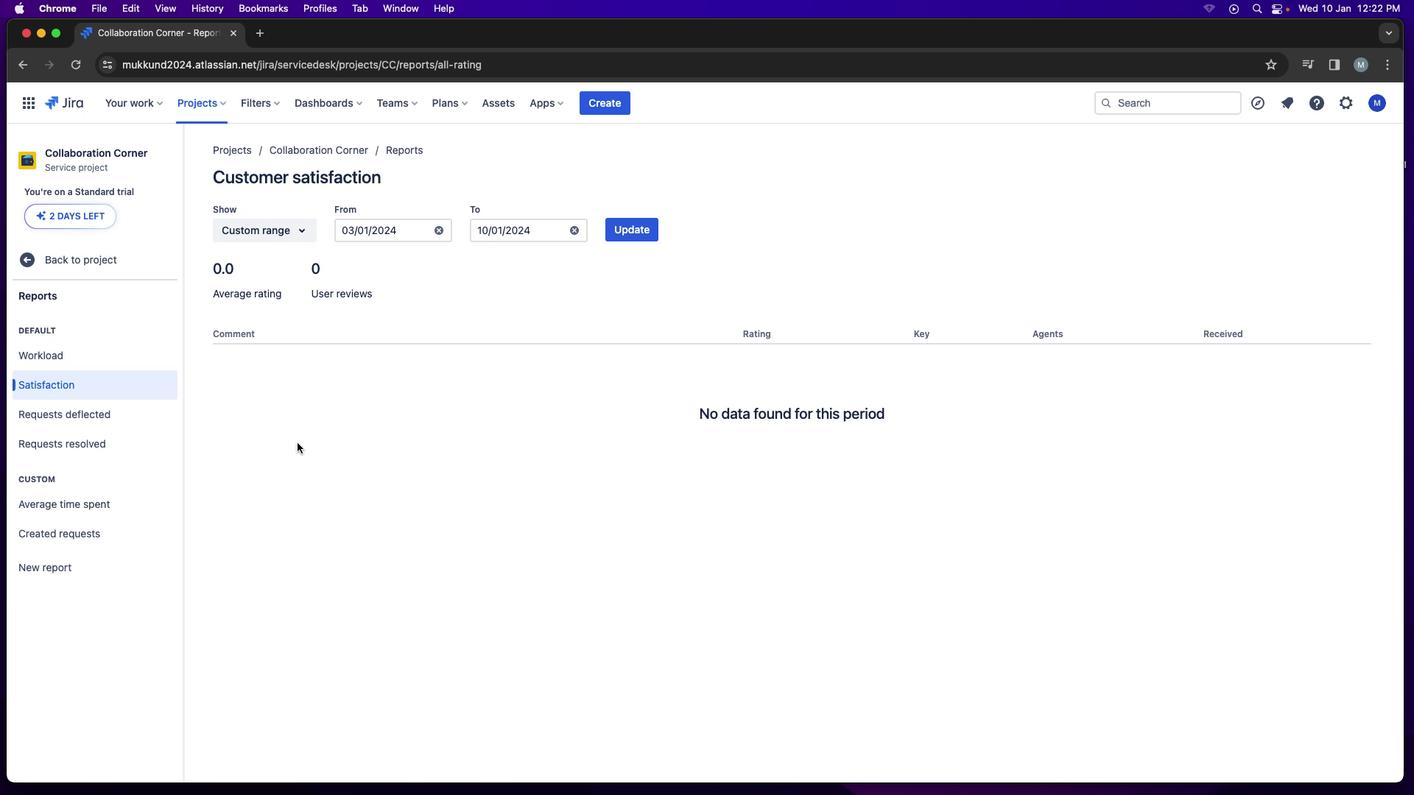 
Action: Mouse pressed left at (276, 441)
Screenshot: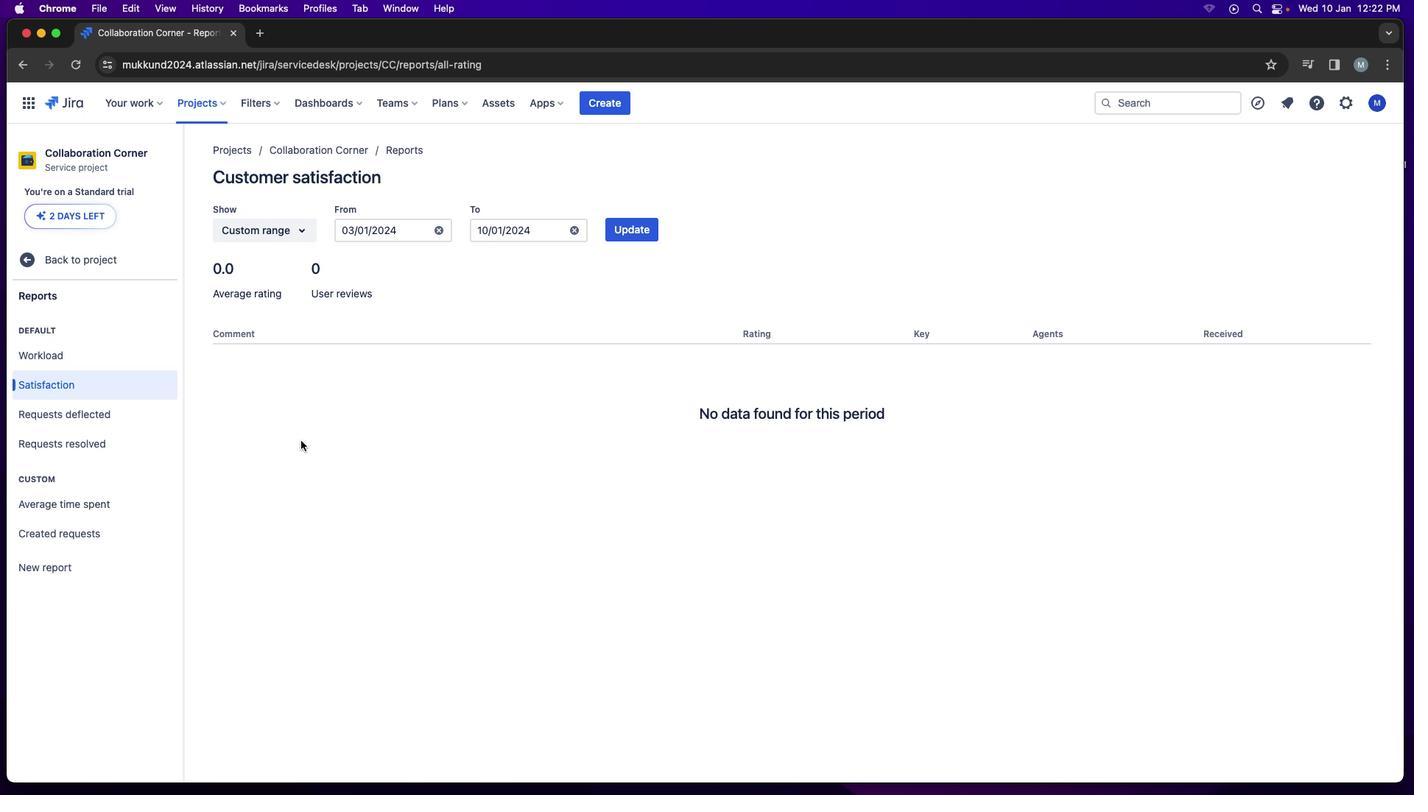 
Action: Mouse moved to (405, 233)
Screenshot: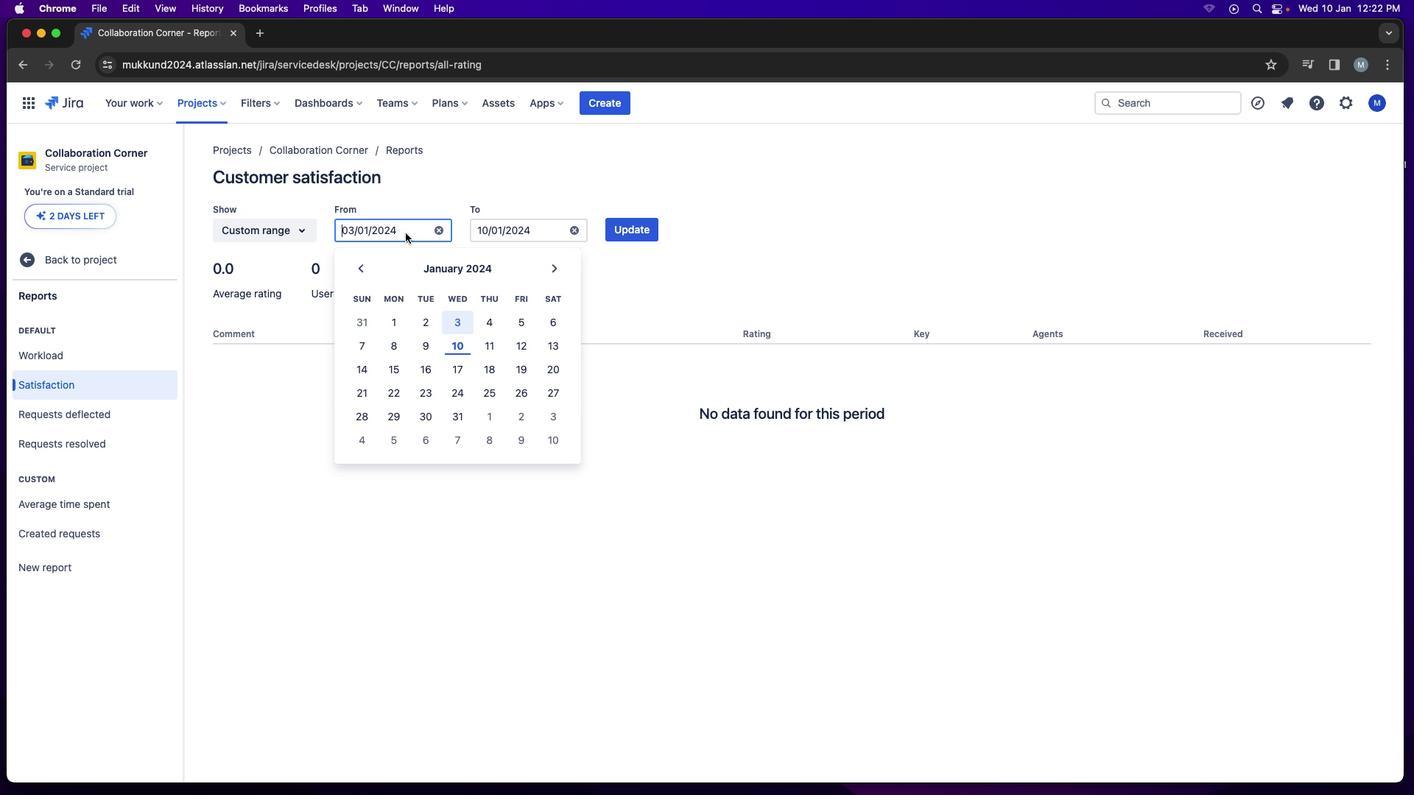 
Action: Mouse pressed left at (405, 233)
Screenshot: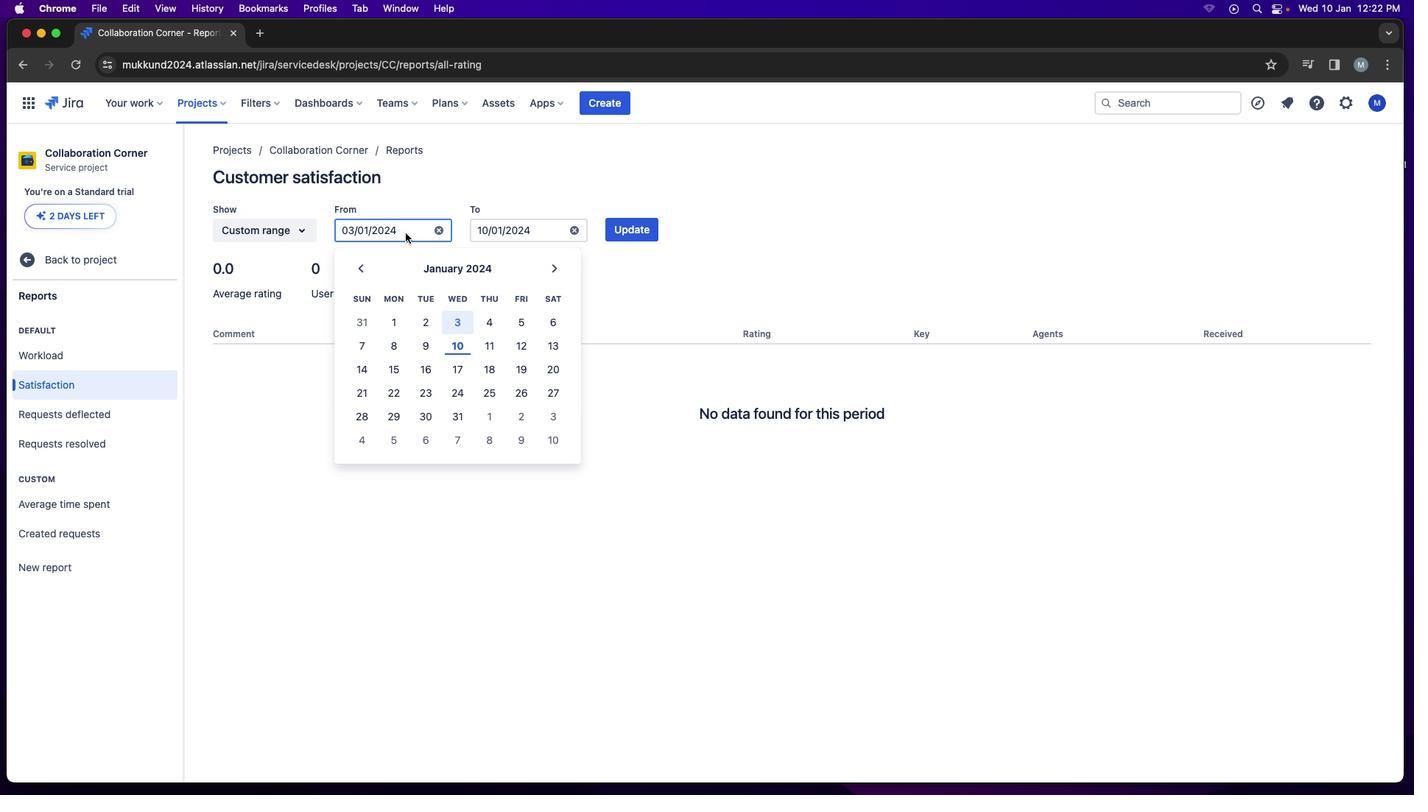 
Action: Mouse moved to (460, 323)
Screenshot: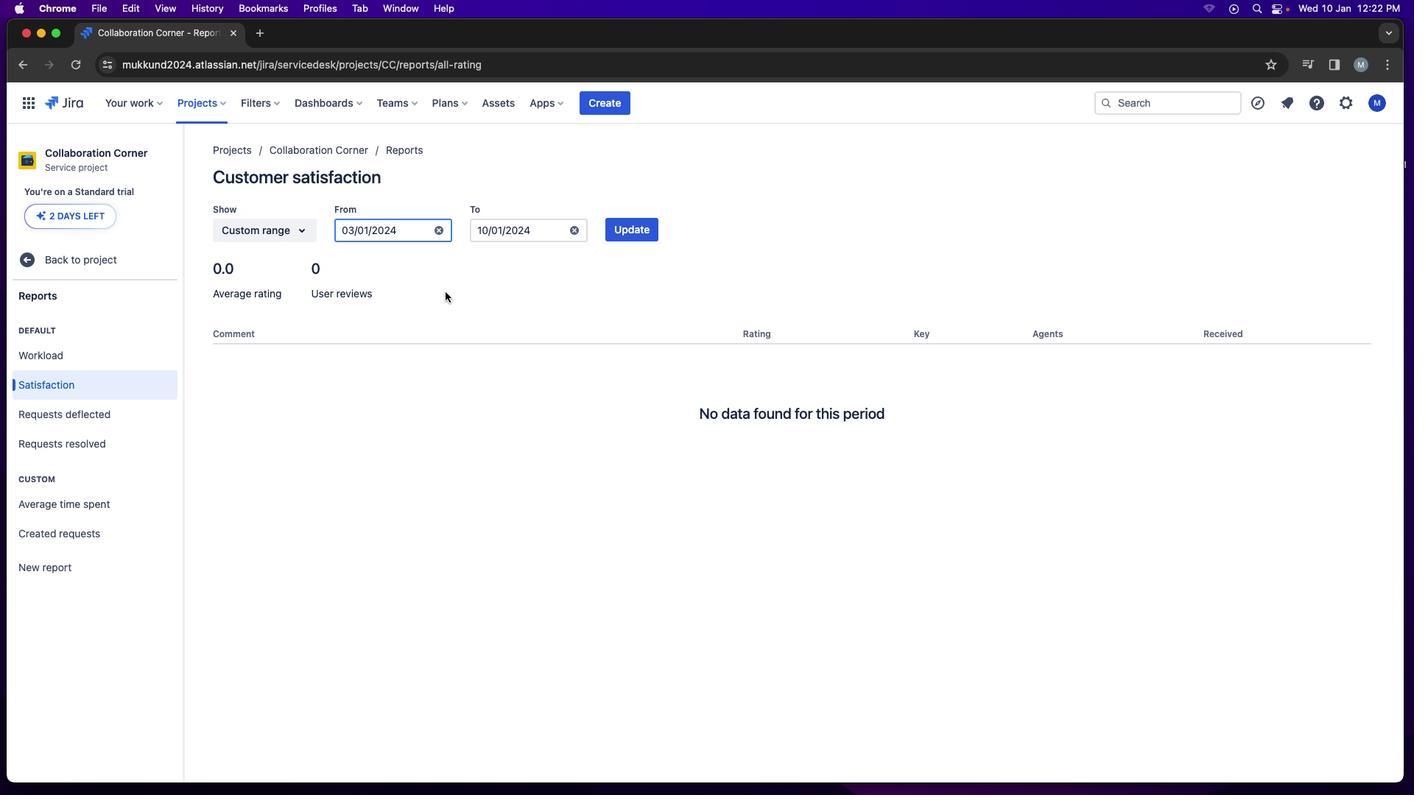 
Action: Mouse pressed left at (460, 323)
Screenshot: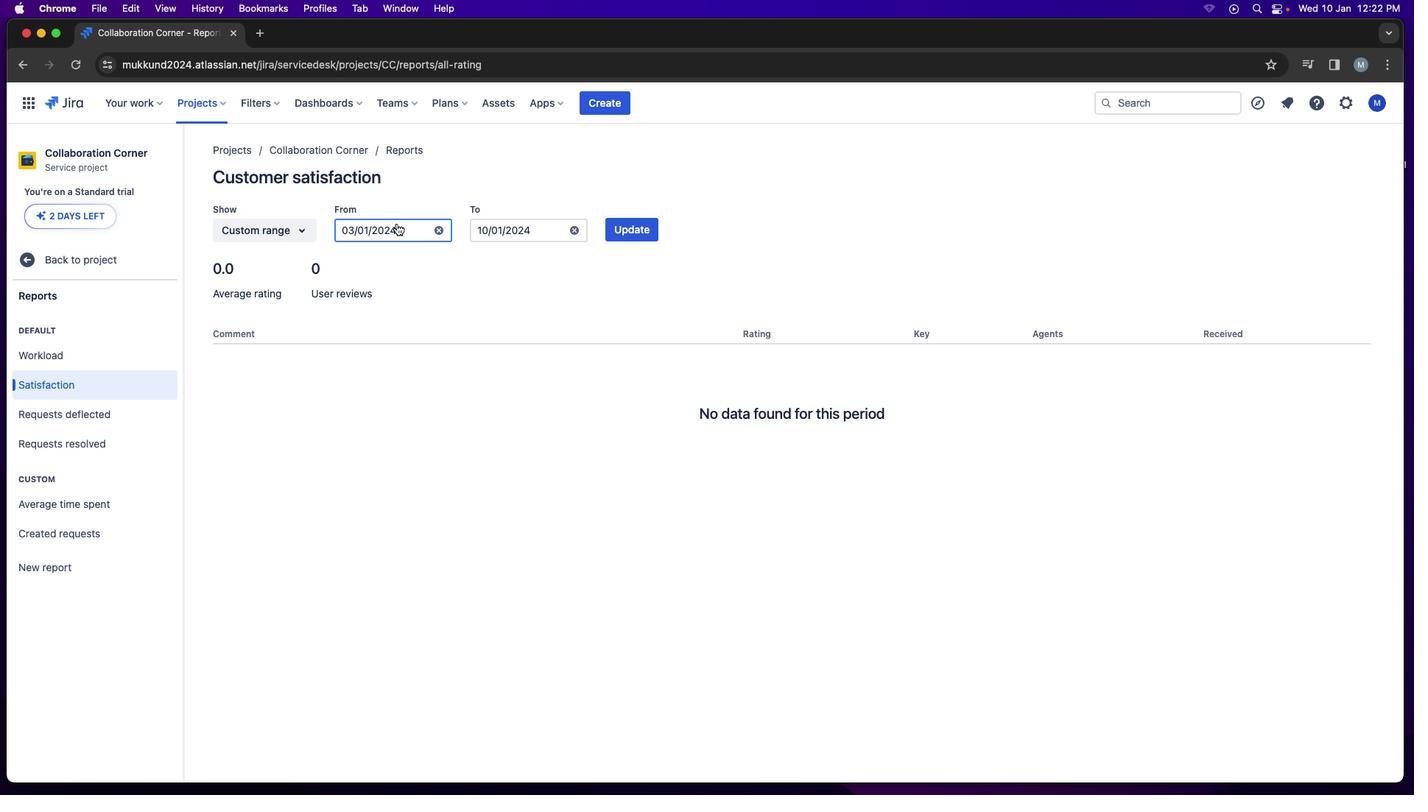 
Action: Mouse moved to (383, 218)
Screenshot: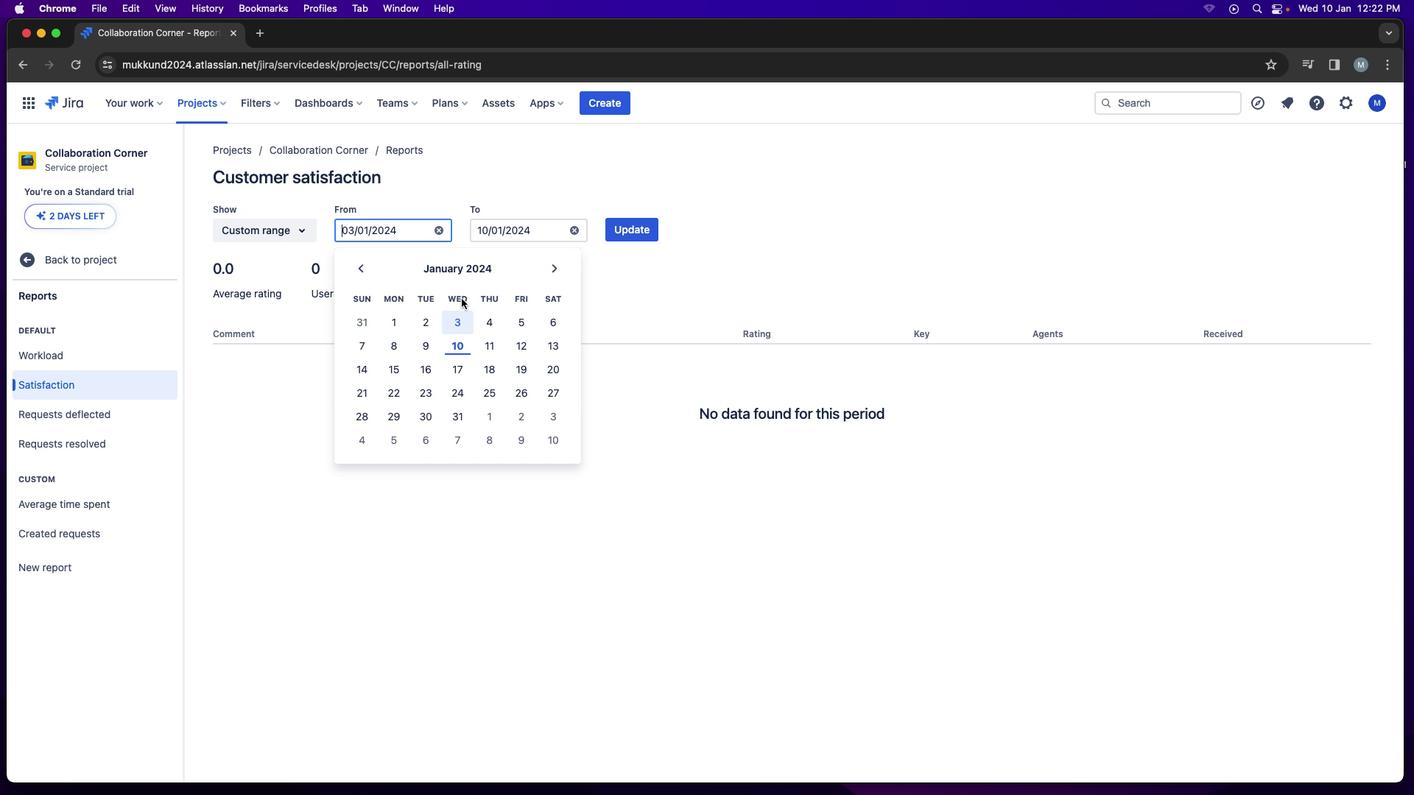 
Action: Mouse pressed left at (383, 218)
Screenshot: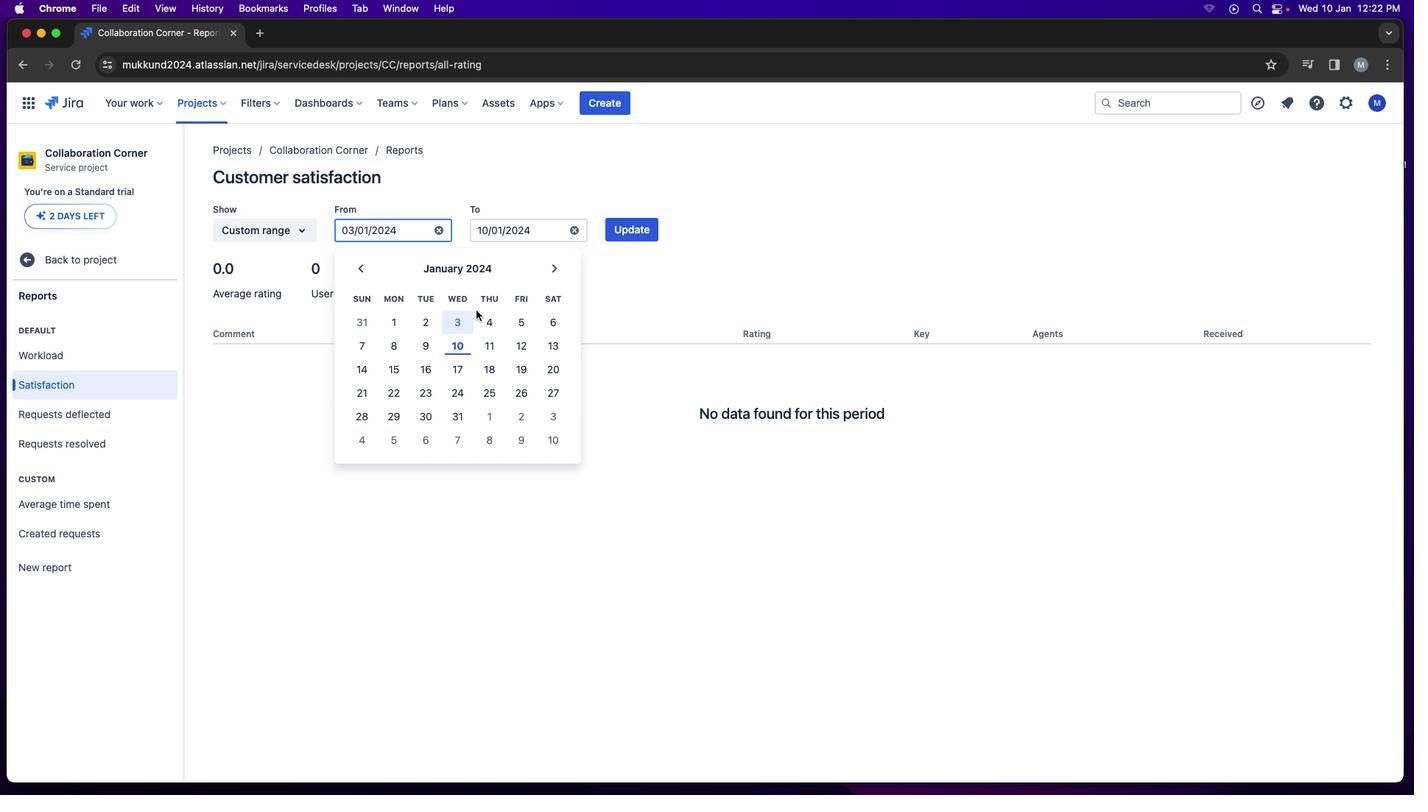 
Action: Mouse moved to (483, 319)
Screenshot: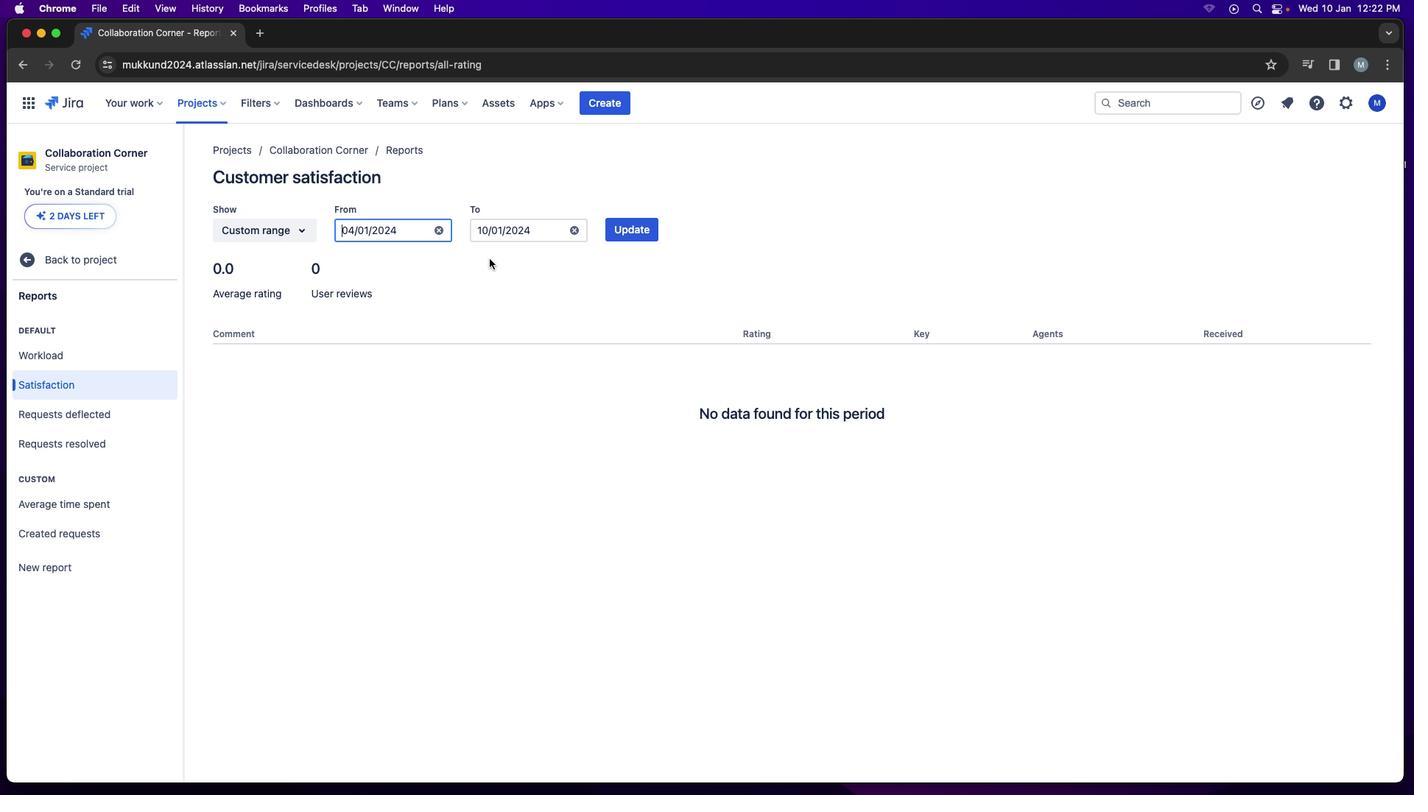 
Action: Mouse pressed left at (483, 319)
Screenshot: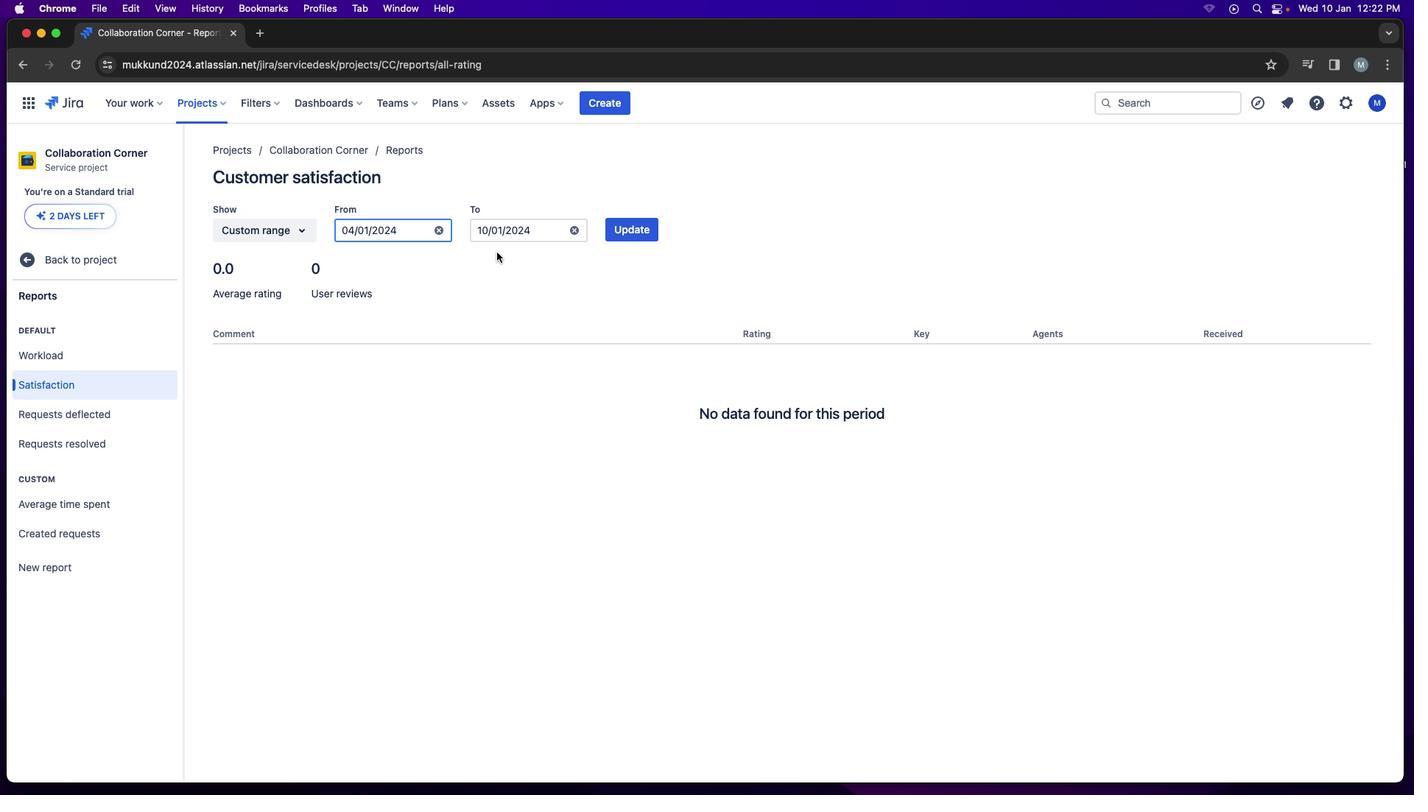 
Action: Mouse moved to (517, 229)
Screenshot: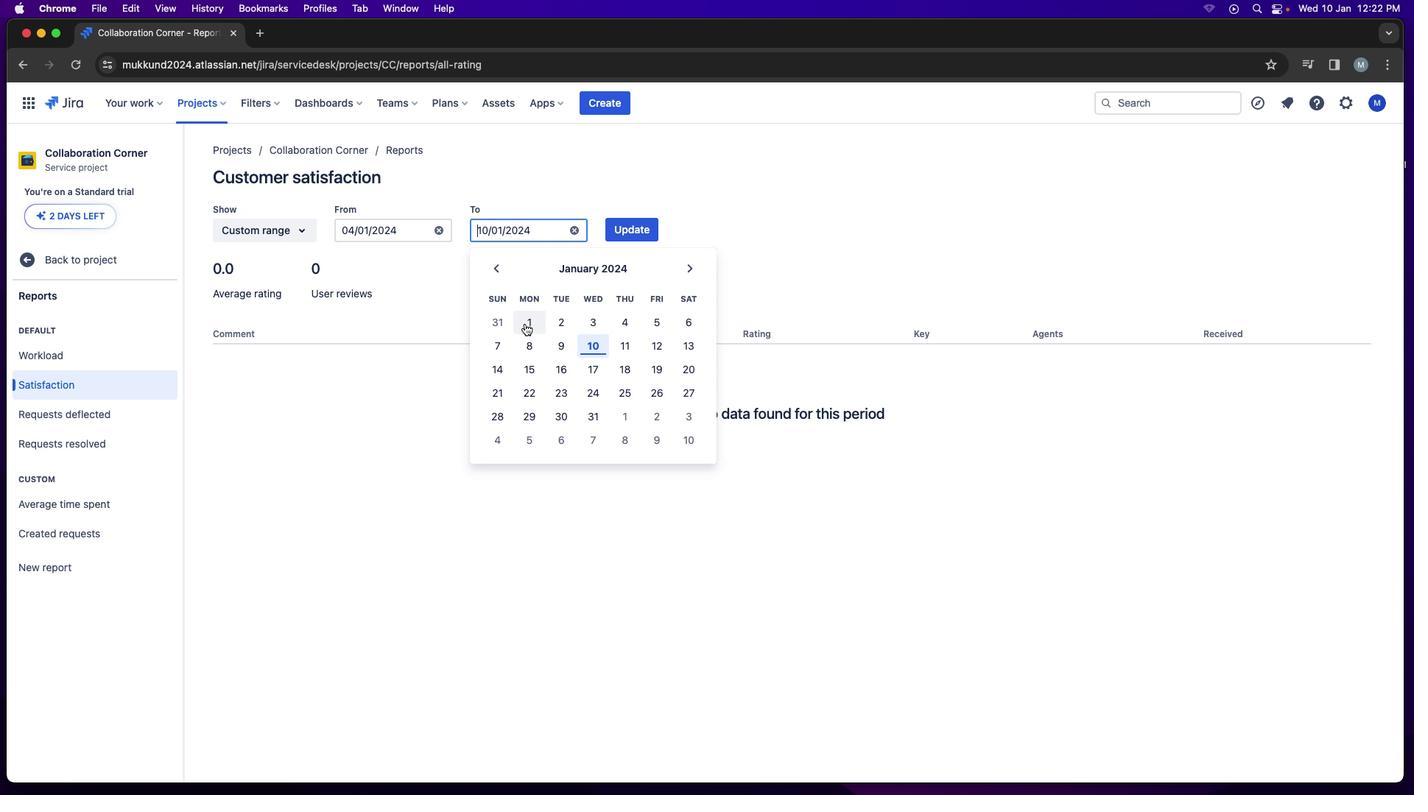 
Action: Mouse pressed left at (517, 229)
Screenshot: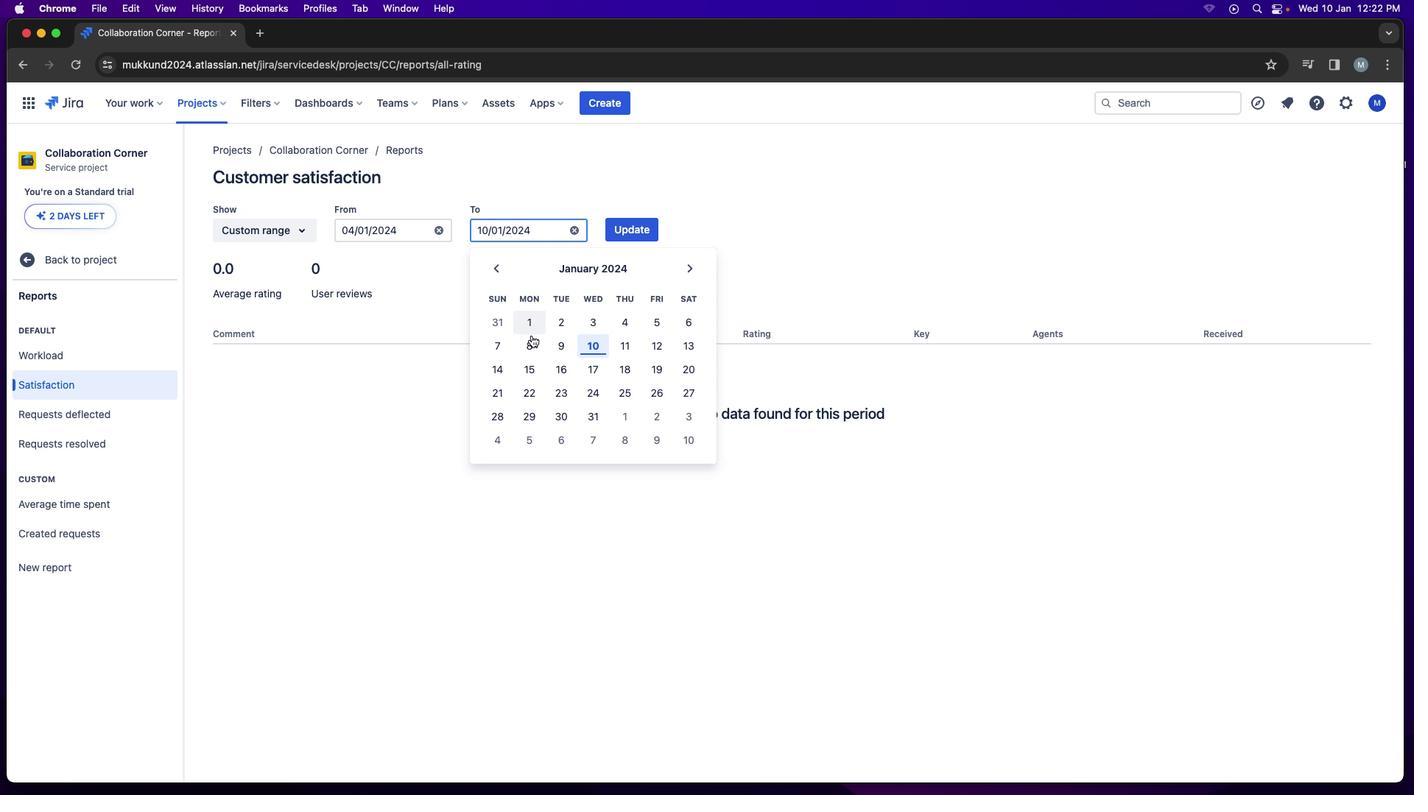 
Action: Mouse moved to (692, 272)
Screenshot: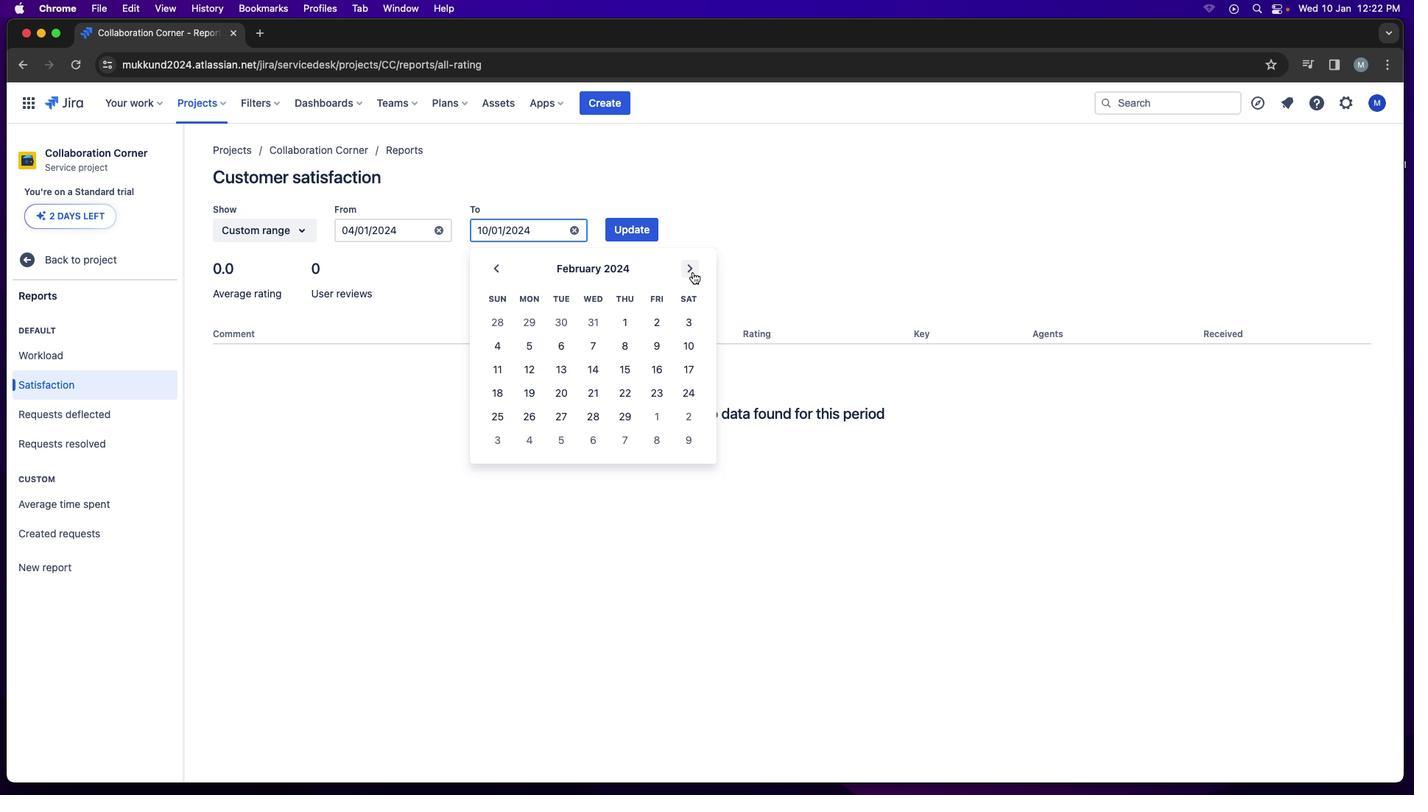 
Action: Mouse pressed left at (692, 272)
Screenshot: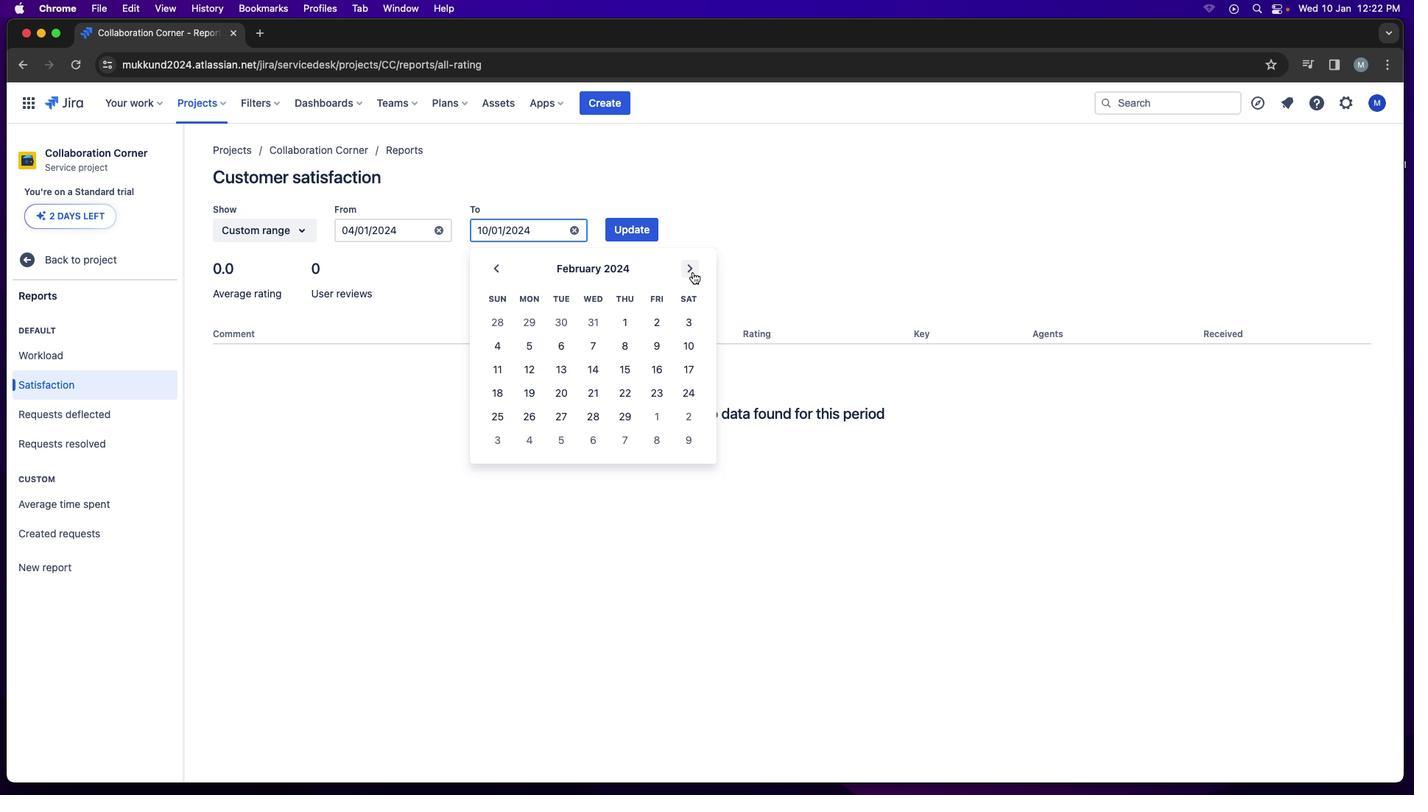 
Action: Mouse moved to (656, 322)
Screenshot: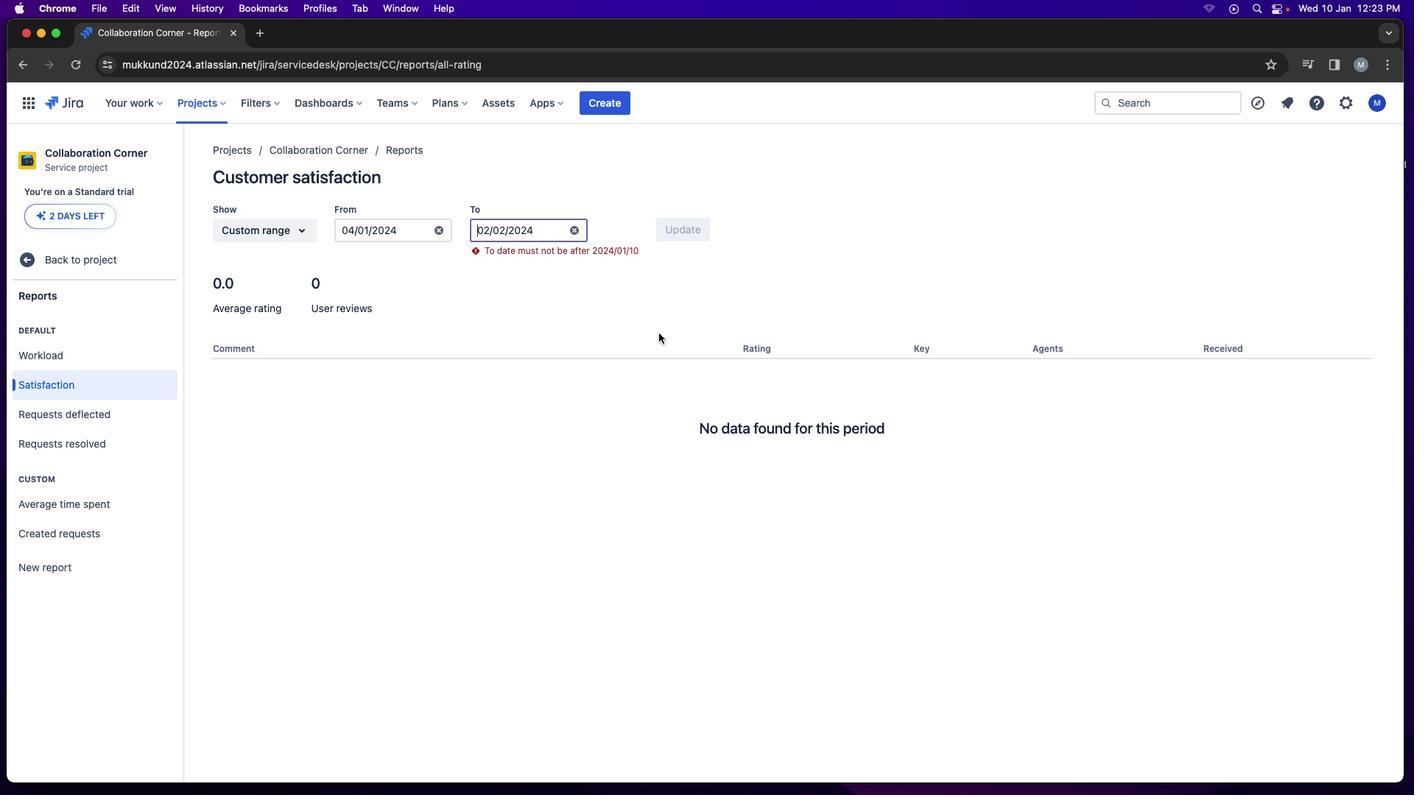 
Action: Mouse pressed left at (656, 322)
Screenshot: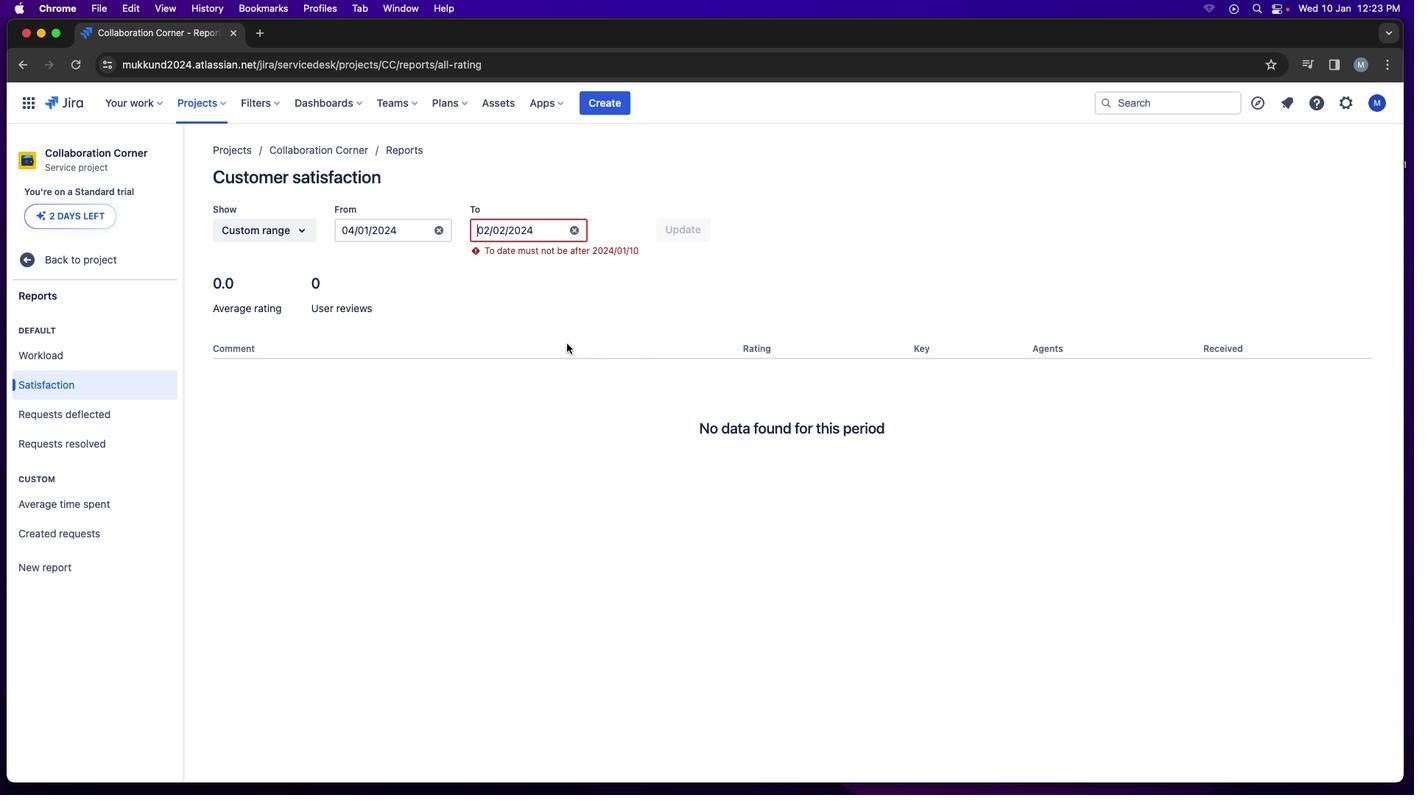 
Action: Mouse moved to (537, 235)
Screenshot: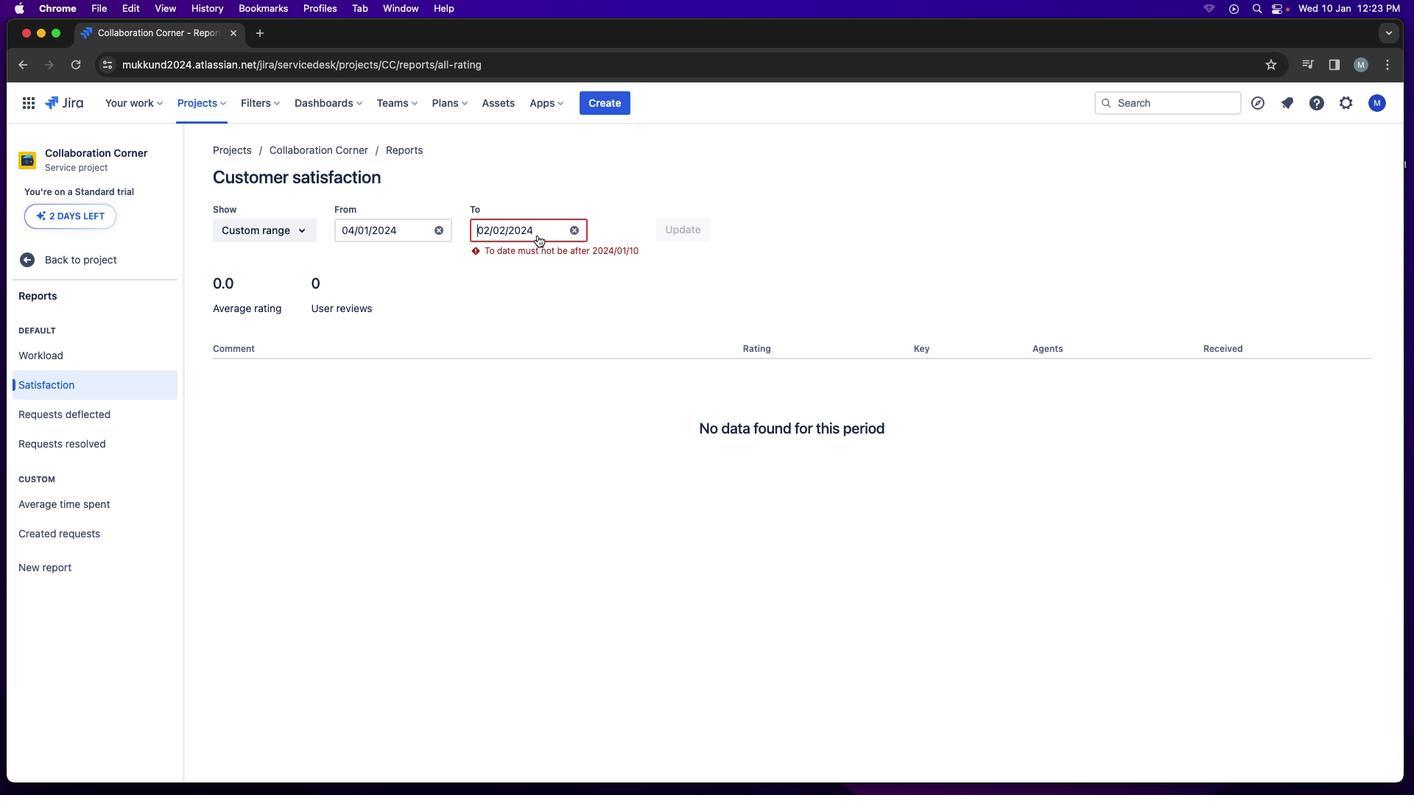 
Action: Mouse pressed left at (537, 235)
Screenshot: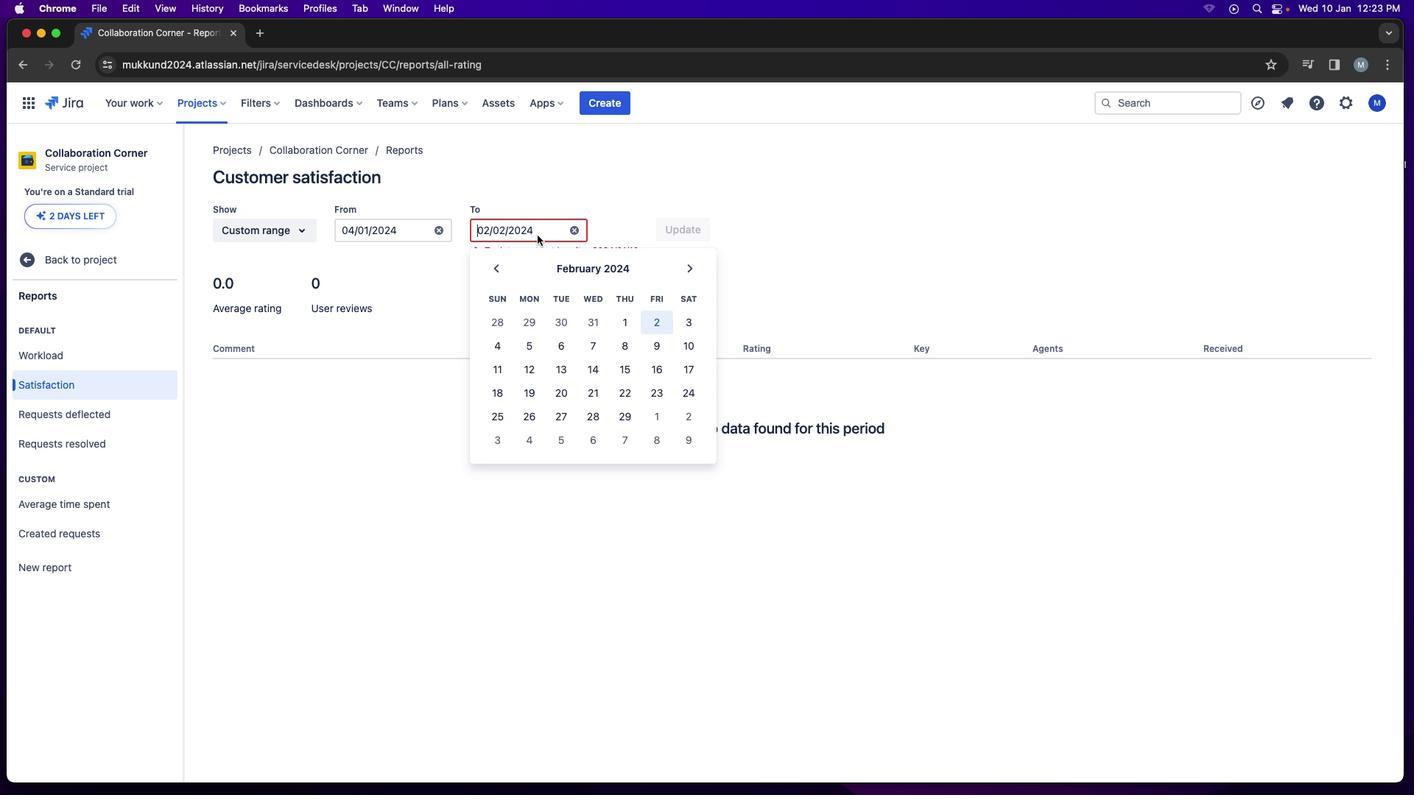 
Action: Mouse moved to (500, 270)
Screenshot: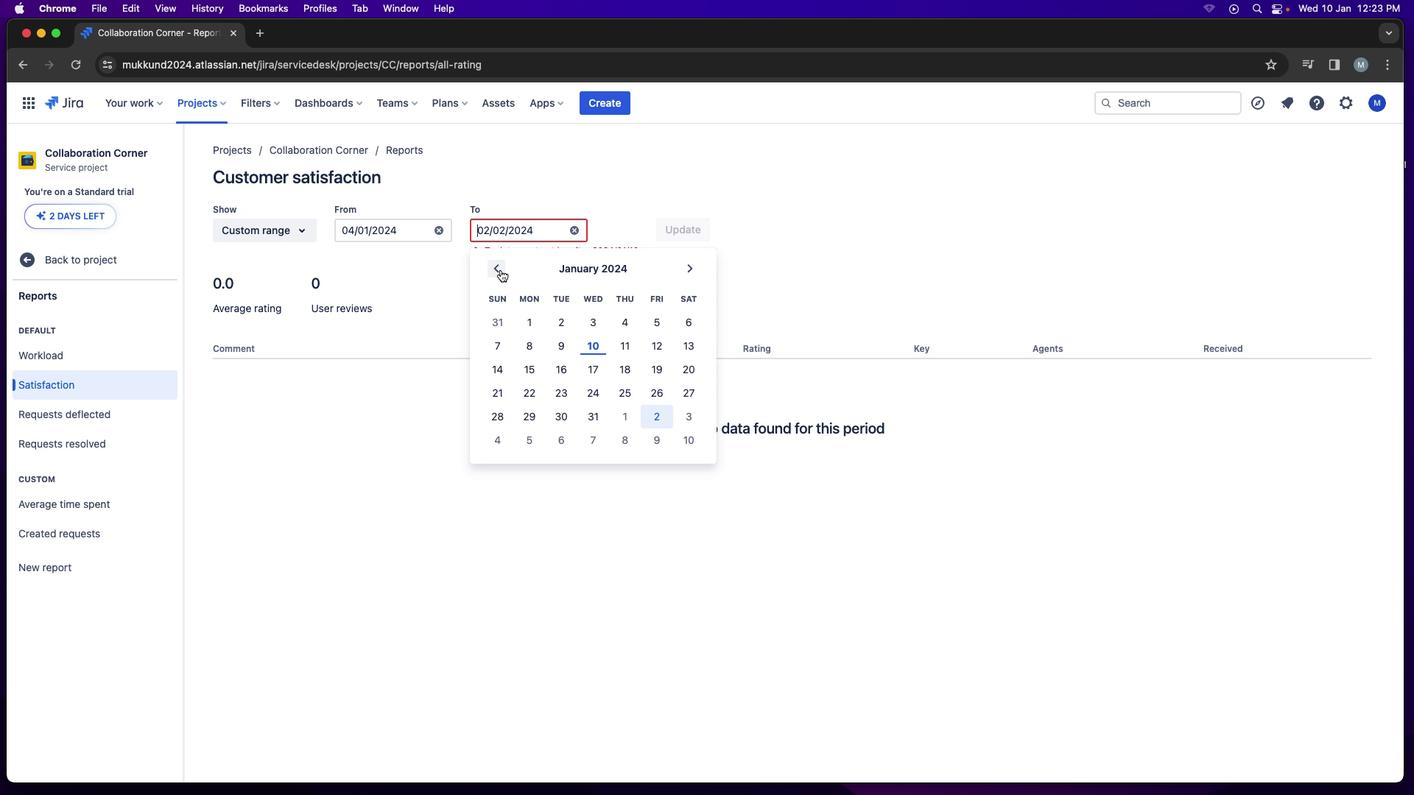 
Action: Mouse pressed left at (500, 270)
Screenshot: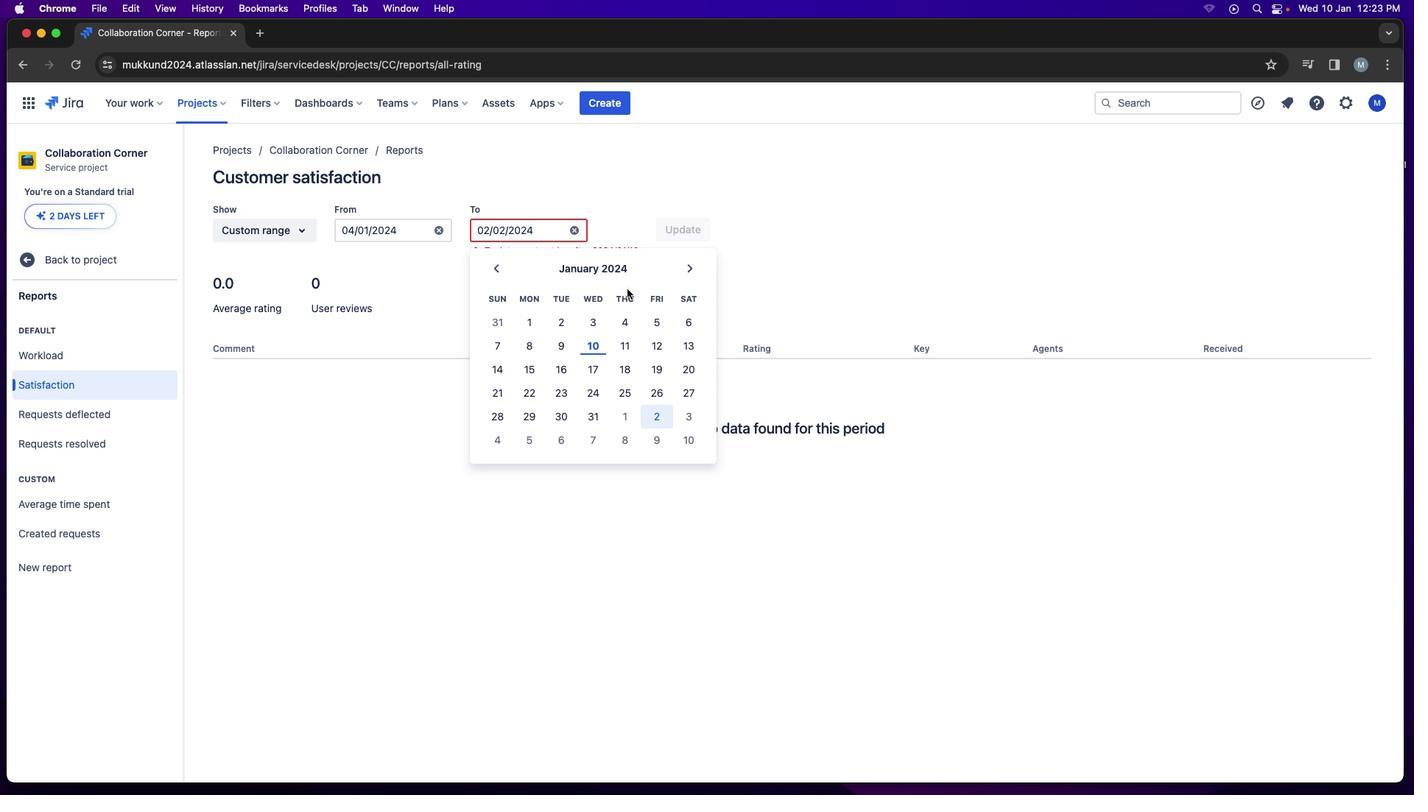 
Action: Mouse moved to (596, 348)
Screenshot: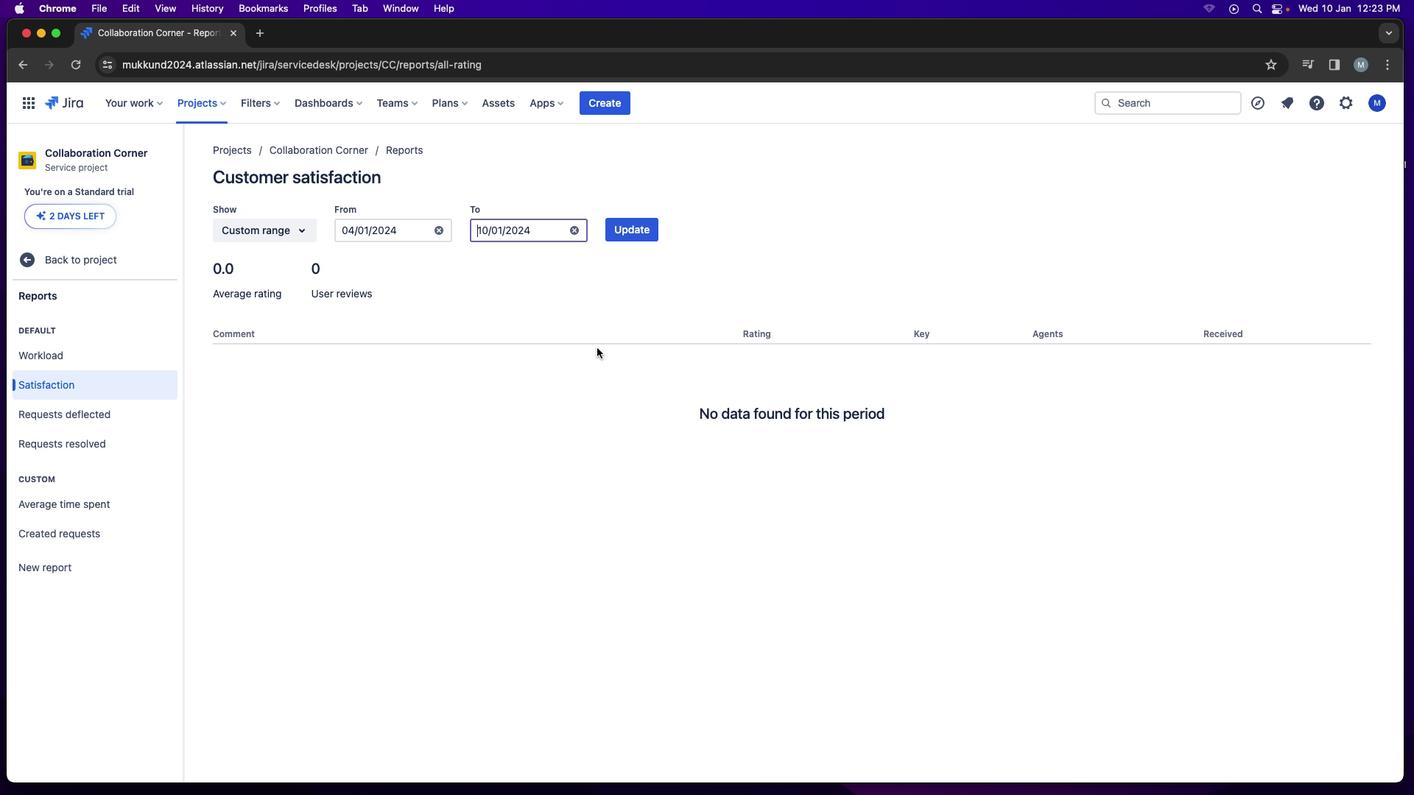 
Action: Mouse pressed left at (596, 348)
Screenshot: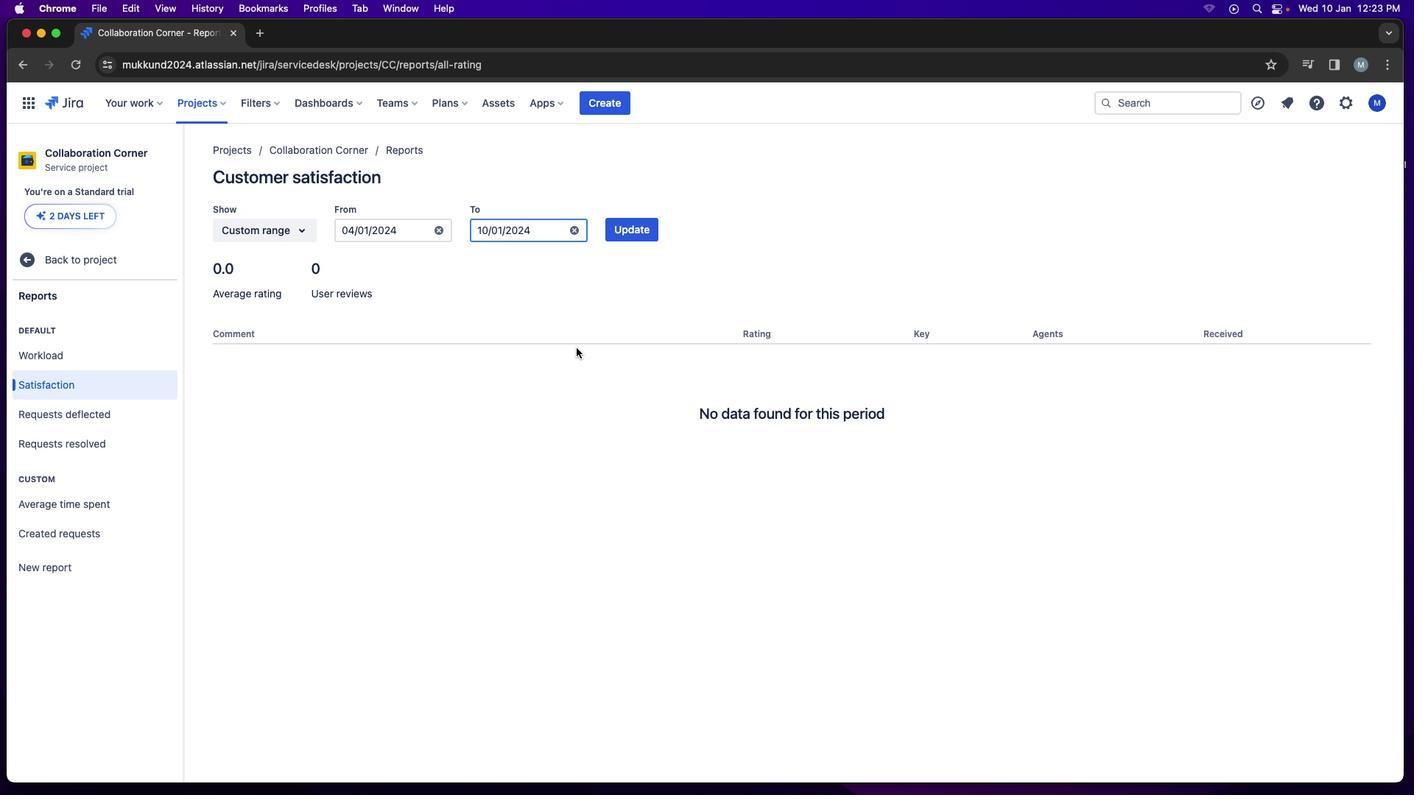 
Action: Mouse moved to (562, 327)
Screenshot: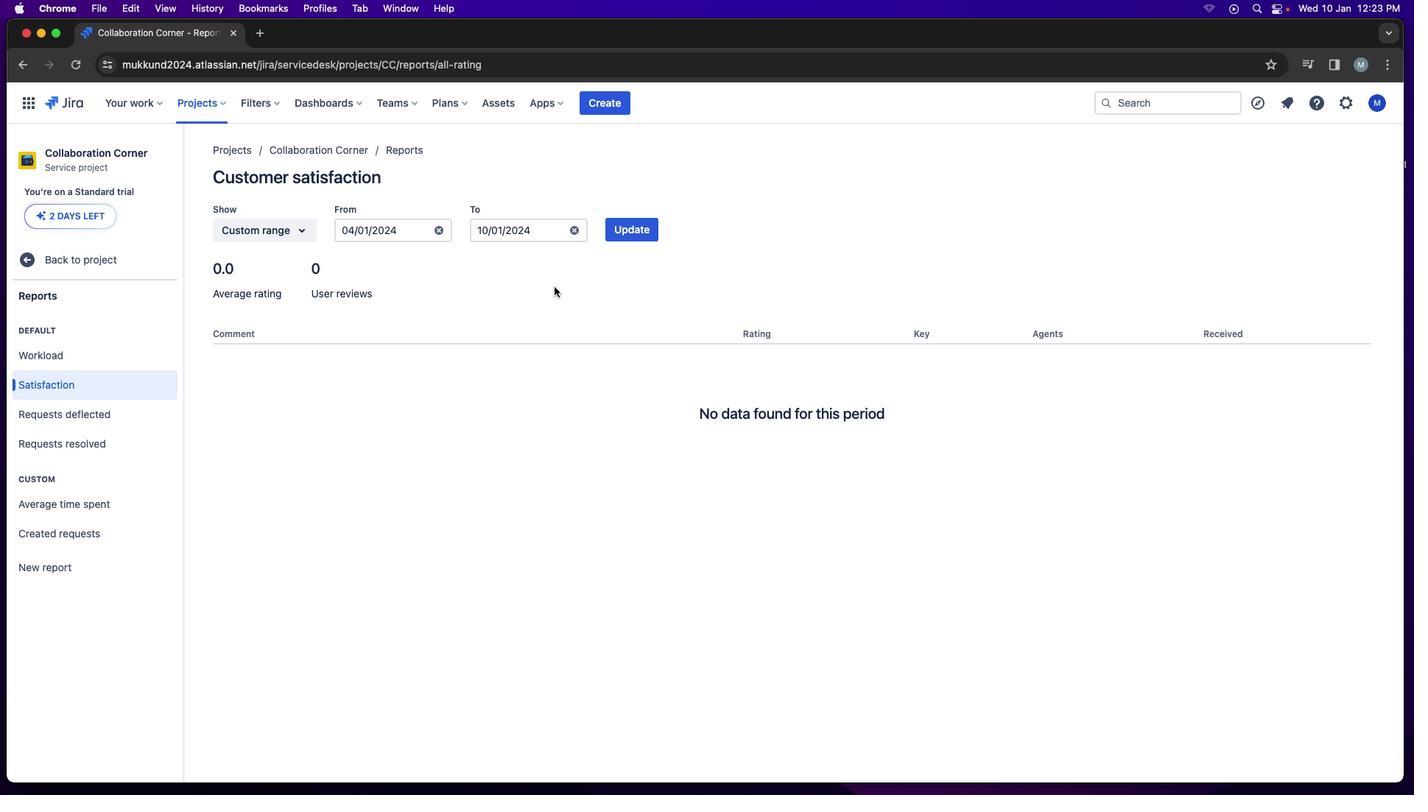 
Action: Mouse pressed left at (562, 327)
Screenshot: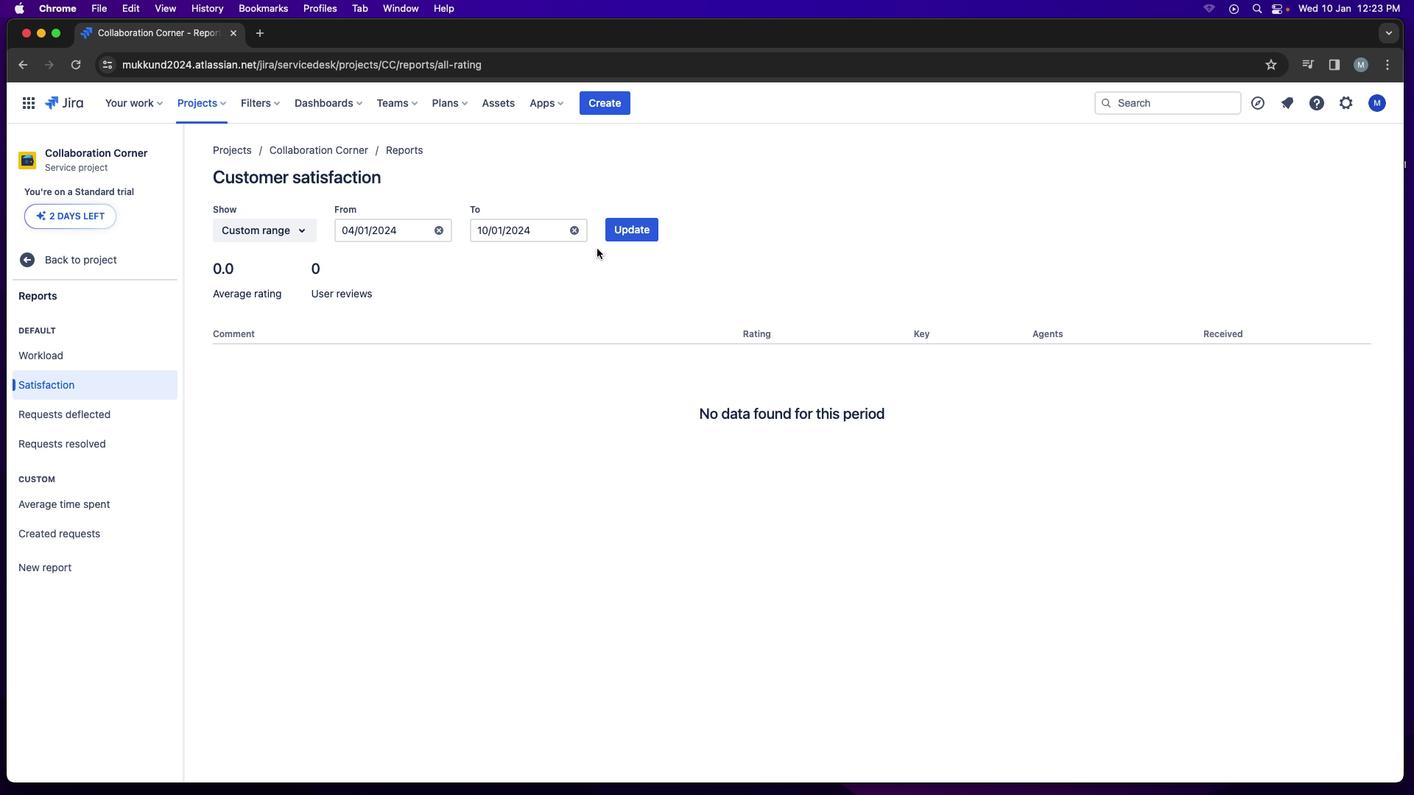 
Action: Mouse moved to (632, 235)
Screenshot: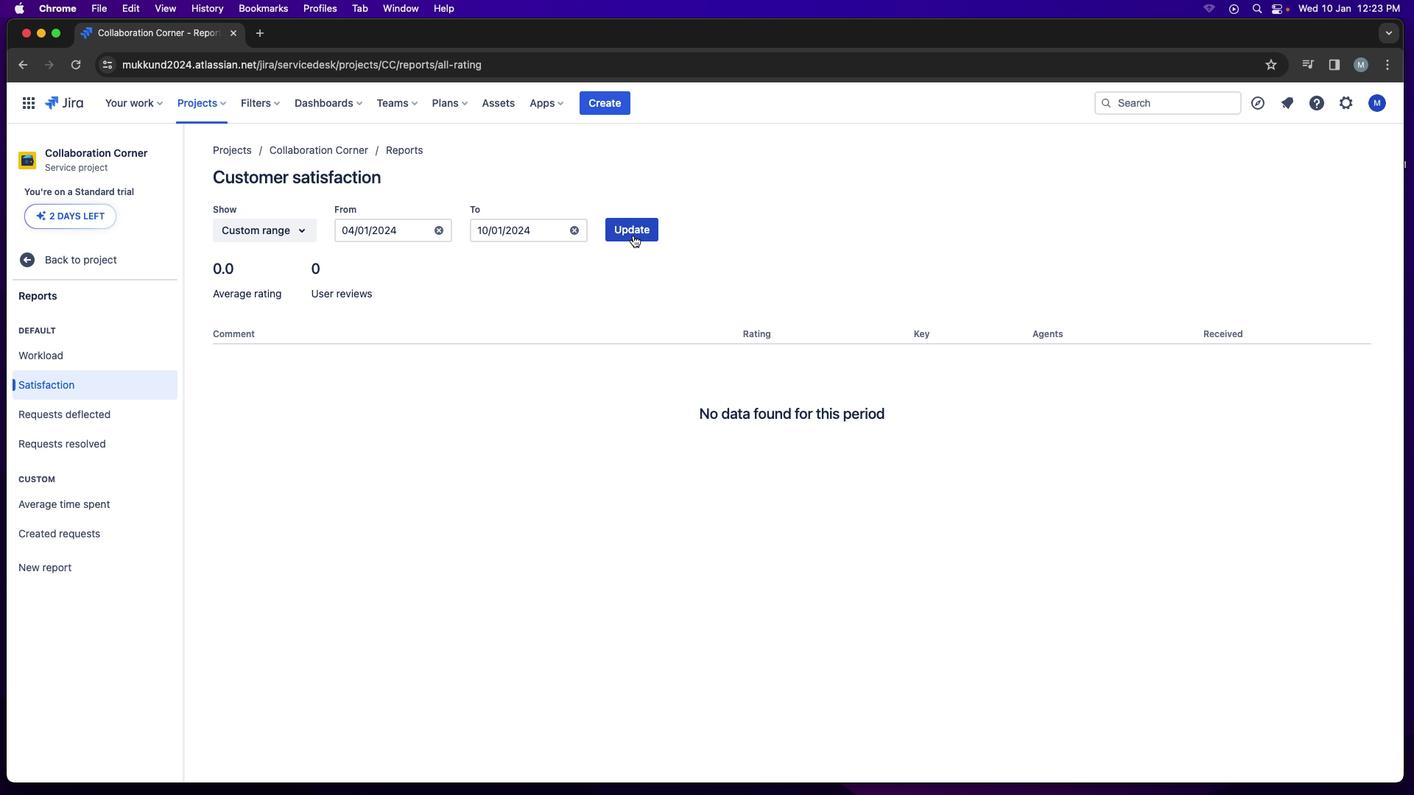 
Action: Mouse pressed left at (632, 235)
Screenshot: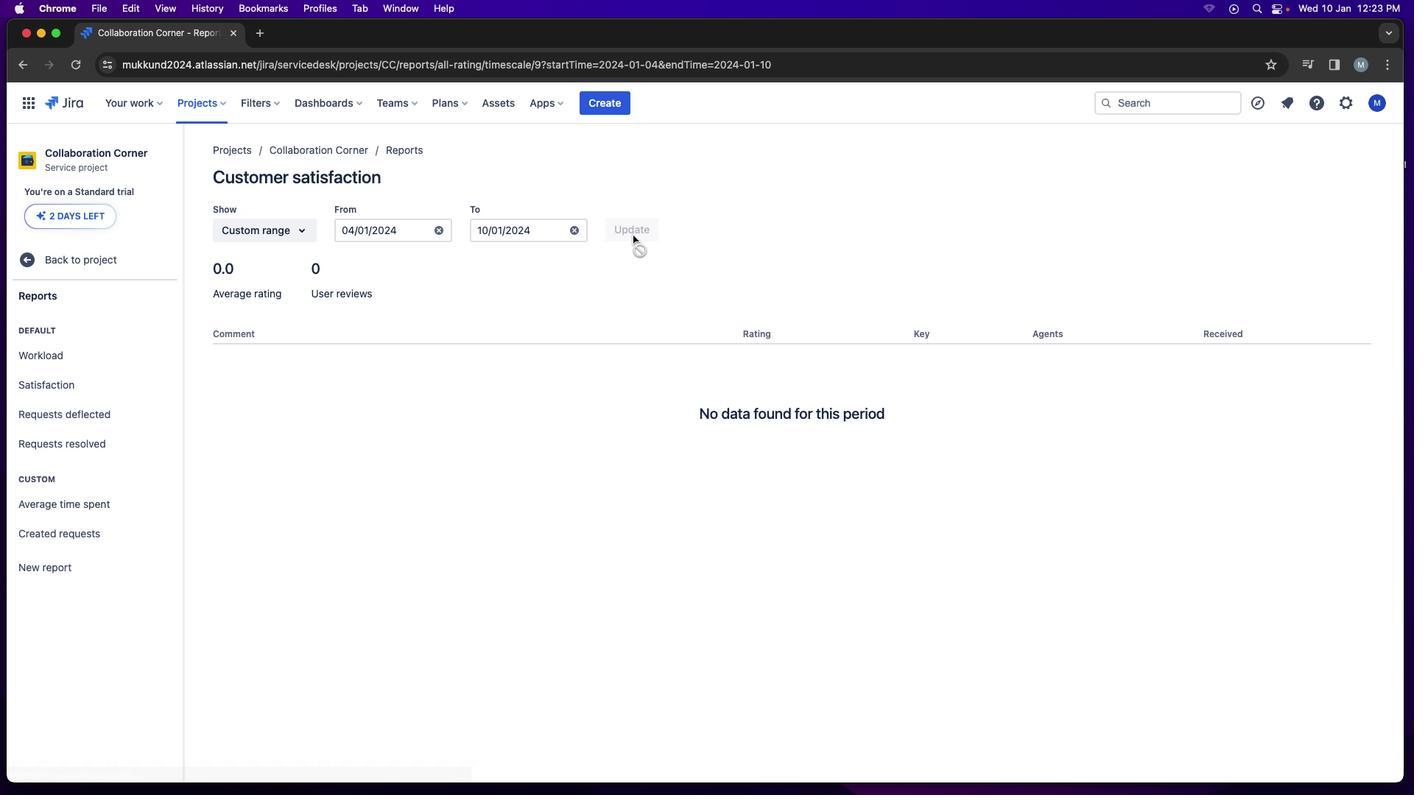 
Action: Mouse moved to (604, 306)
Screenshot: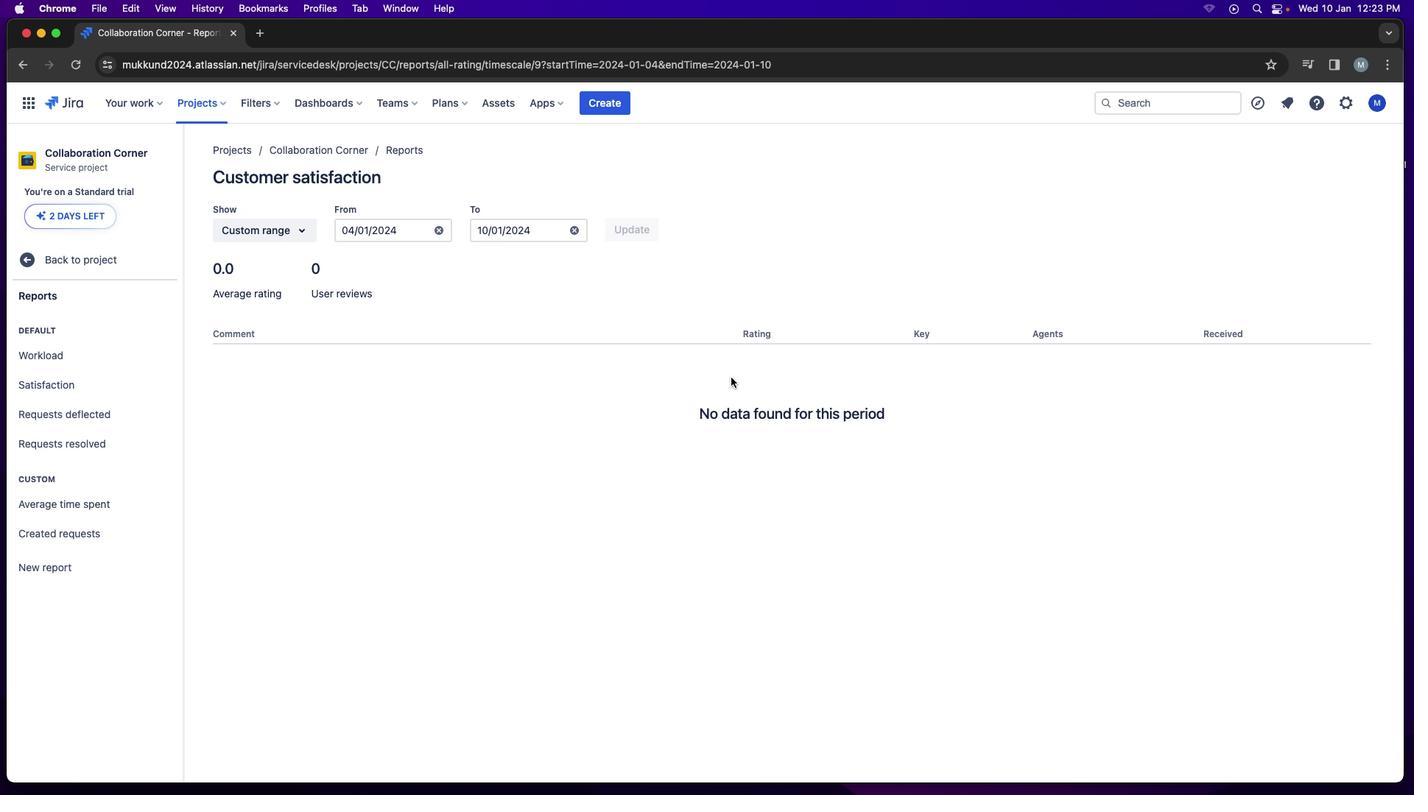 
Action: Mouse pressed left at (604, 306)
Screenshot: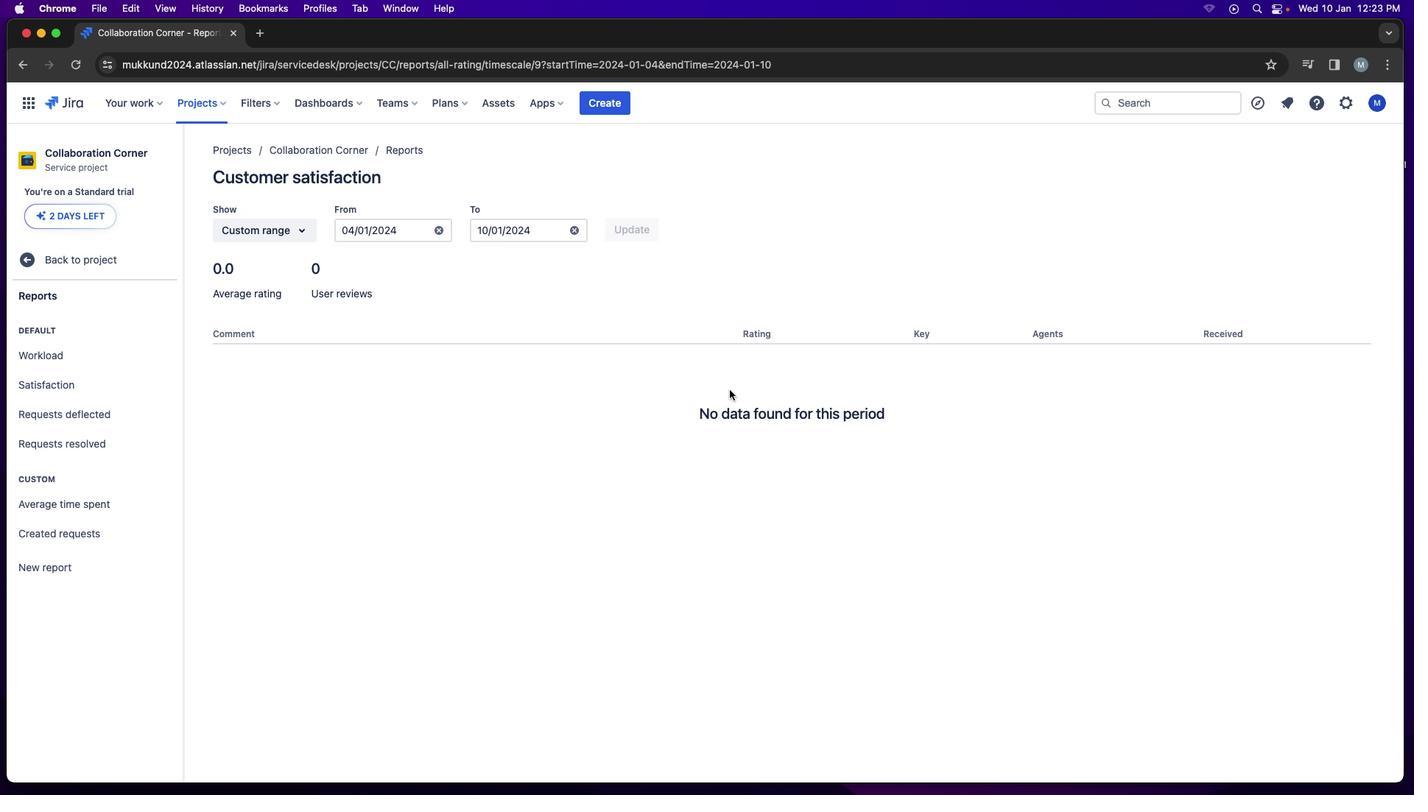 
Action: Mouse moved to (599, 302)
Screenshot: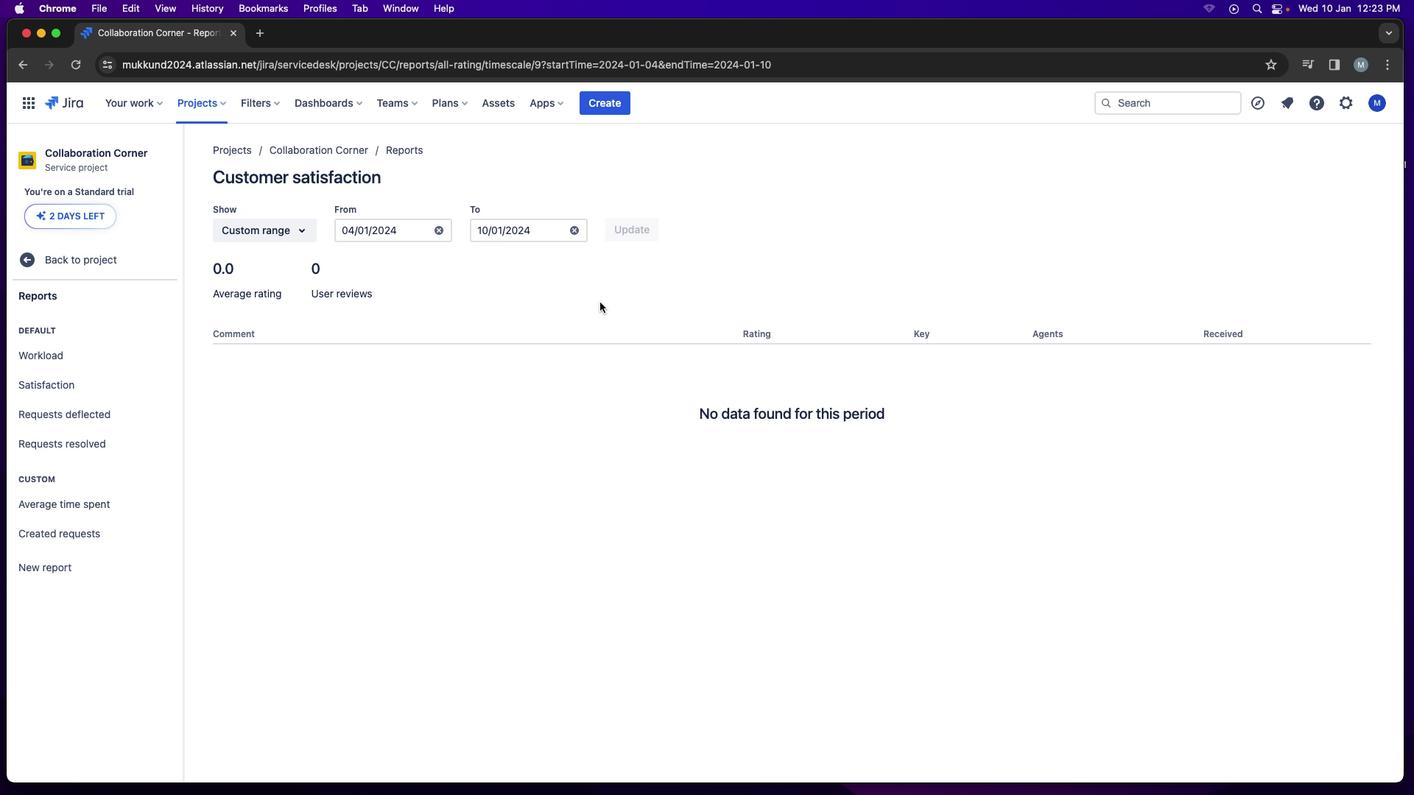 
